 Task: For heading Arial Rounded MT Bold with Underline.  font size for heading26,  'Change the font style of data to'Browallia New.  and font size to 18,  Change the alignment of both headline & data to Align middle & Align Text left.  In the sheet  analysisAnnualSales_Report
Action: Mouse moved to (73, 184)
Screenshot: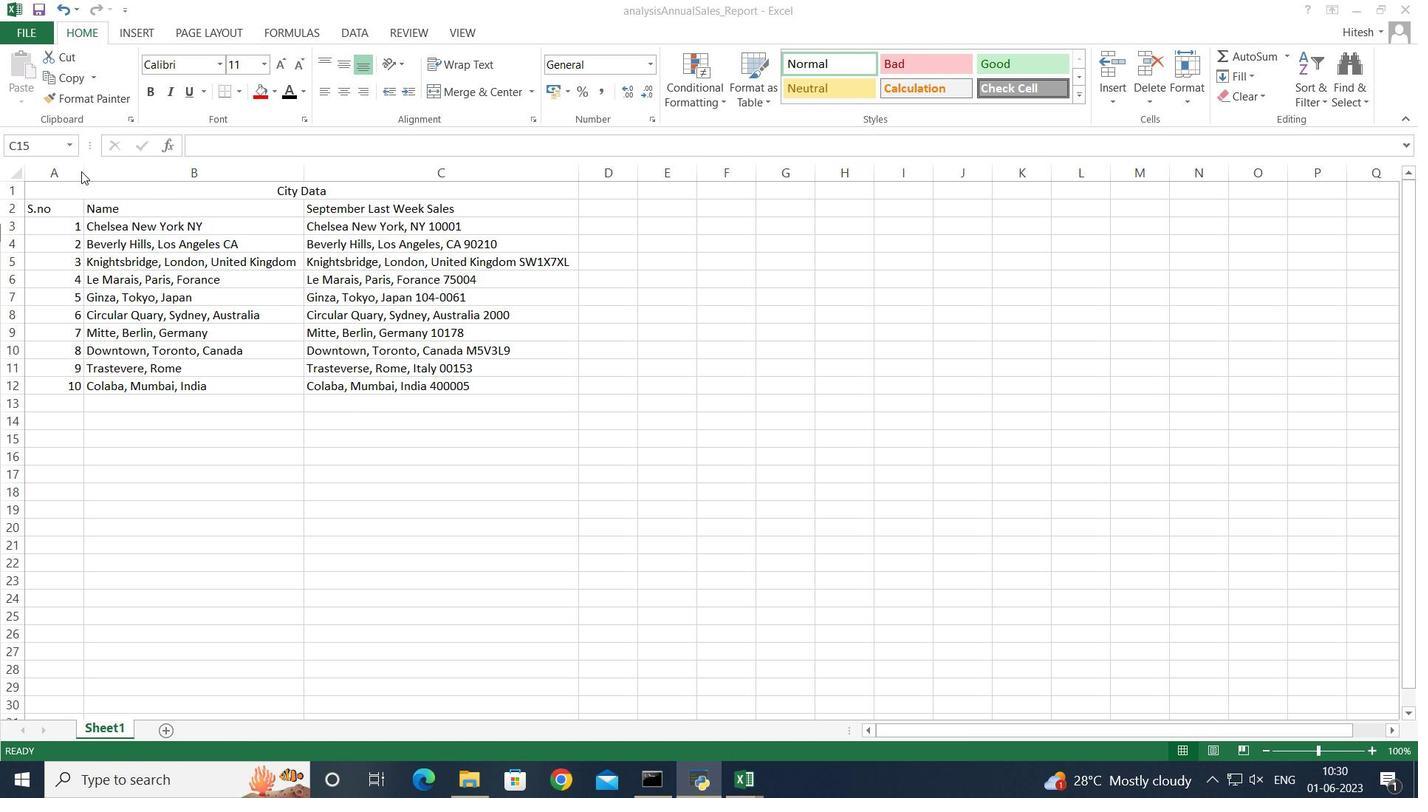 
Action: Mouse pressed left at (73, 184)
Screenshot: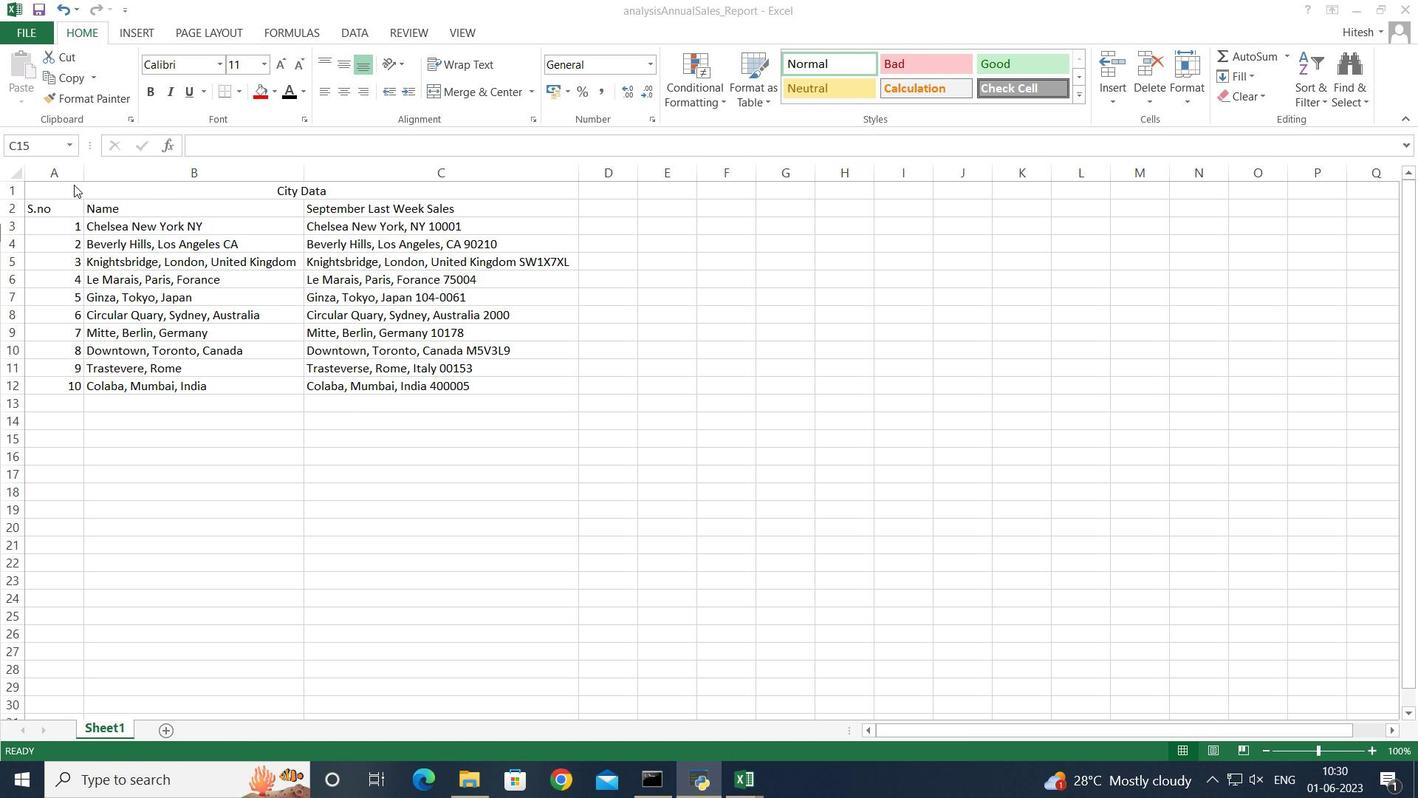 
Action: Mouse moved to (220, 66)
Screenshot: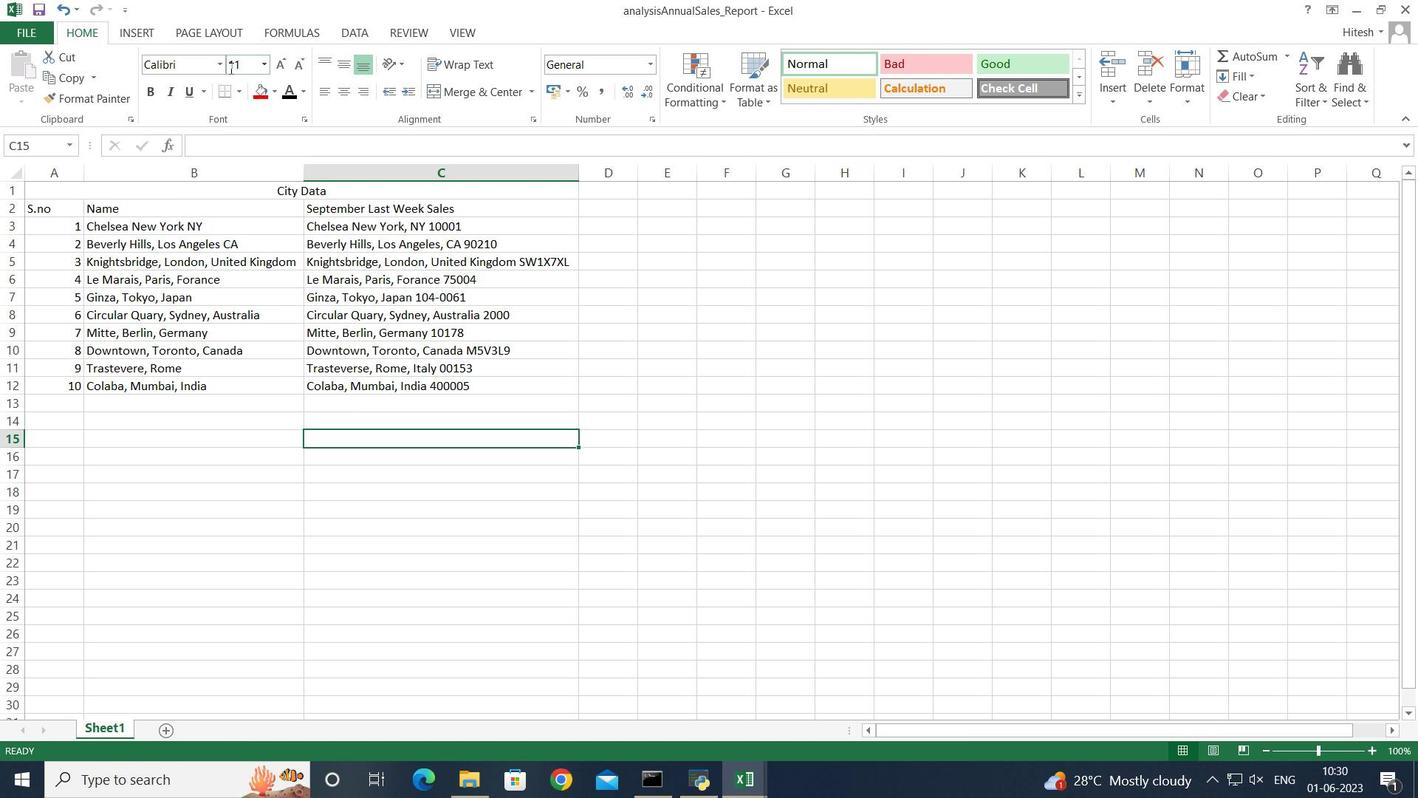 
Action: Mouse pressed left at (220, 66)
Screenshot: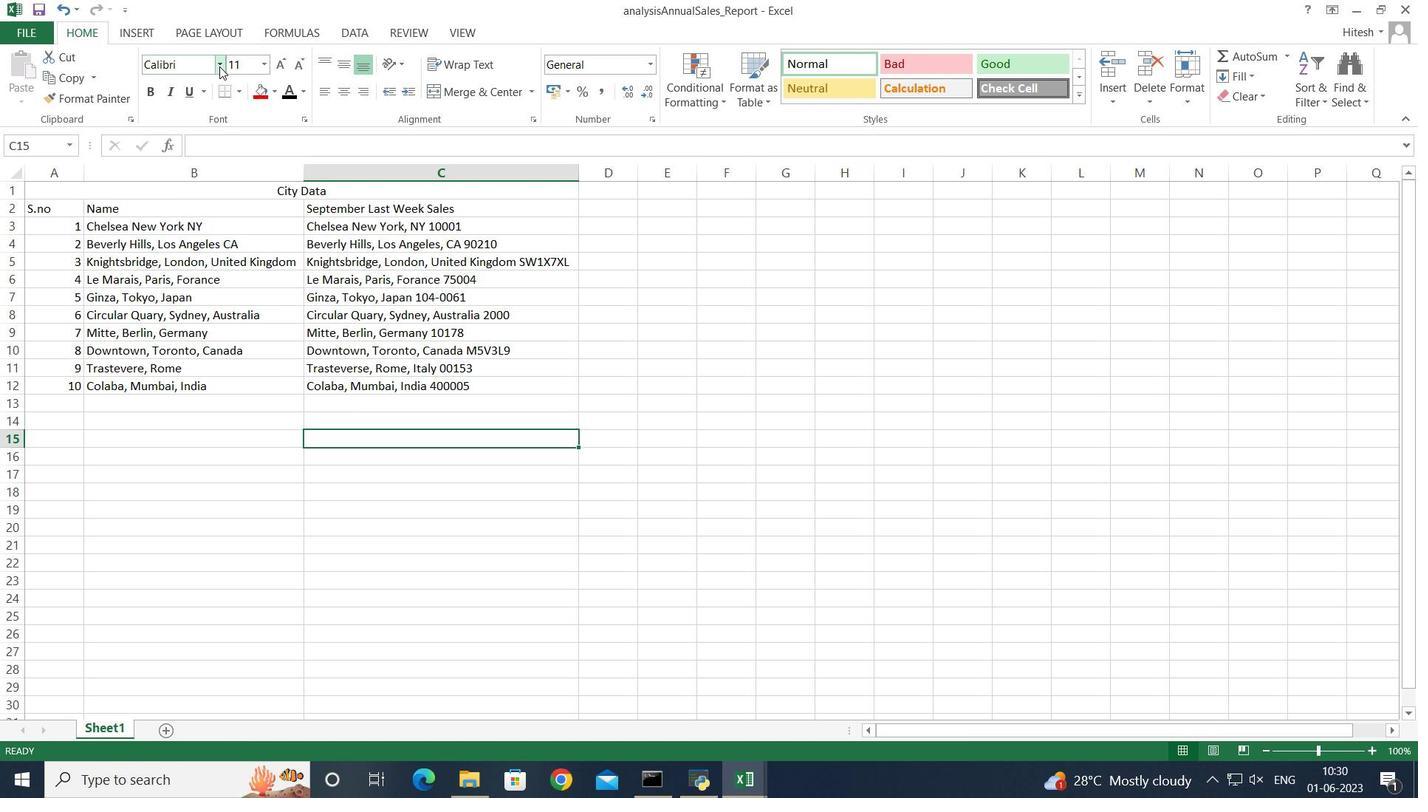 
Action: Mouse moved to (251, 286)
Screenshot: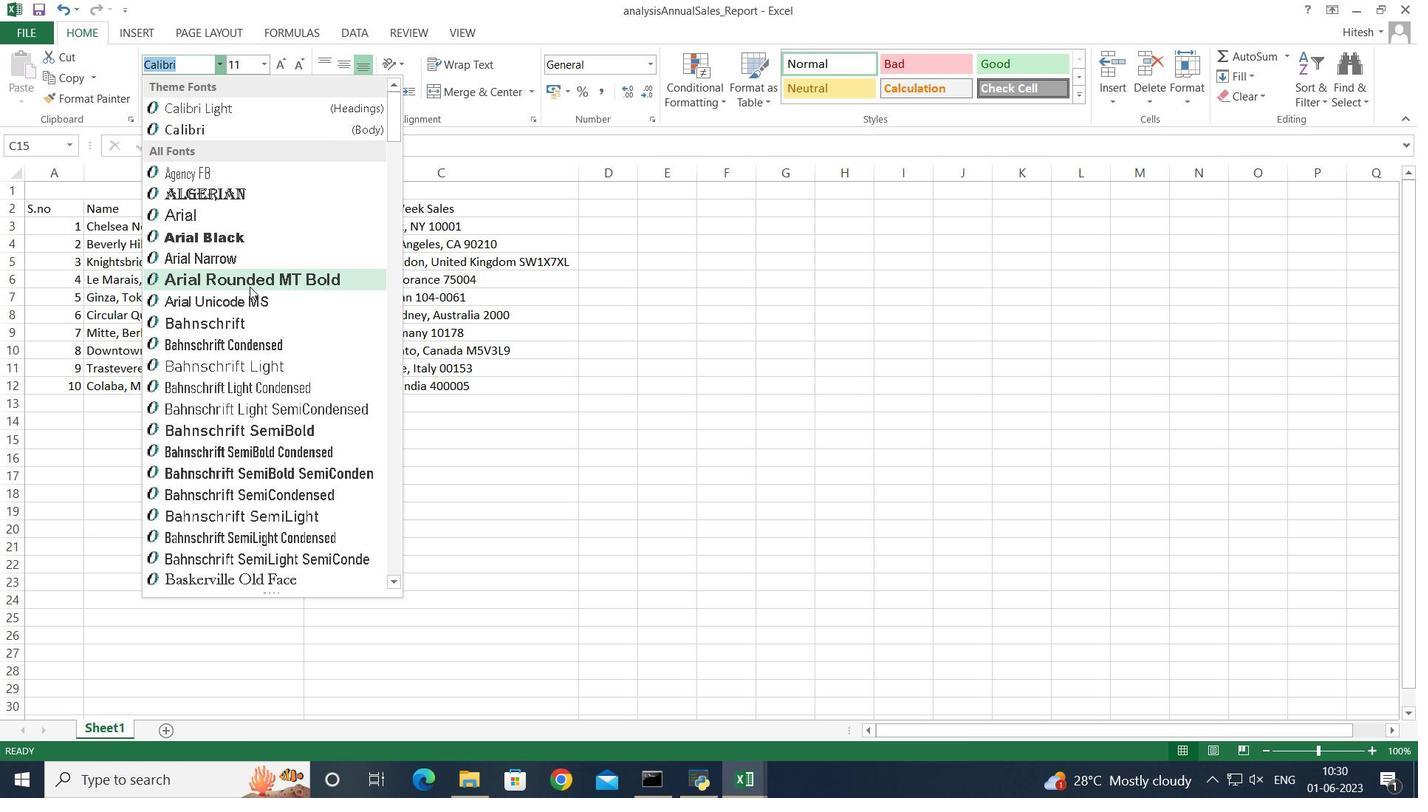 
Action: Mouse pressed left at (251, 286)
Screenshot: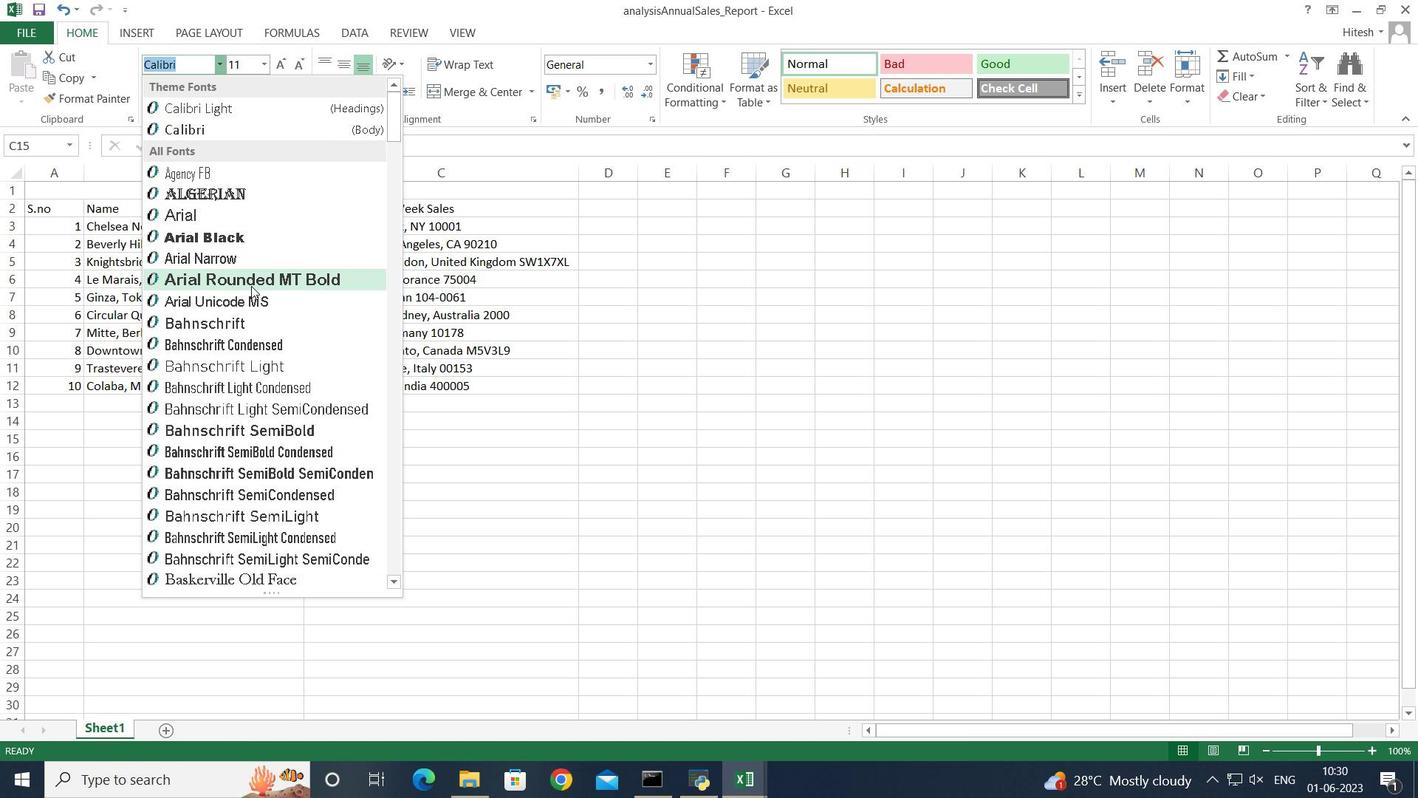 
Action: Mouse moved to (172, 192)
Screenshot: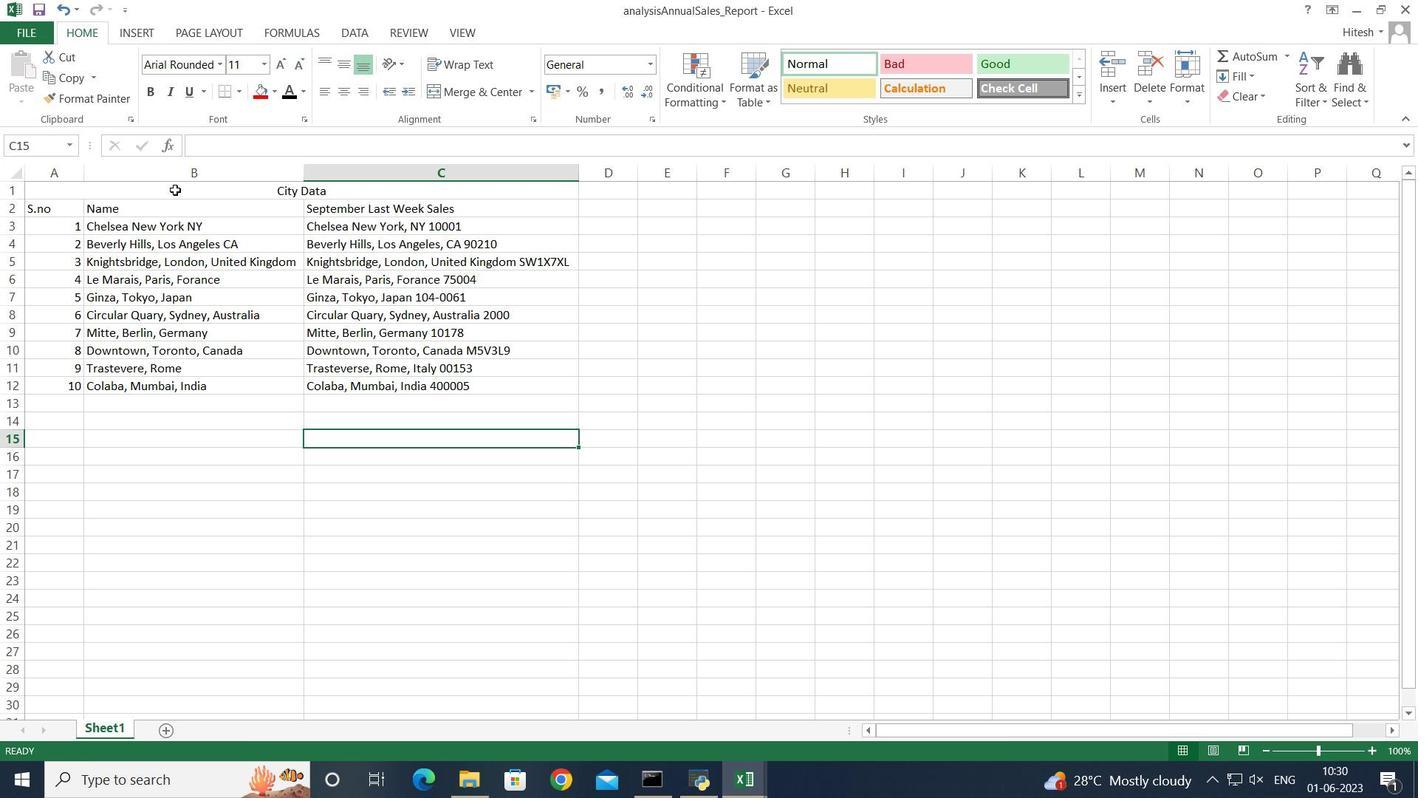 
Action: Mouse pressed left at (172, 192)
Screenshot: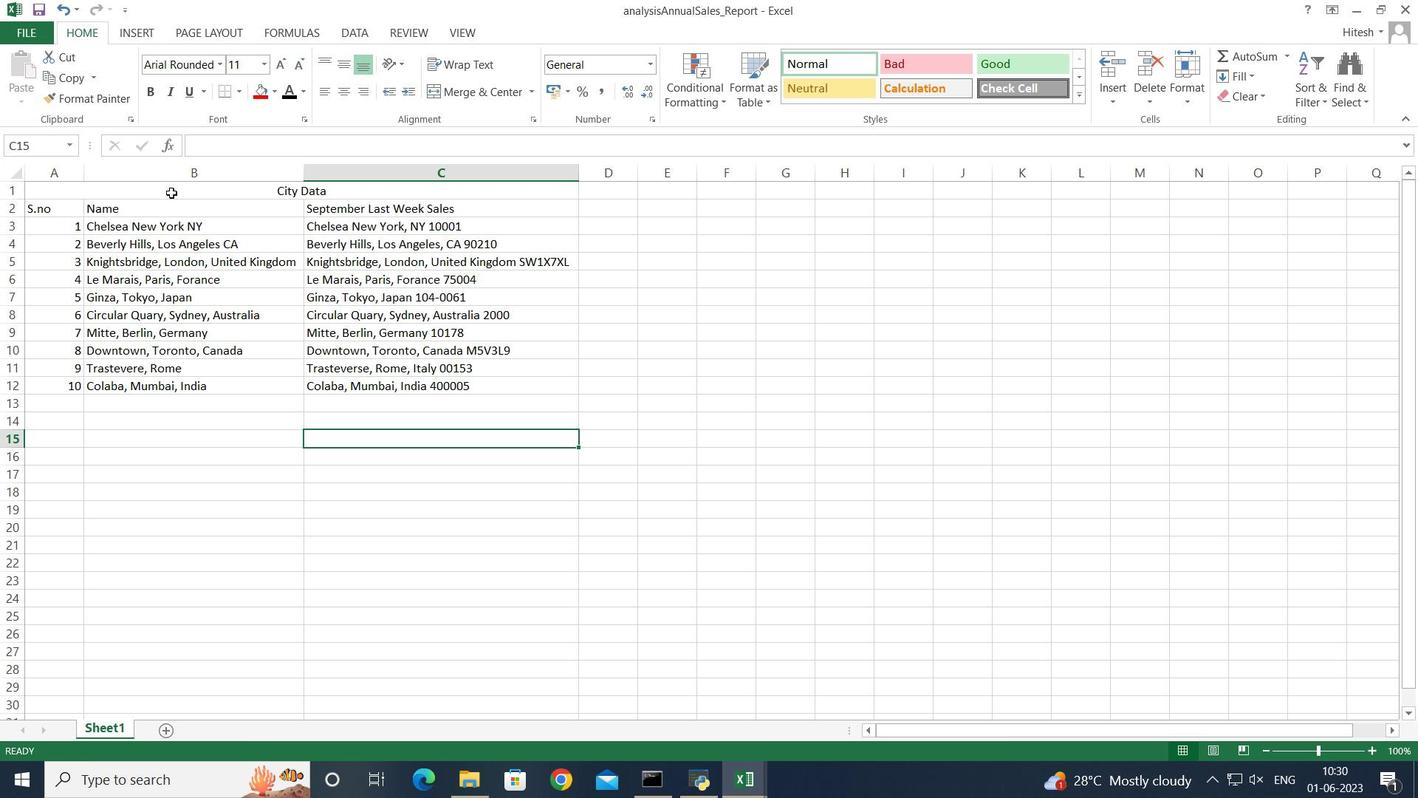 
Action: Mouse moved to (218, 65)
Screenshot: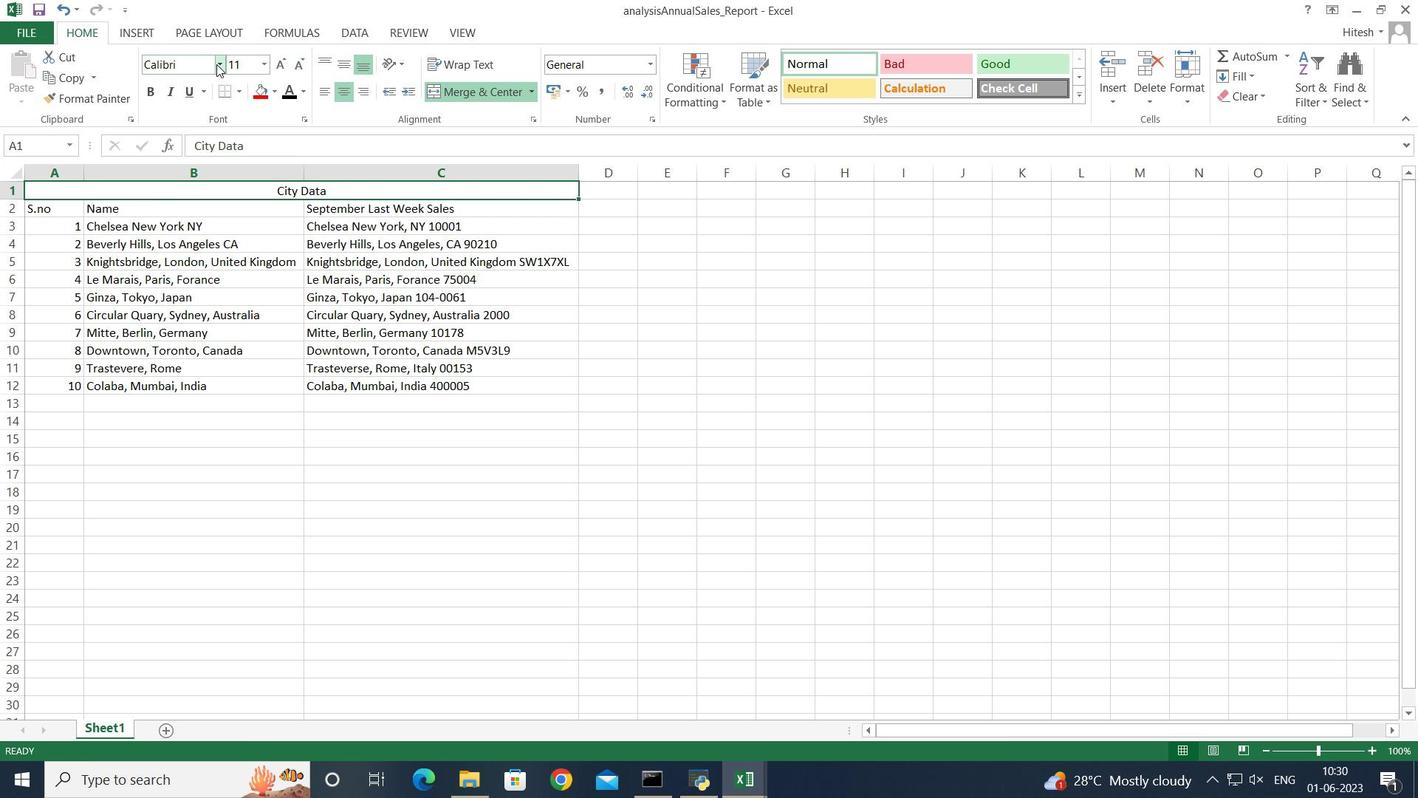 
Action: Mouse pressed left at (218, 65)
Screenshot: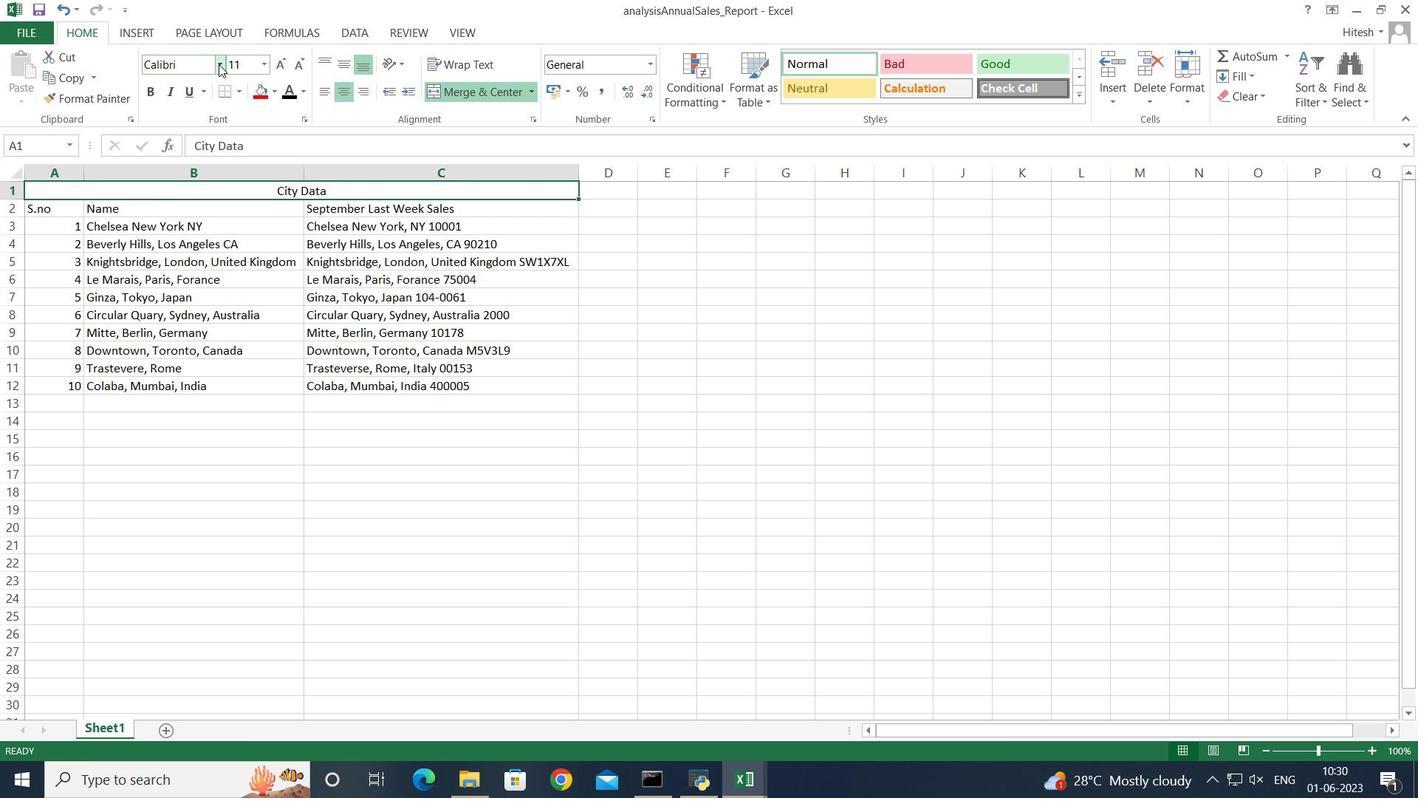
Action: Mouse moved to (212, 272)
Screenshot: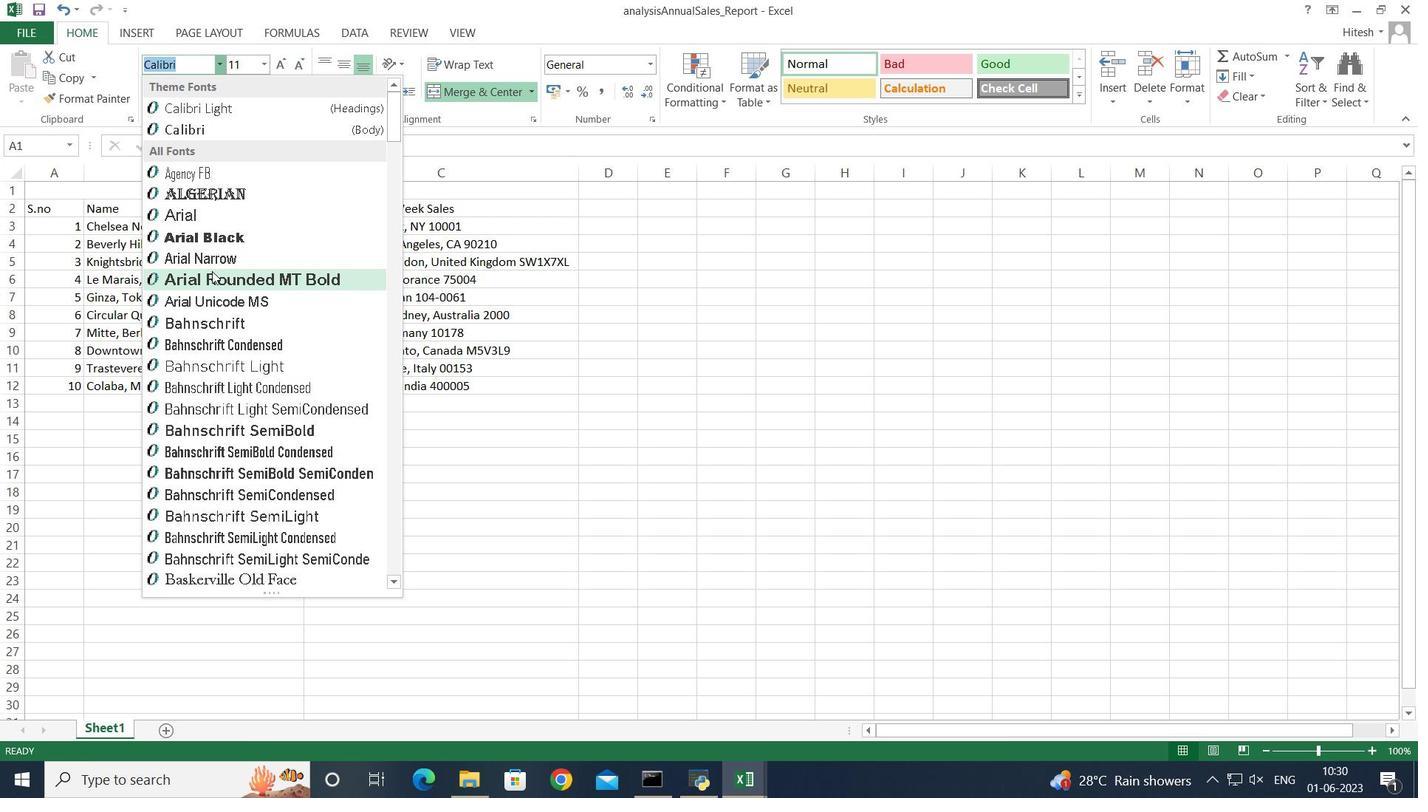 
Action: Mouse pressed left at (212, 272)
Screenshot: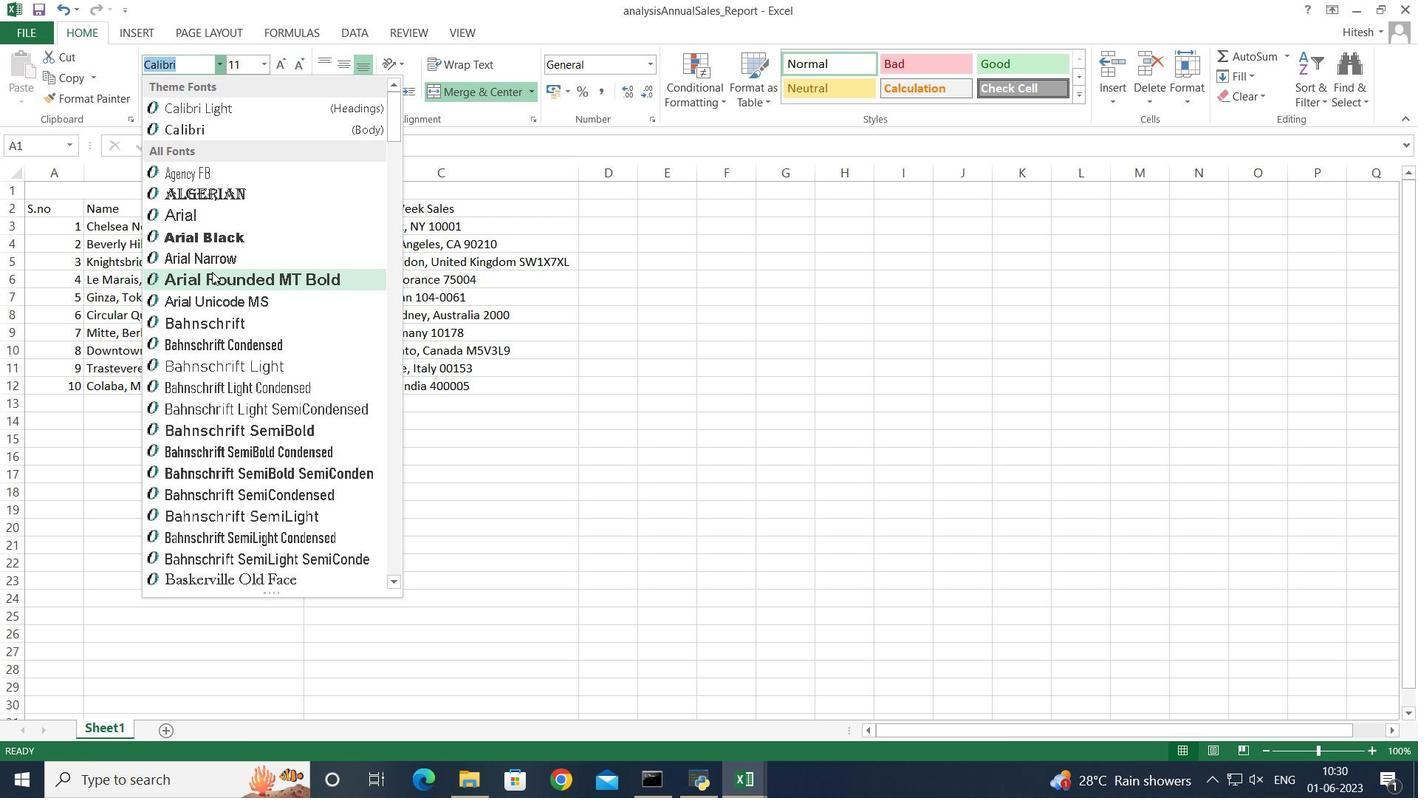 
Action: Mouse moved to (188, 92)
Screenshot: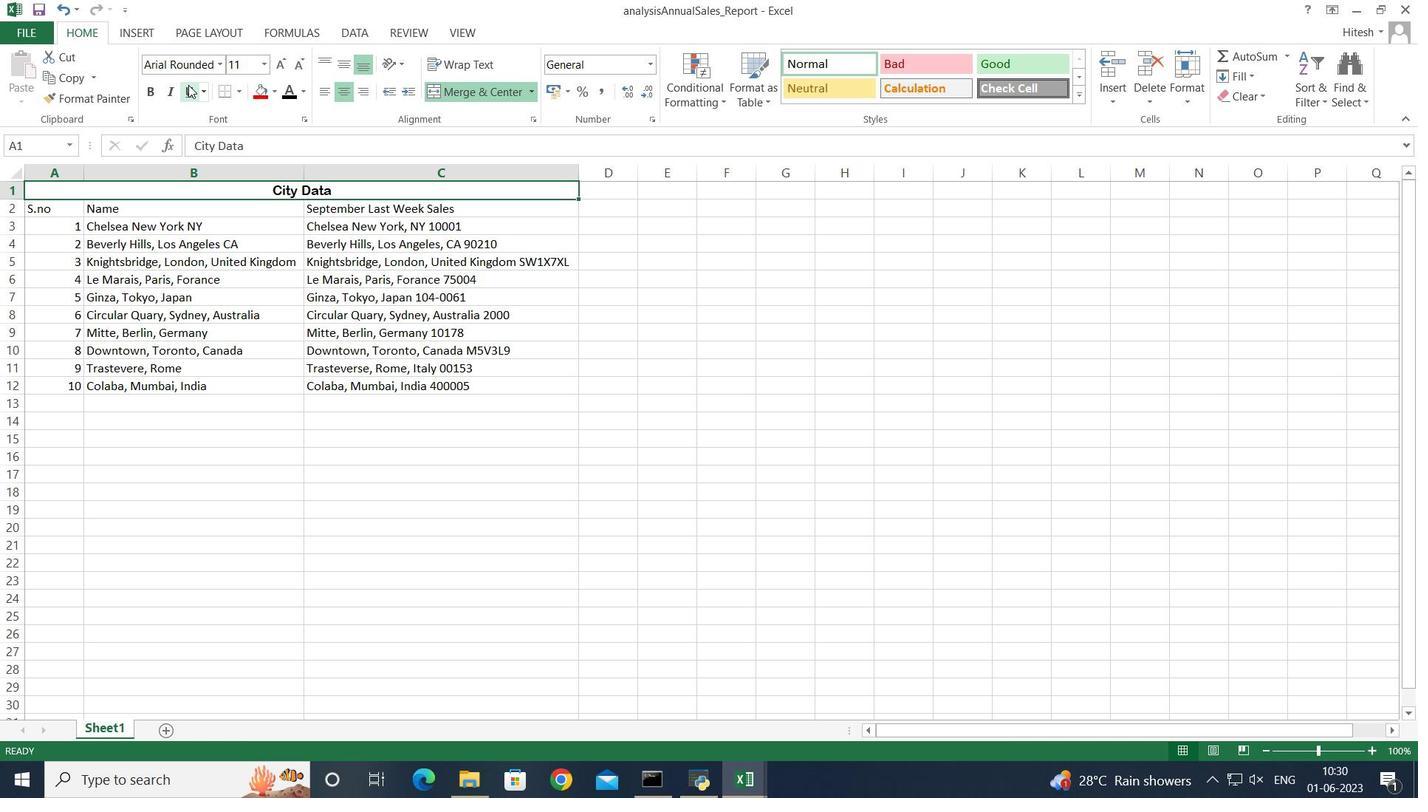 
Action: Mouse pressed left at (188, 92)
Screenshot: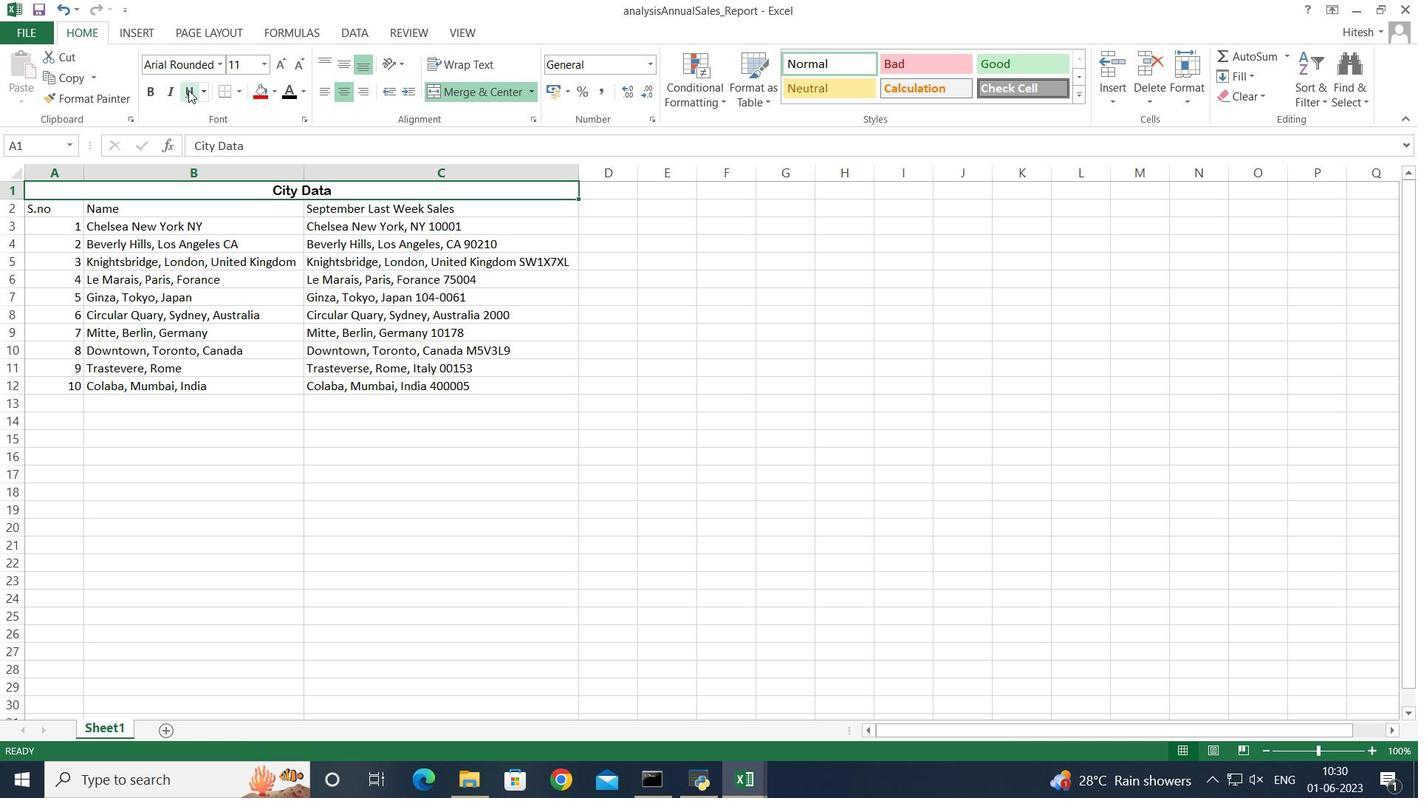
Action: Mouse moved to (261, 62)
Screenshot: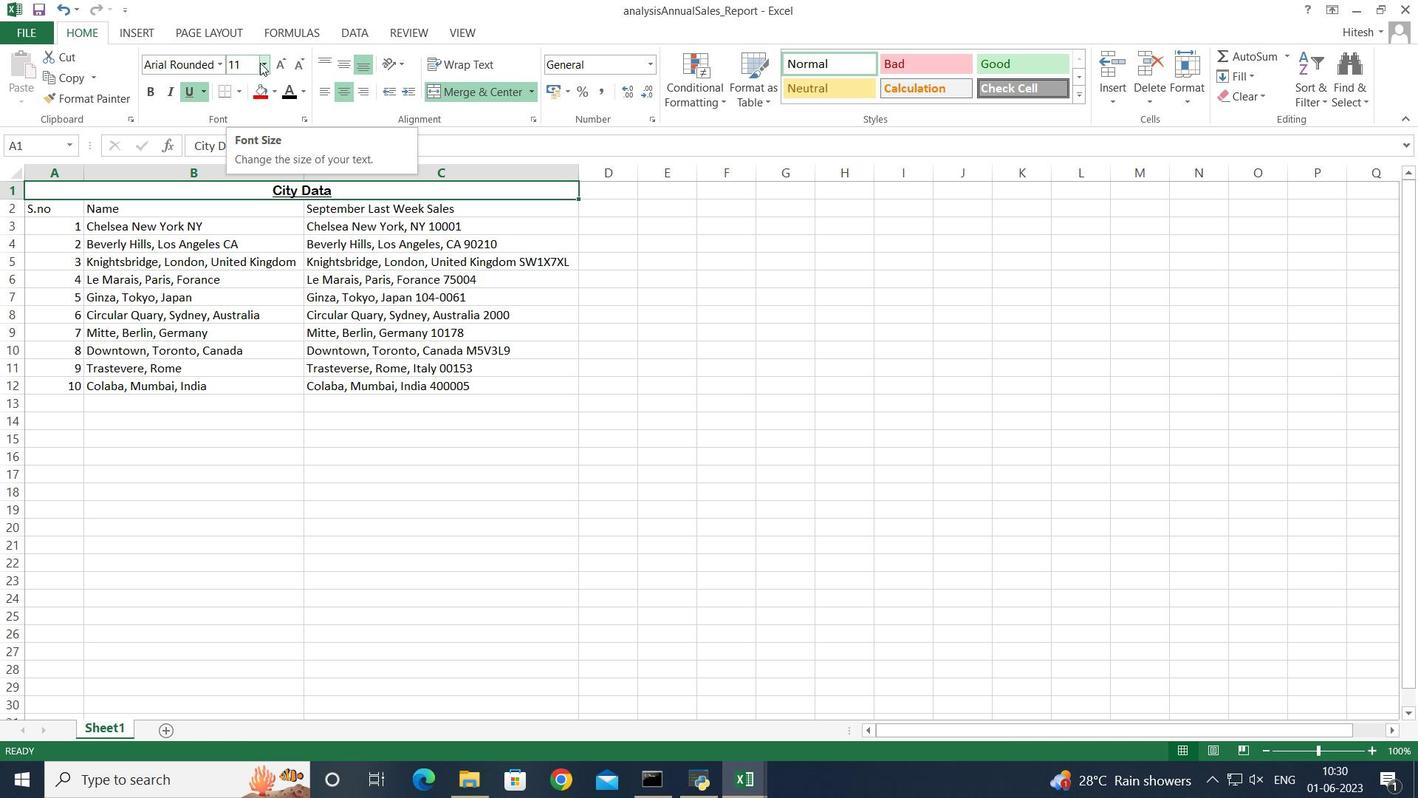 
Action: Mouse pressed left at (261, 62)
Screenshot: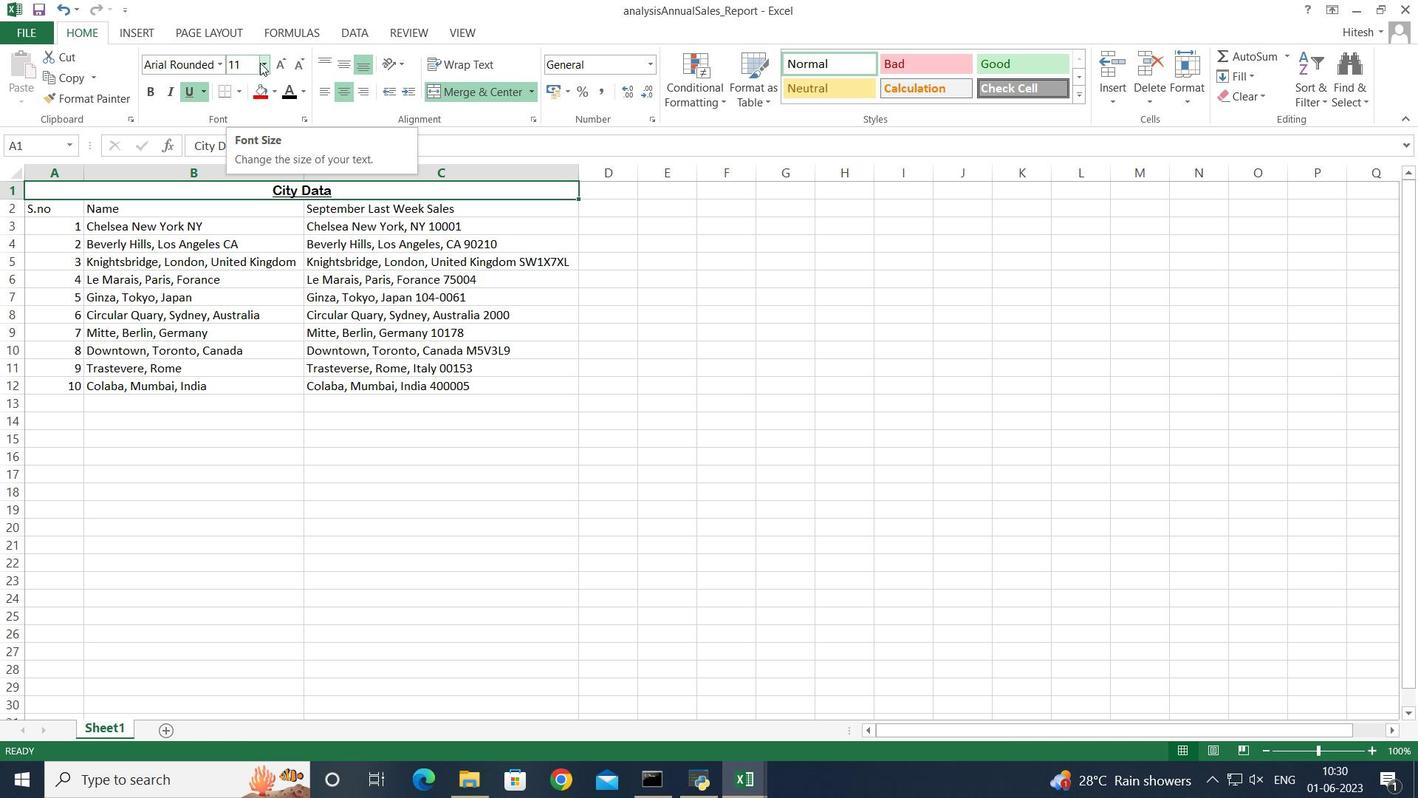 
Action: Mouse moved to (237, 276)
Screenshot: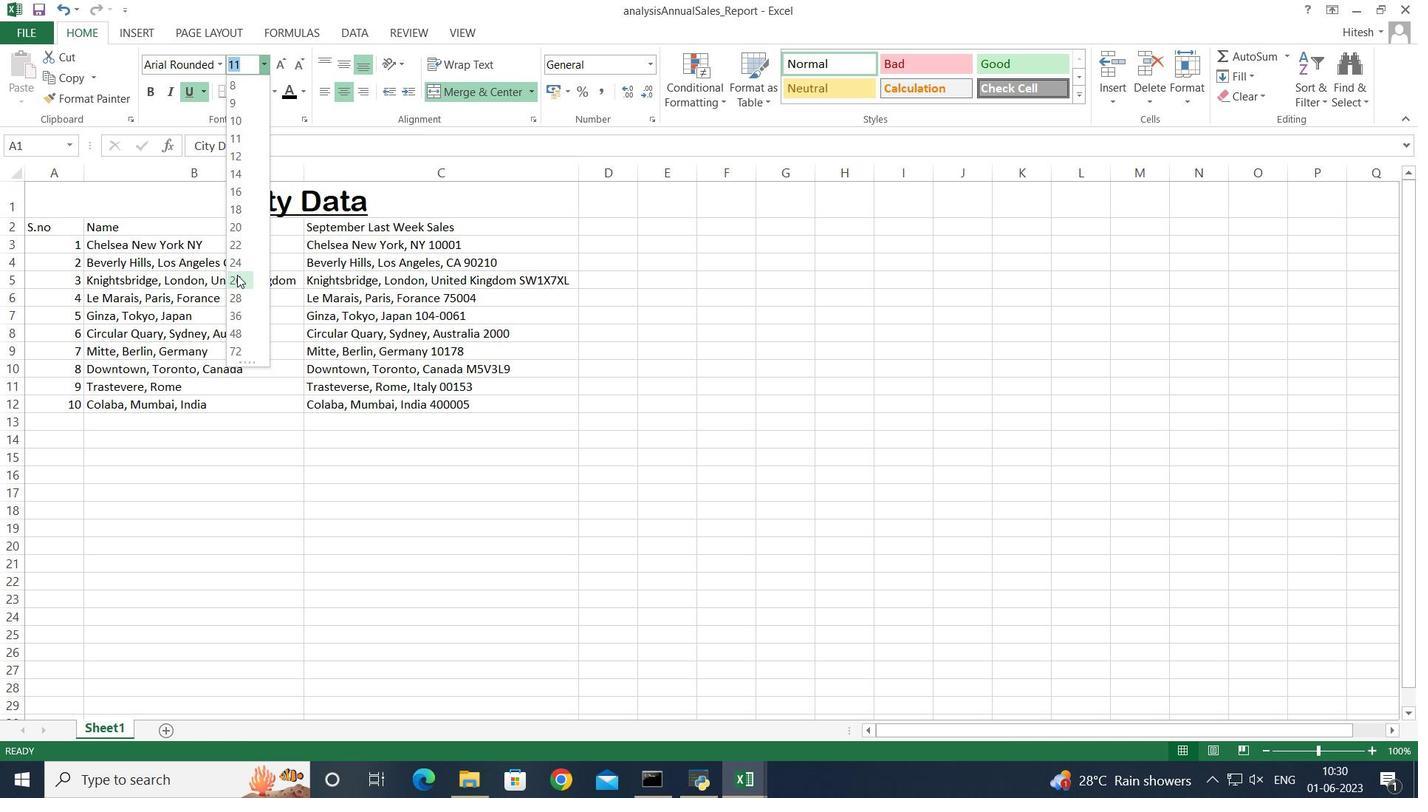 
Action: Mouse pressed left at (237, 276)
Screenshot: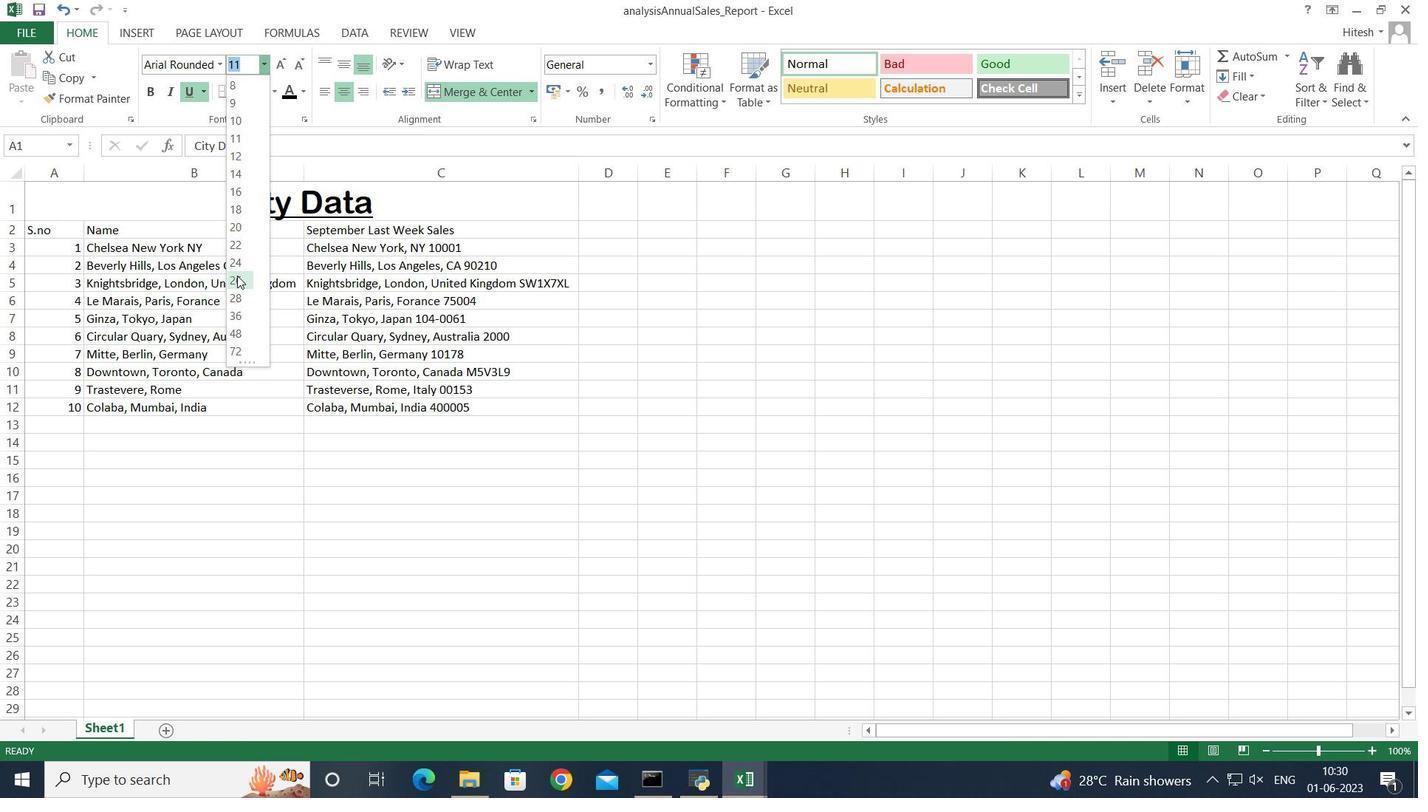 
Action: Mouse moved to (192, 447)
Screenshot: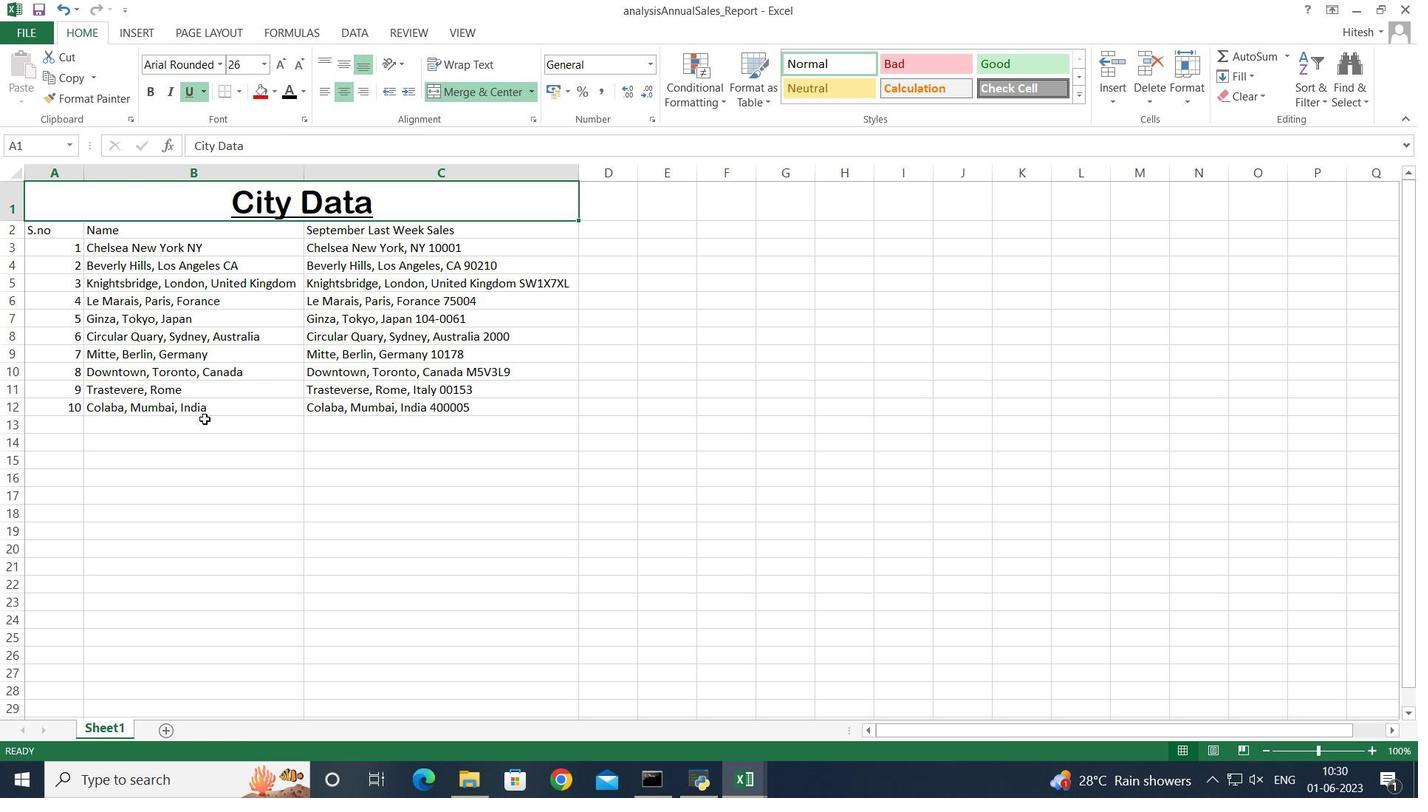 
Action: Mouse pressed left at (192, 447)
Screenshot: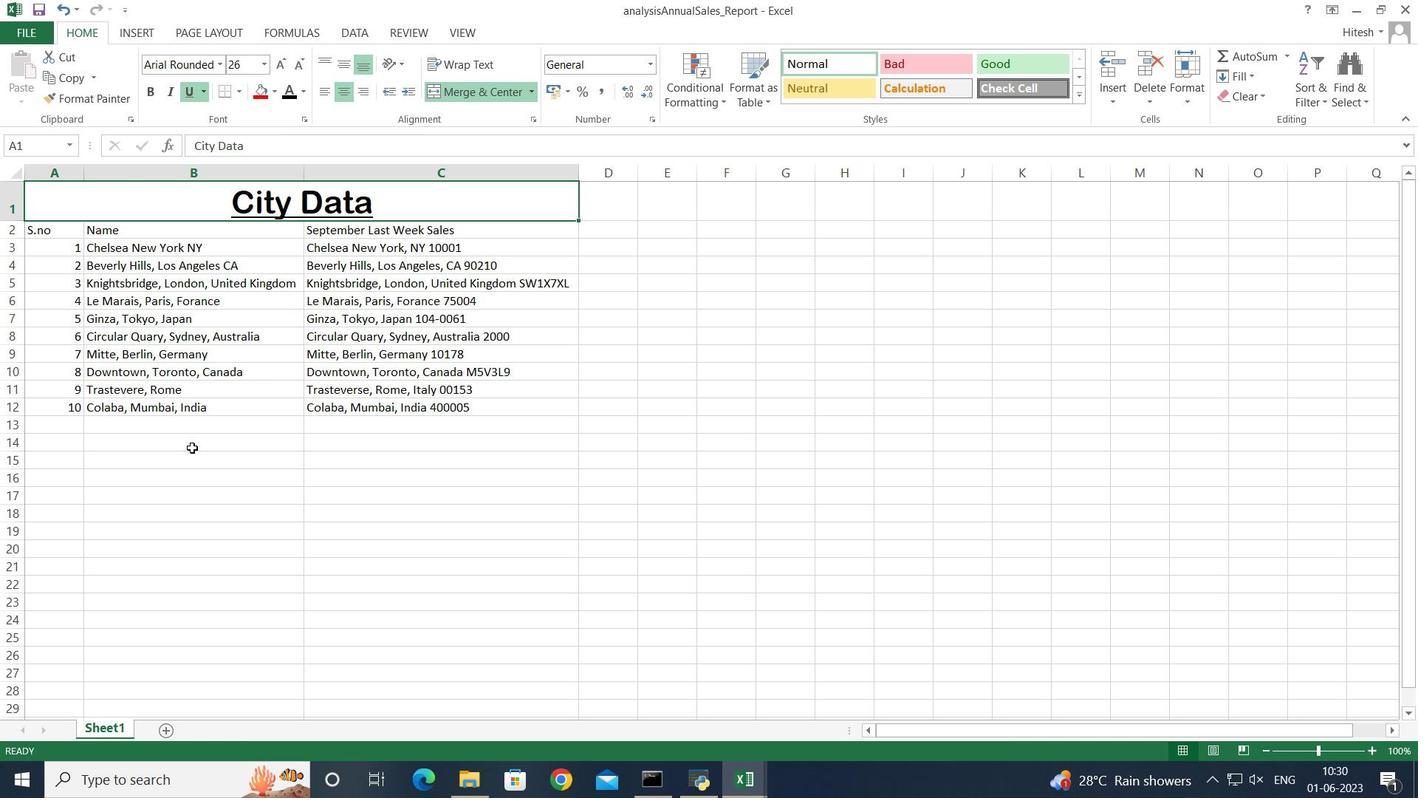 
Action: Mouse moved to (61, 235)
Screenshot: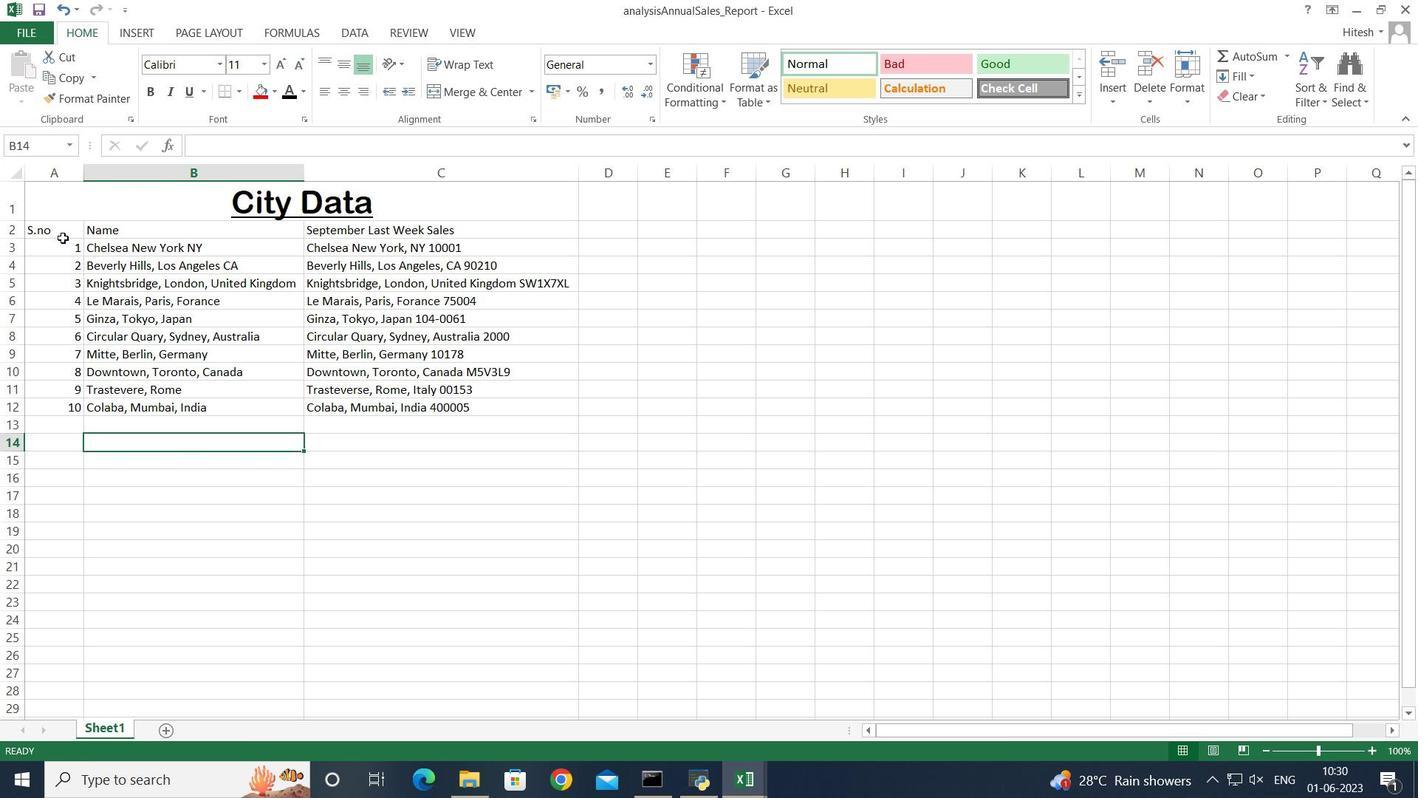 
Action: Mouse pressed left at (61, 235)
Screenshot: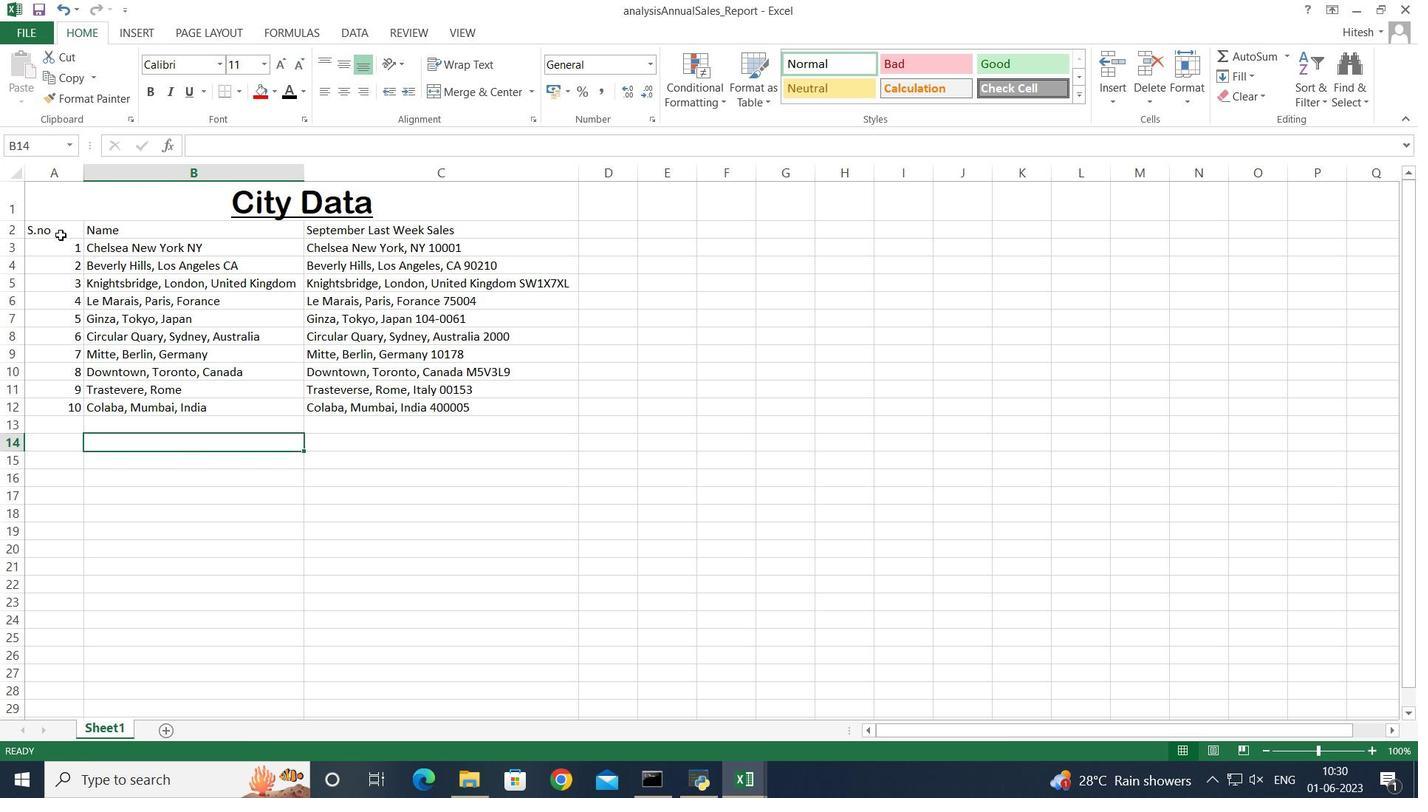 
Action: Key pressed <Key.shift><Key.right><Key.right><Key.down><Key.down><Key.down><Key.down><Key.down><Key.down><Key.down><Key.down><Key.down><Key.down>
Screenshot: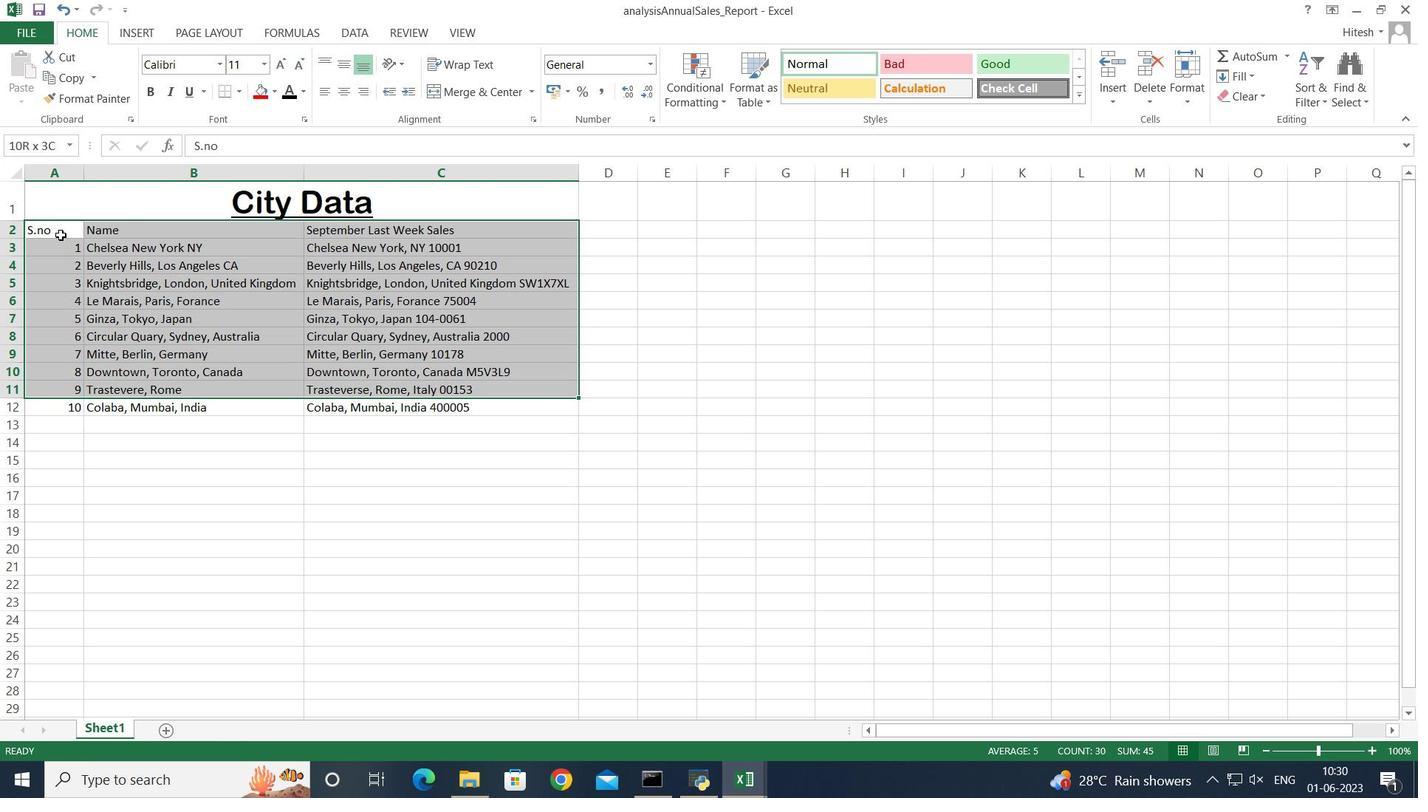 
Action: Mouse moved to (217, 61)
Screenshot: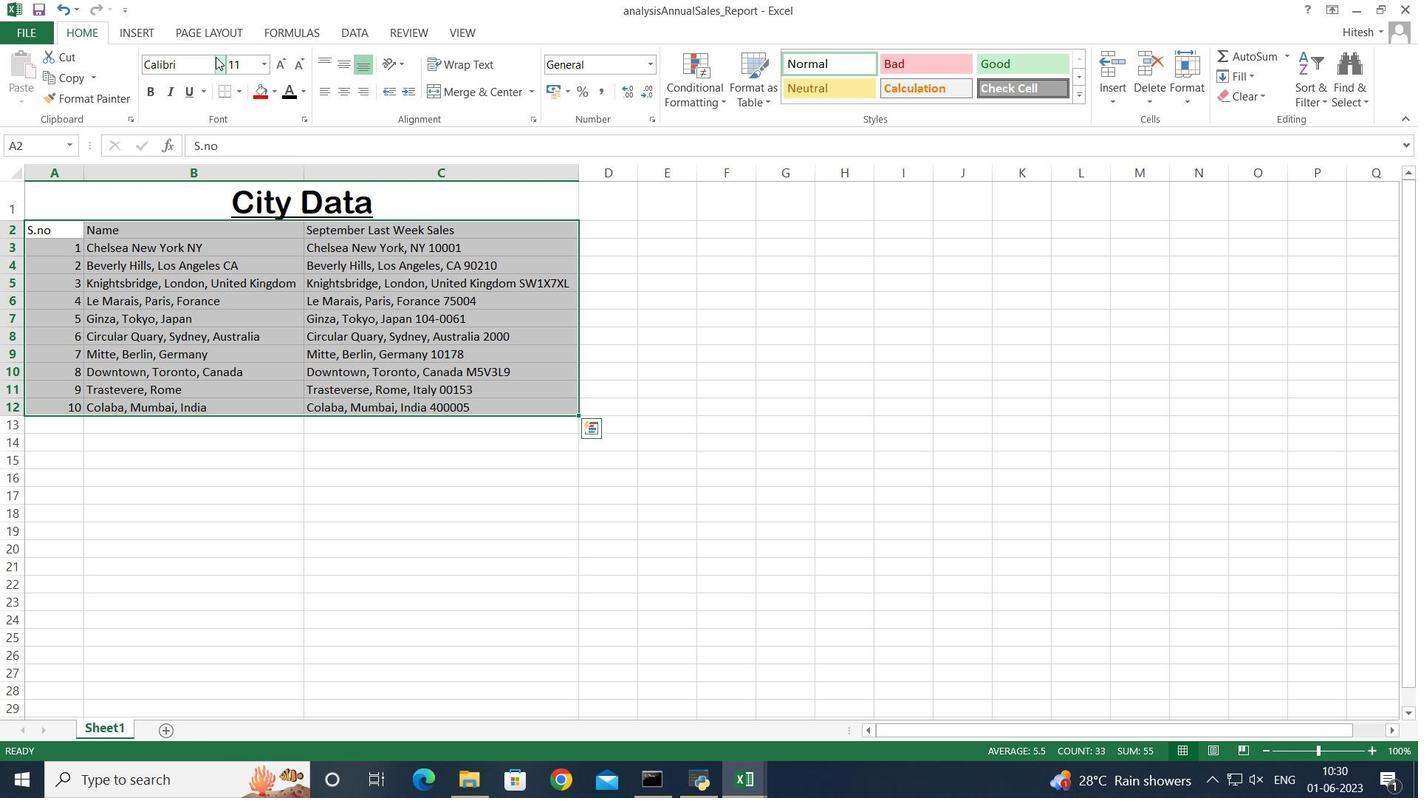 
Action: Mouse pressed left at (217, 61)
Screenshot: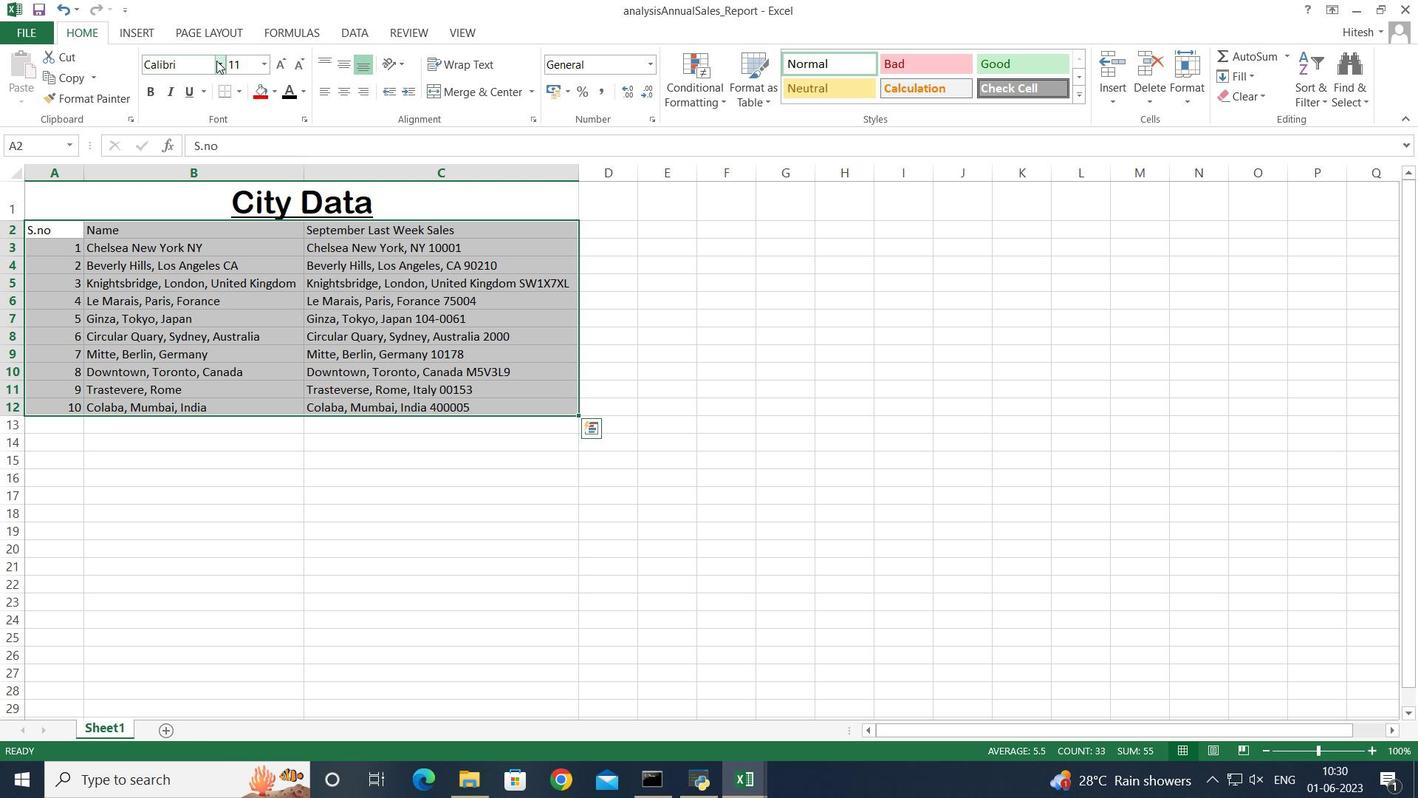 
Action: Mouse moved to (217, 62)
Screenshot: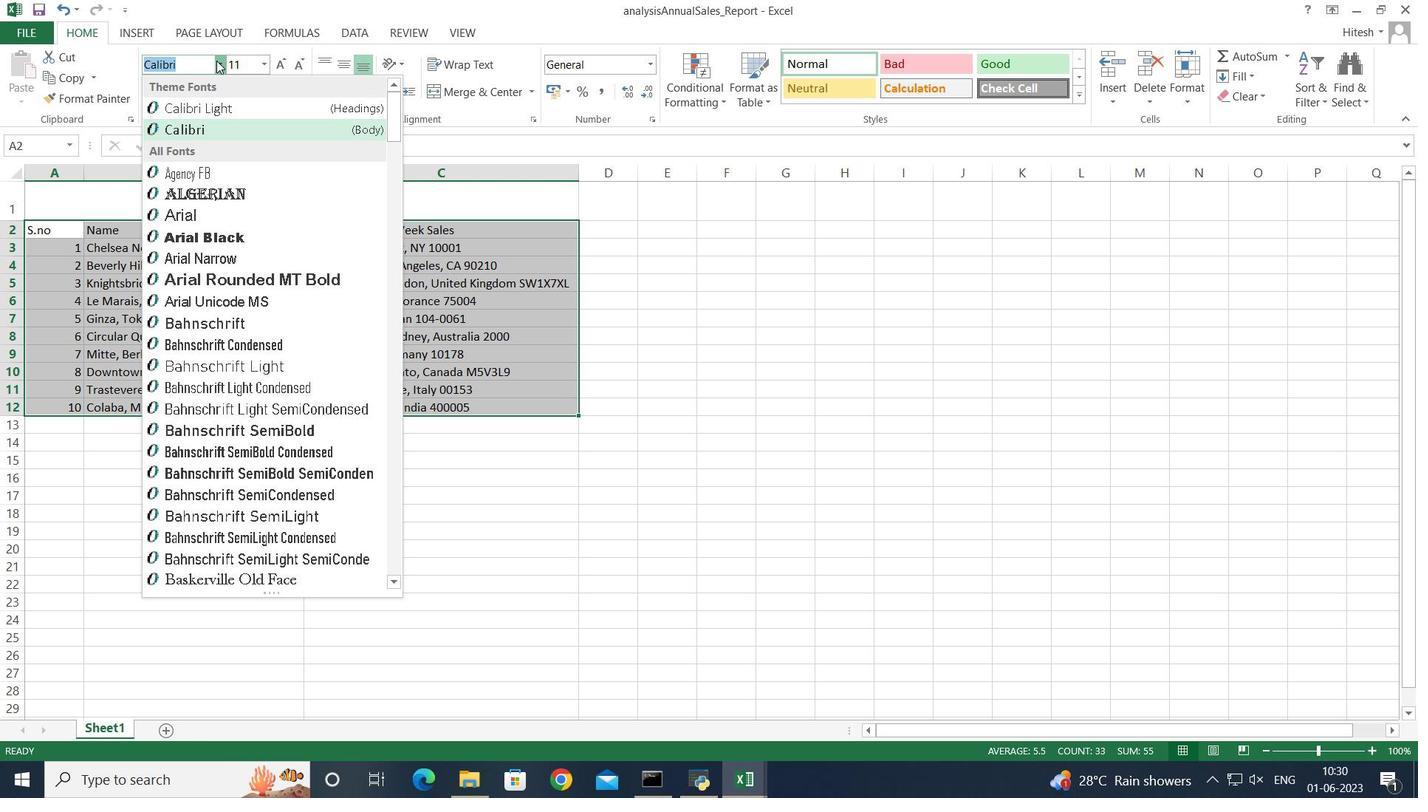 
Action: Key pressed b
Screenshot: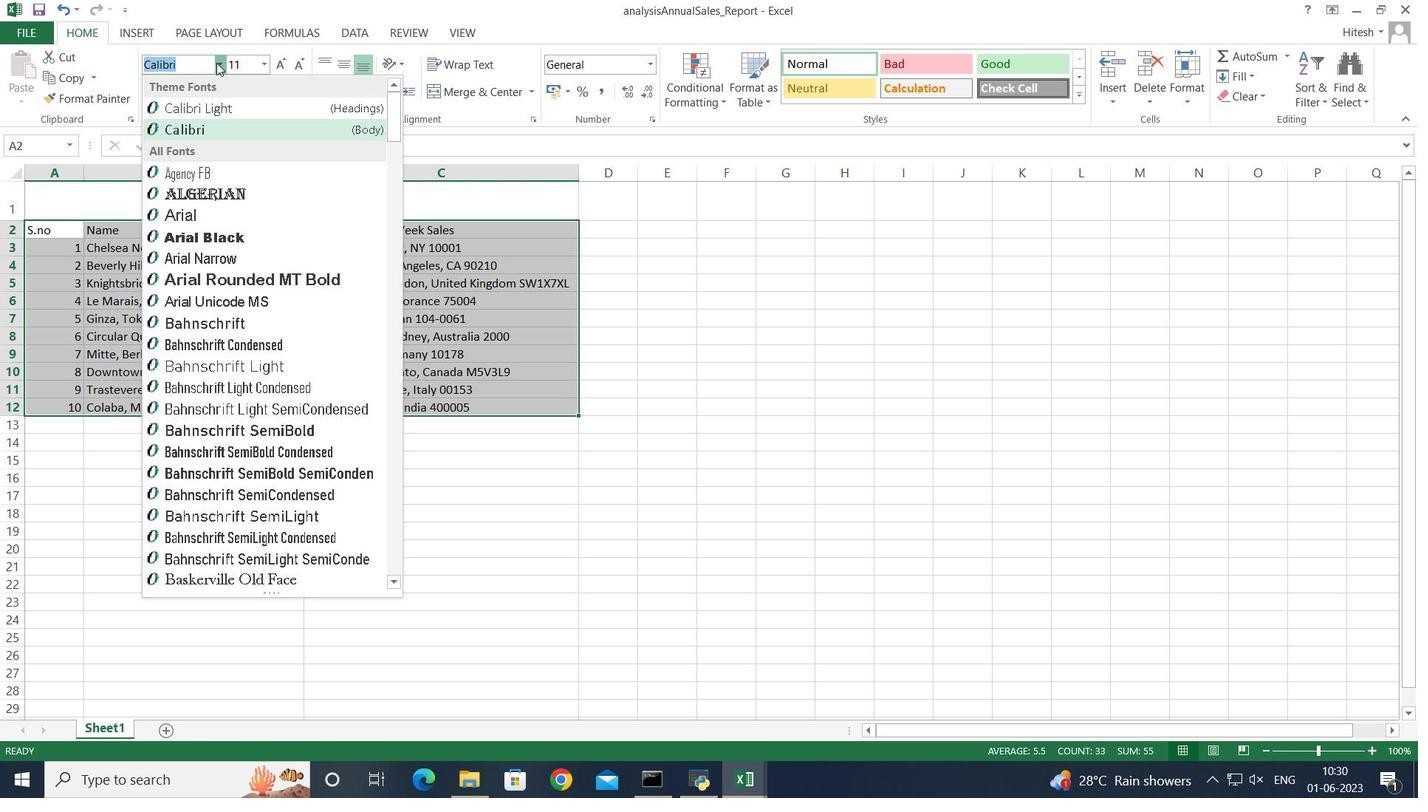 
Action: Mouse moved to (215, 62)
Screenshot: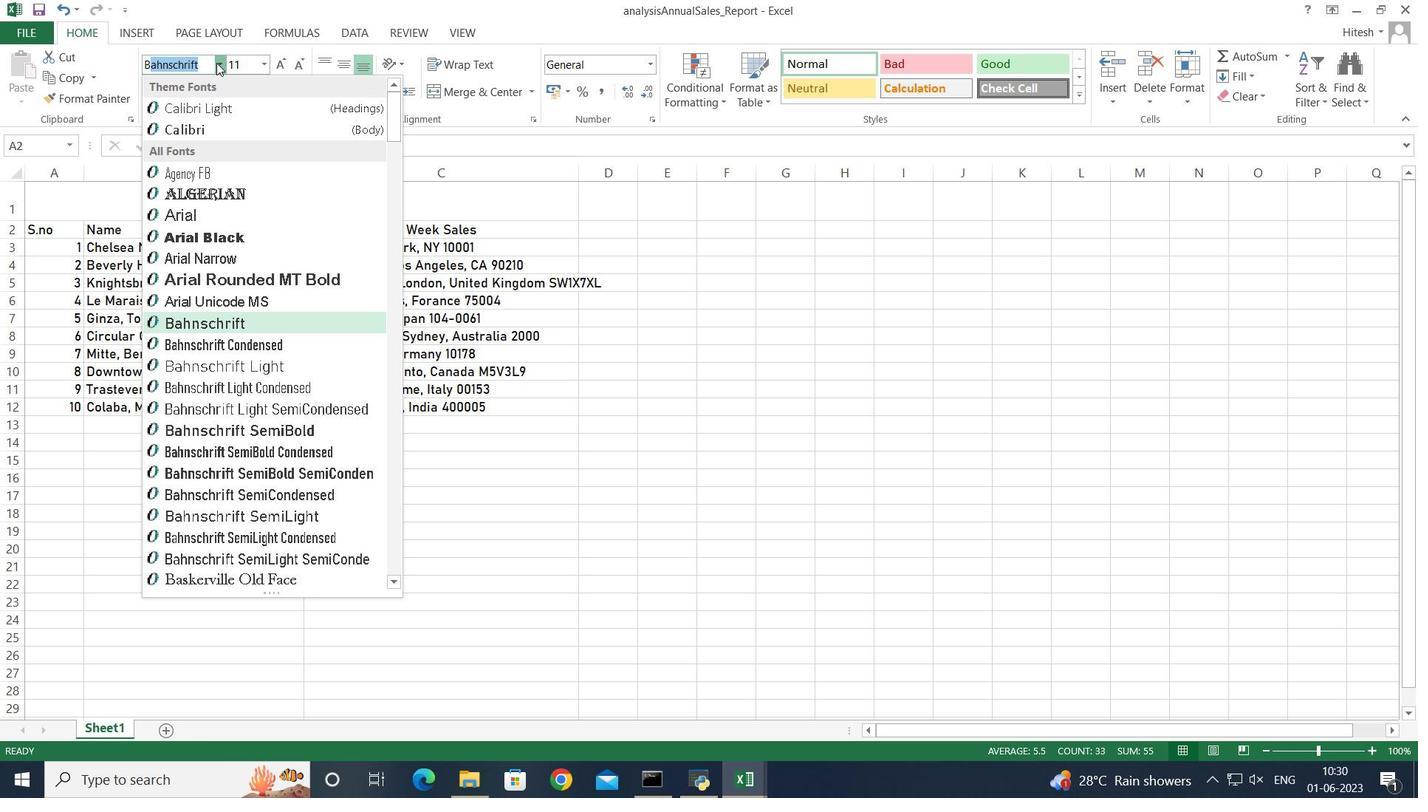 
Action: Key pressed r
Screenshot: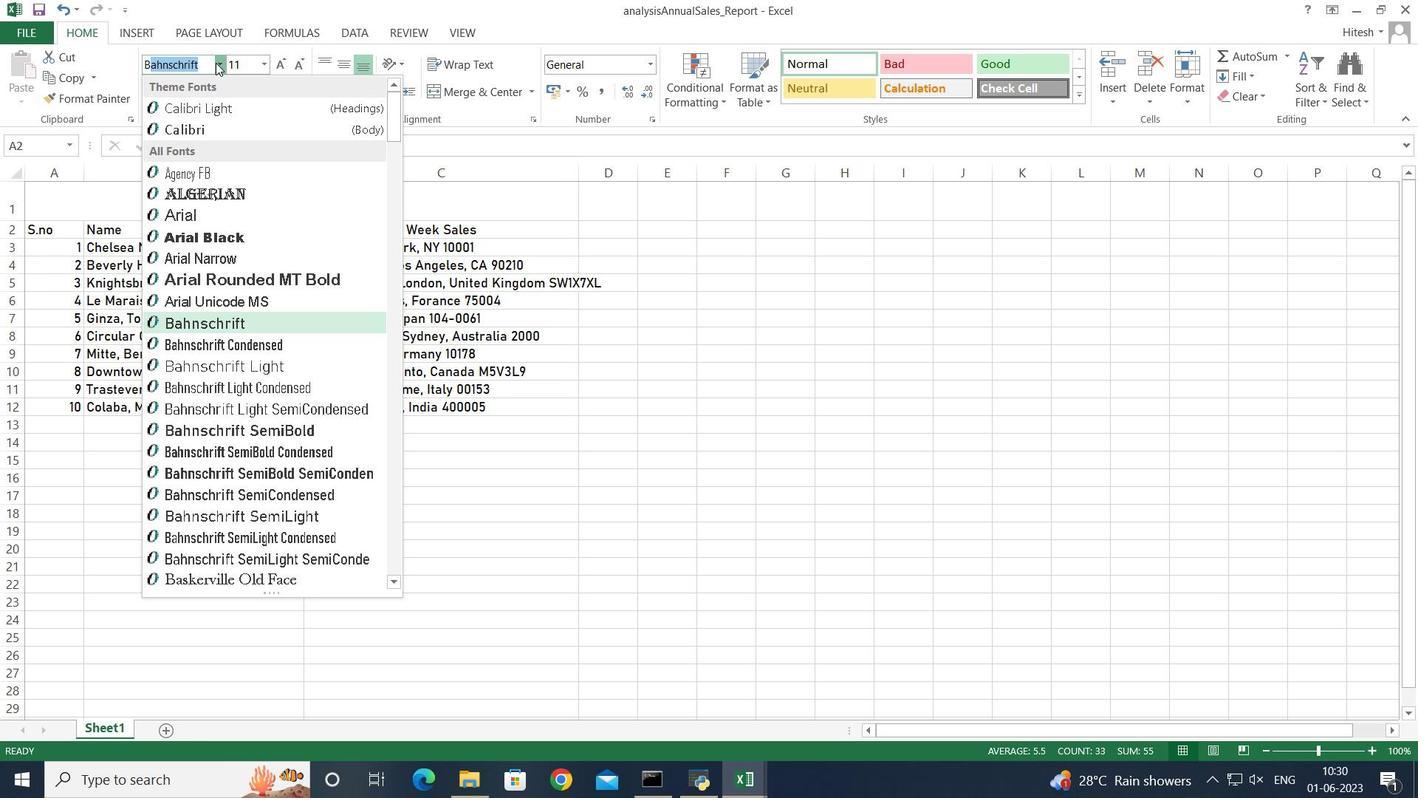 
Action: Mouse moved to (214, 62)
Screenshot: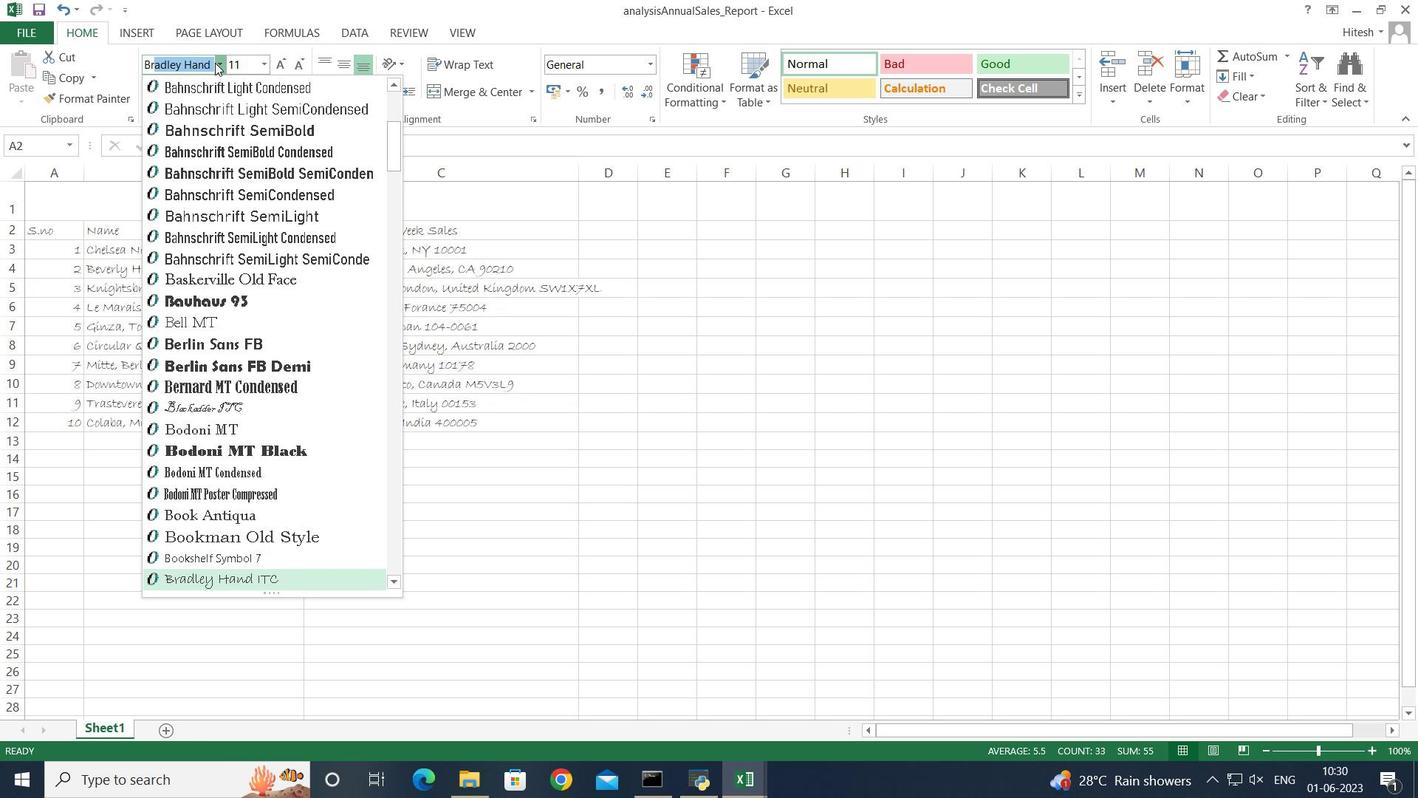 
Action: Key pressed o
Screenshot: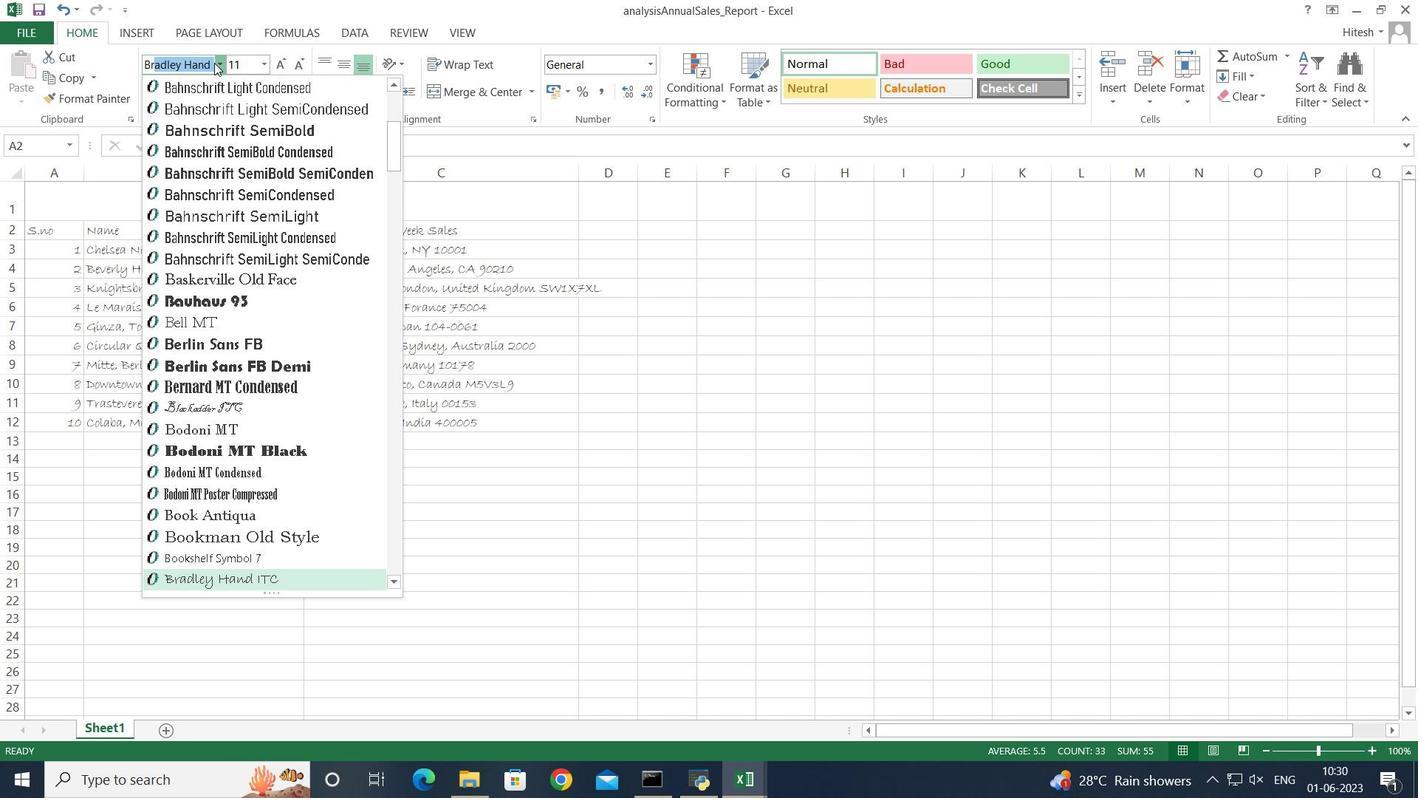
Action: Mouse moved to (212, 64)
Screenshot: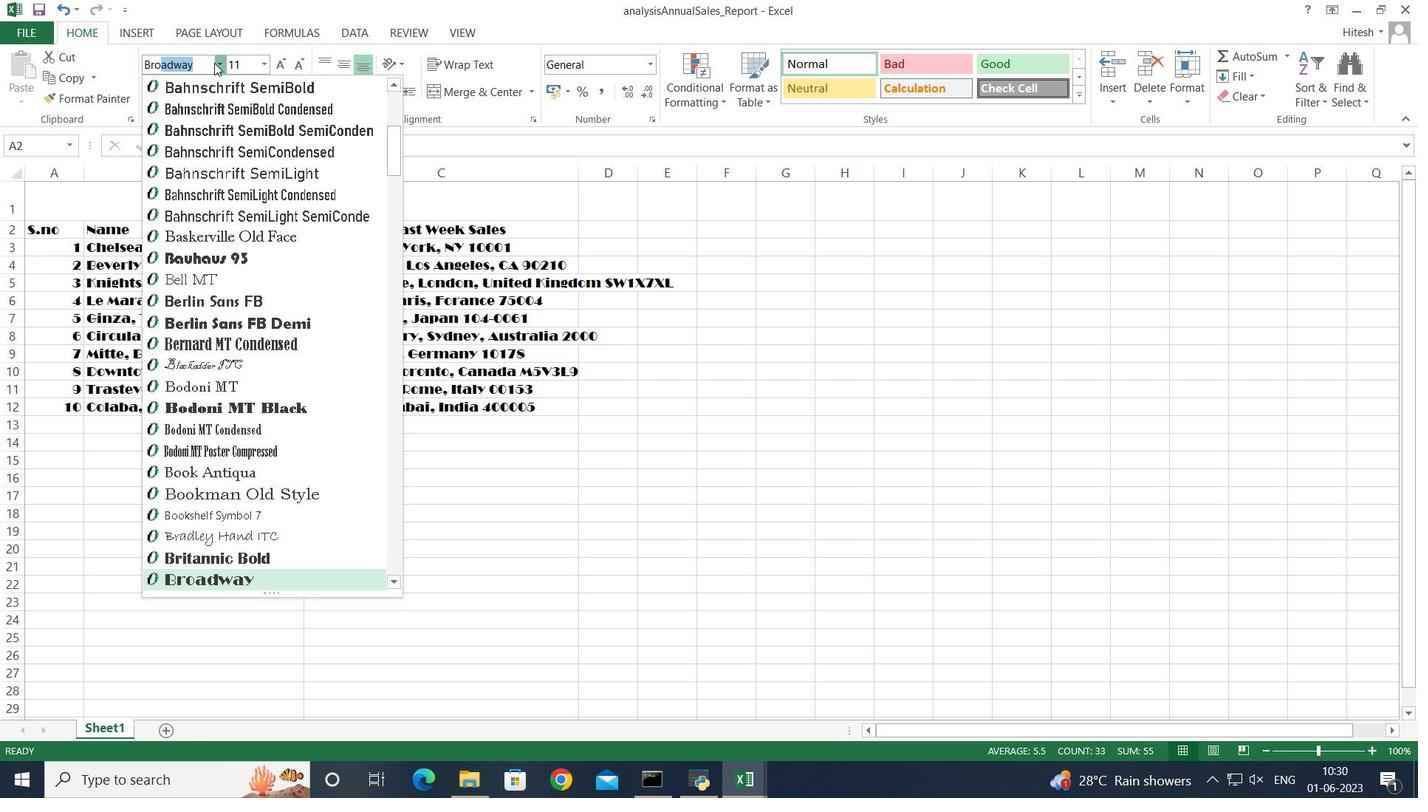 
Action: Key pressed w
Screenshot: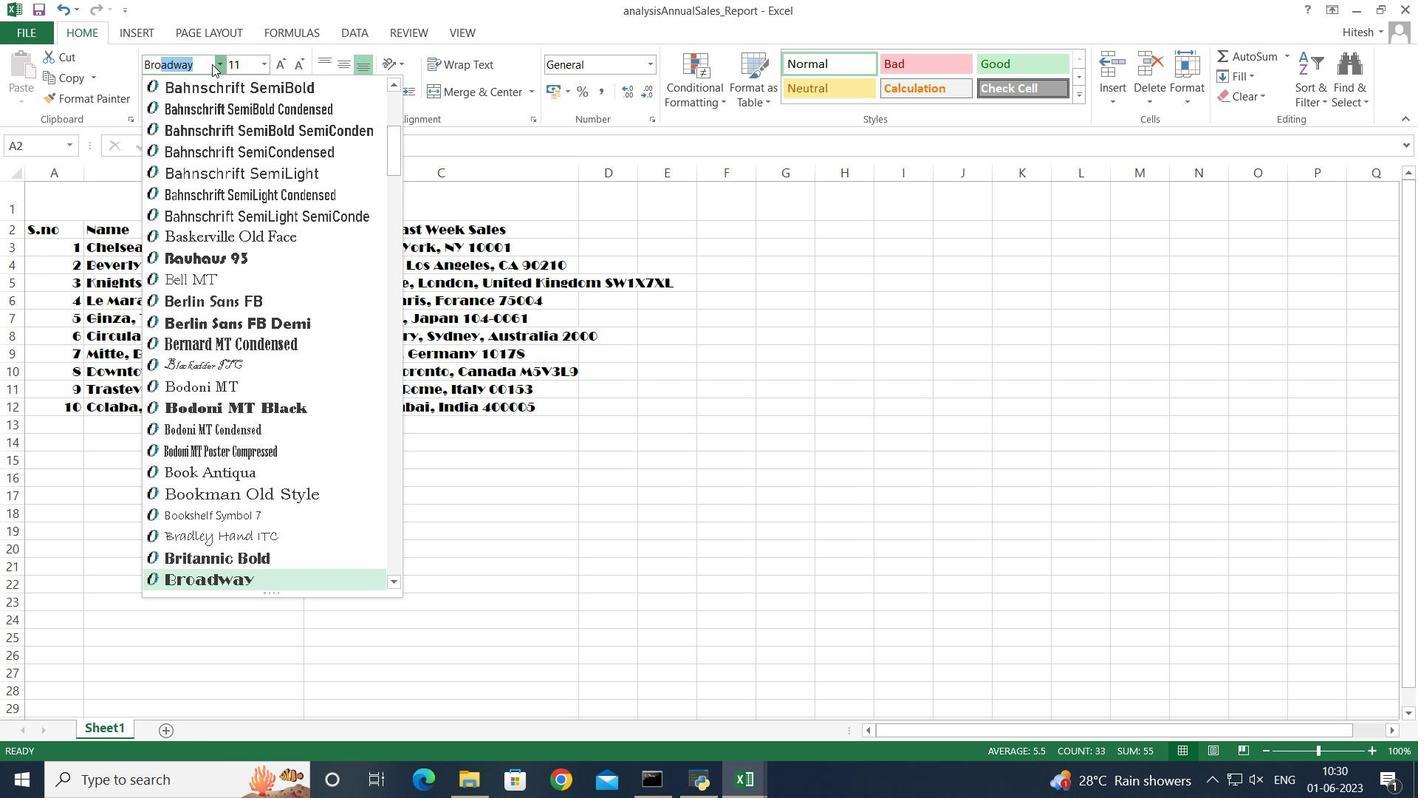 
Action: Mouse moved to (211, 65)
Screenshot: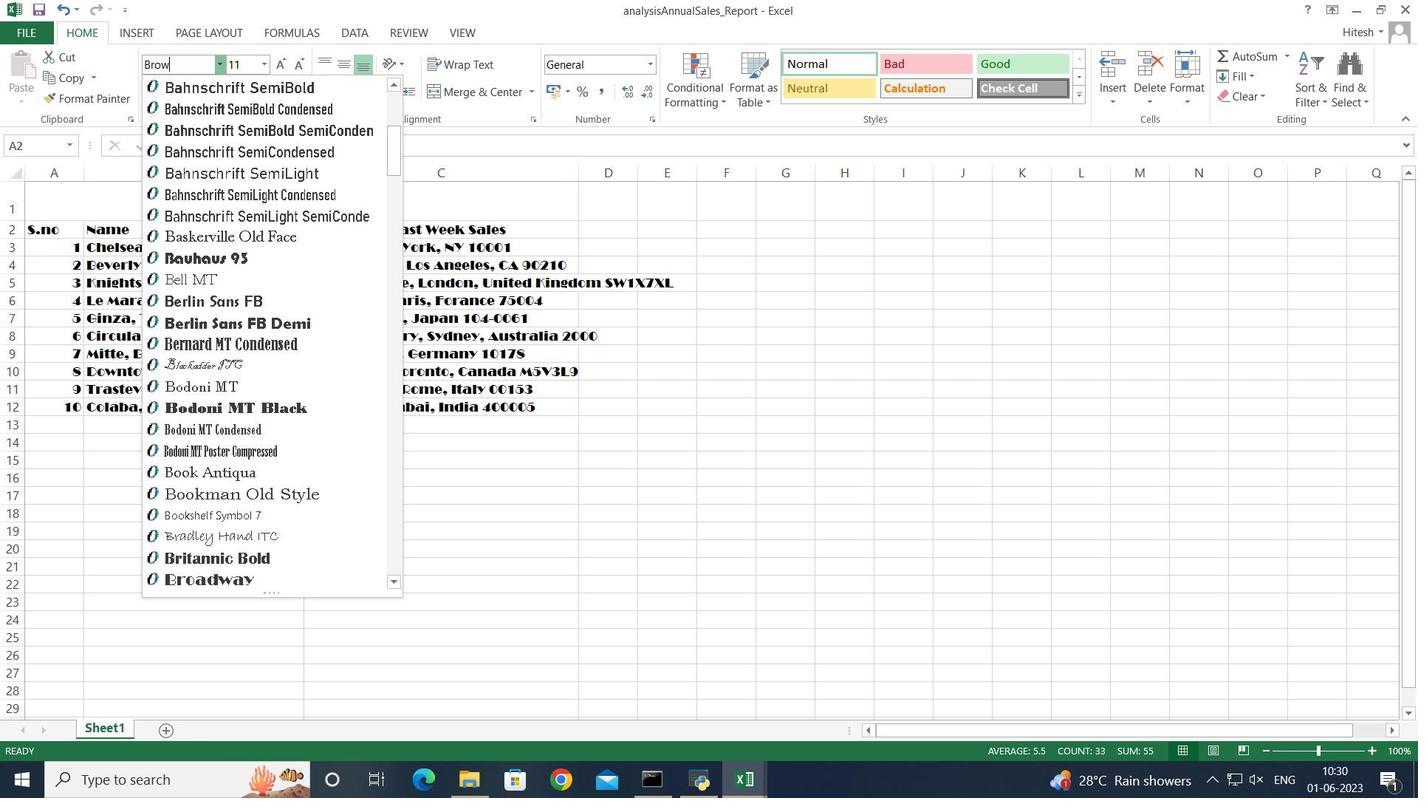
Action: Key pressed a
Screenshot: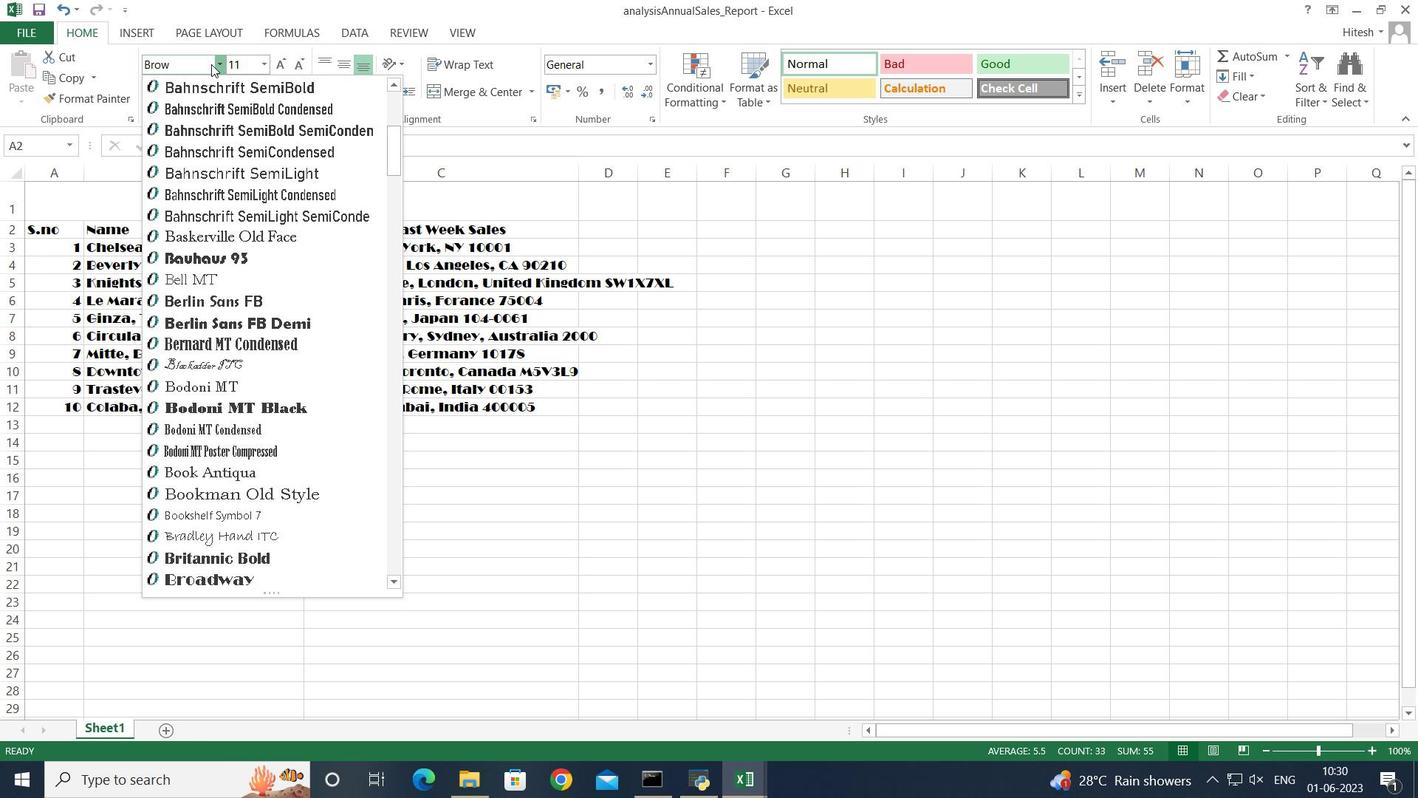
Action: Mouse moved to (198, 90)
Screenshot: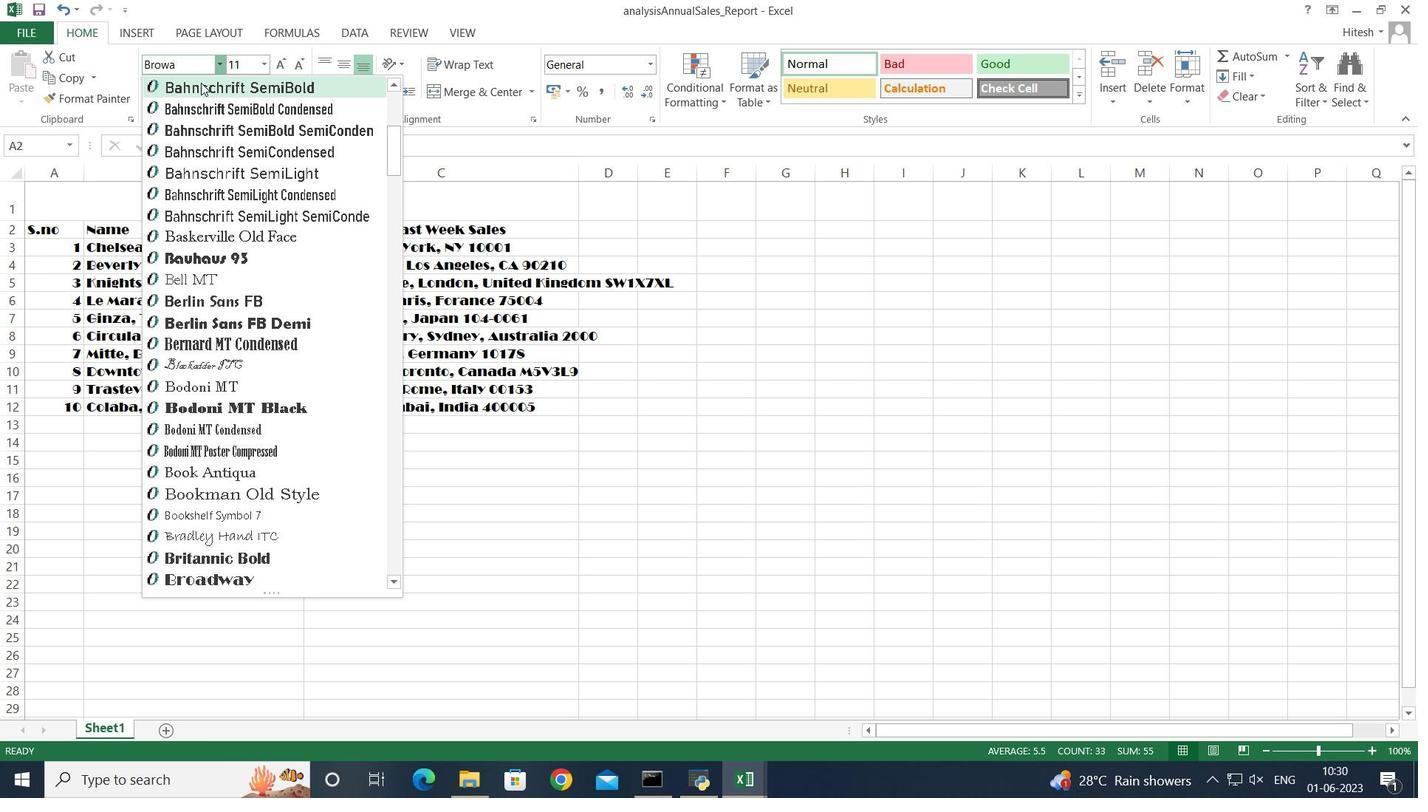 
Action: Key pressed llia<Key.space>
Screenshot: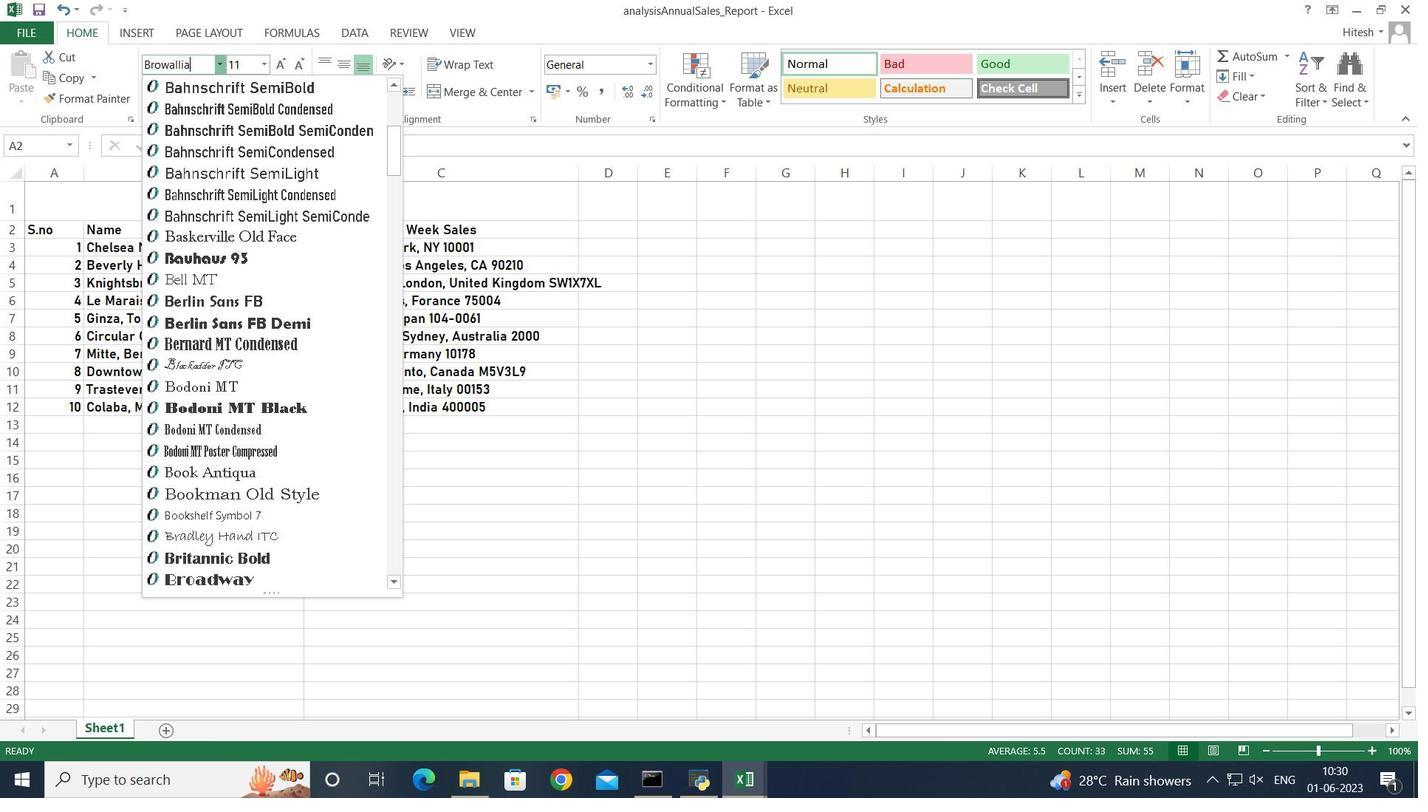 
Action: Mouse moved to (197, 91)
Screenshot: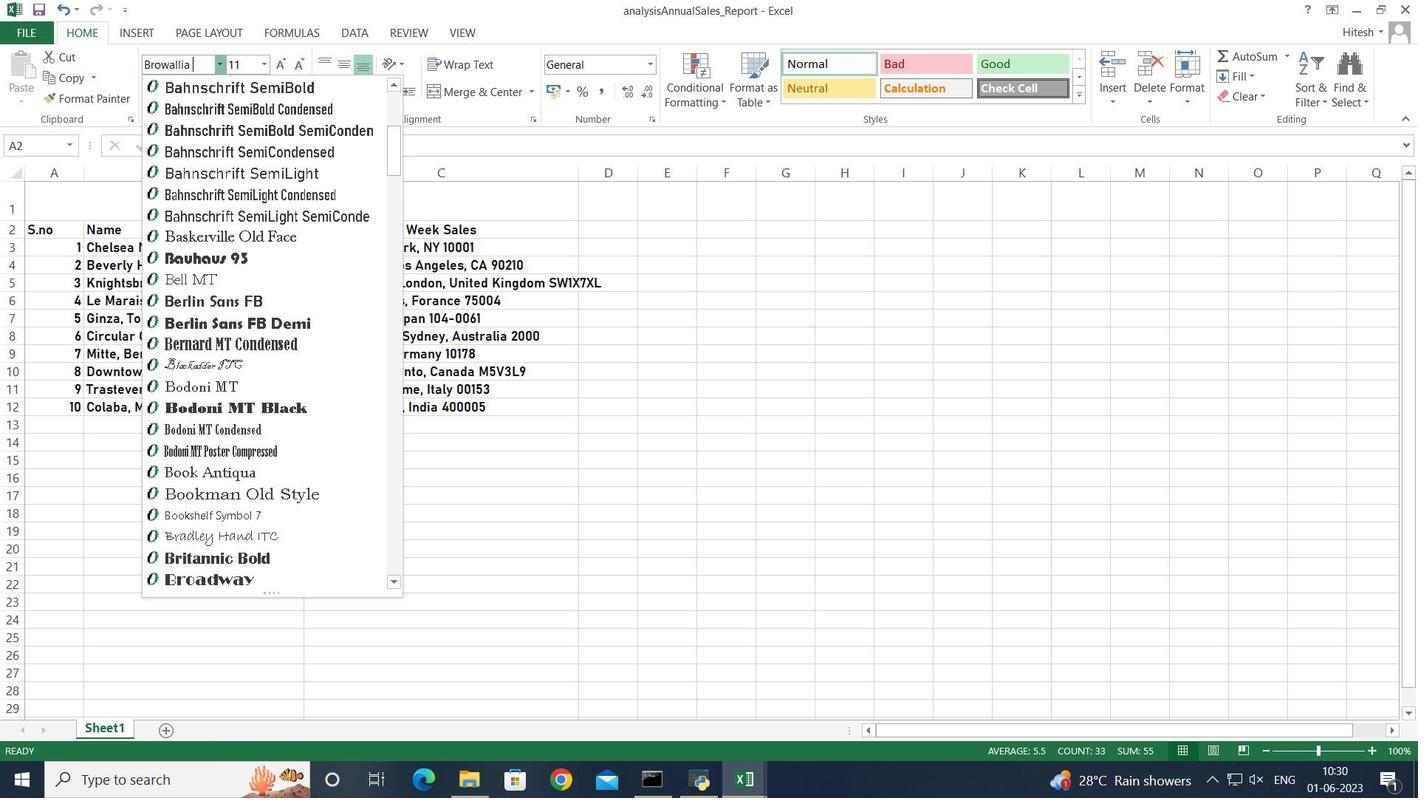 
Action: Key pressed n
Screenshot: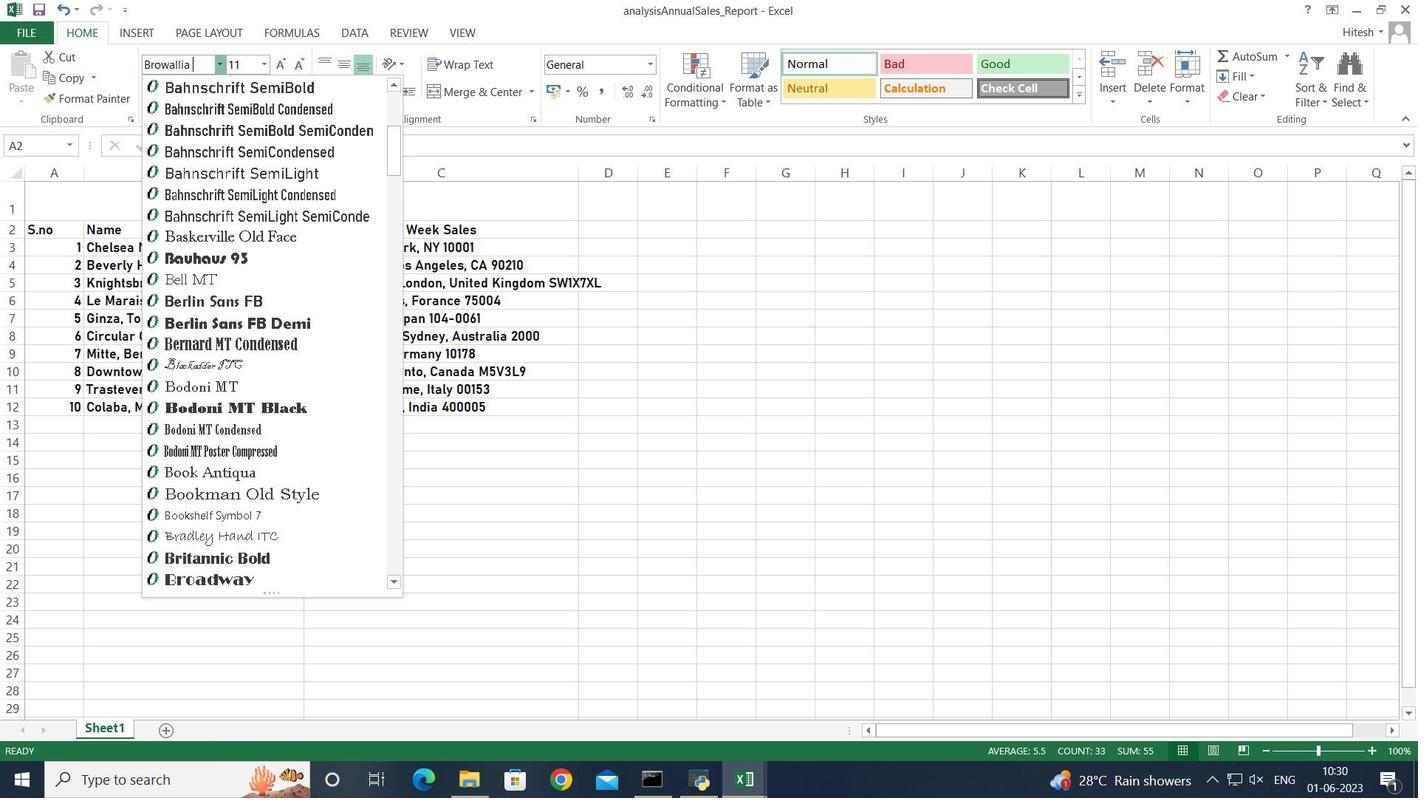 
Action: Mouse moved to (197, 91)
Screenshot: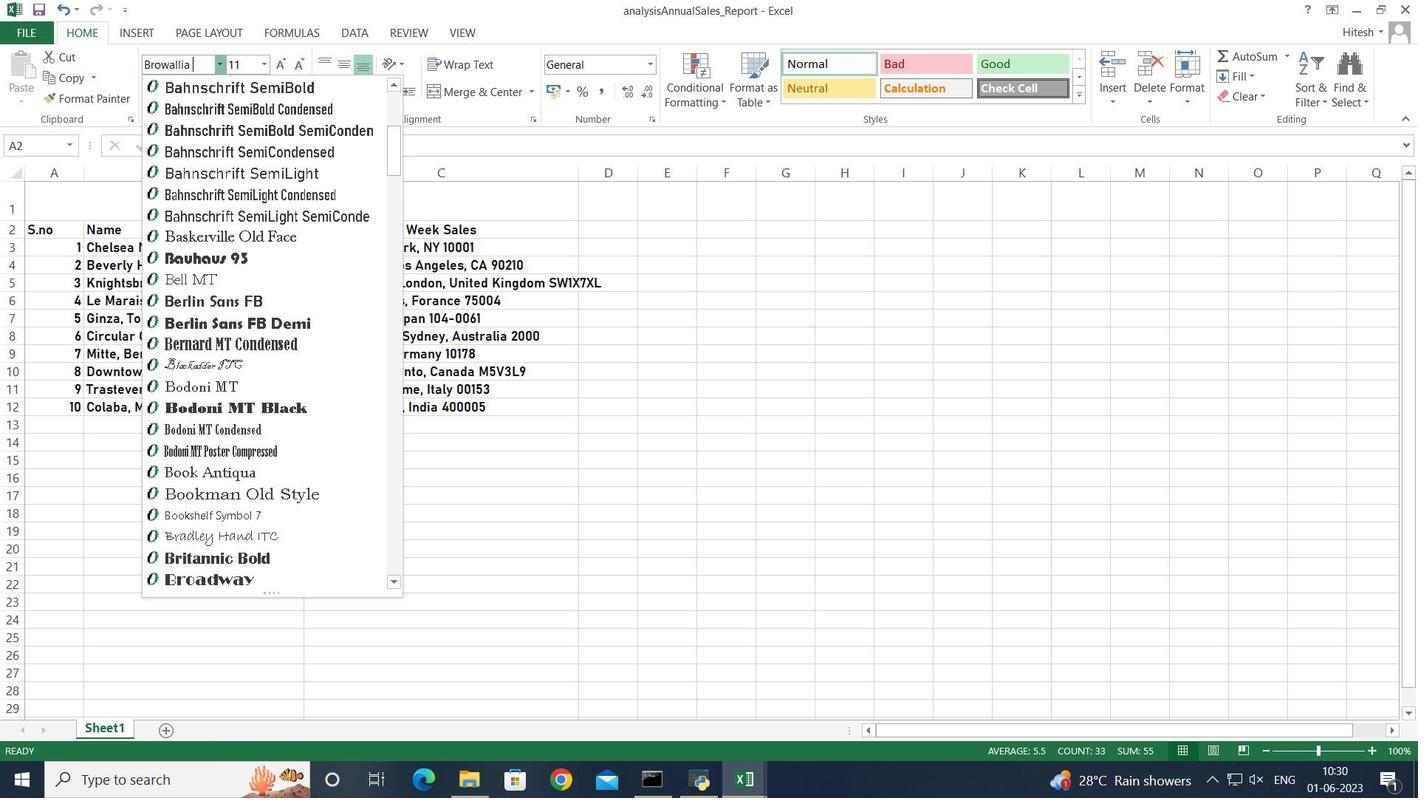 
Action: Key pressed ew<Key.enter>
Screenshot: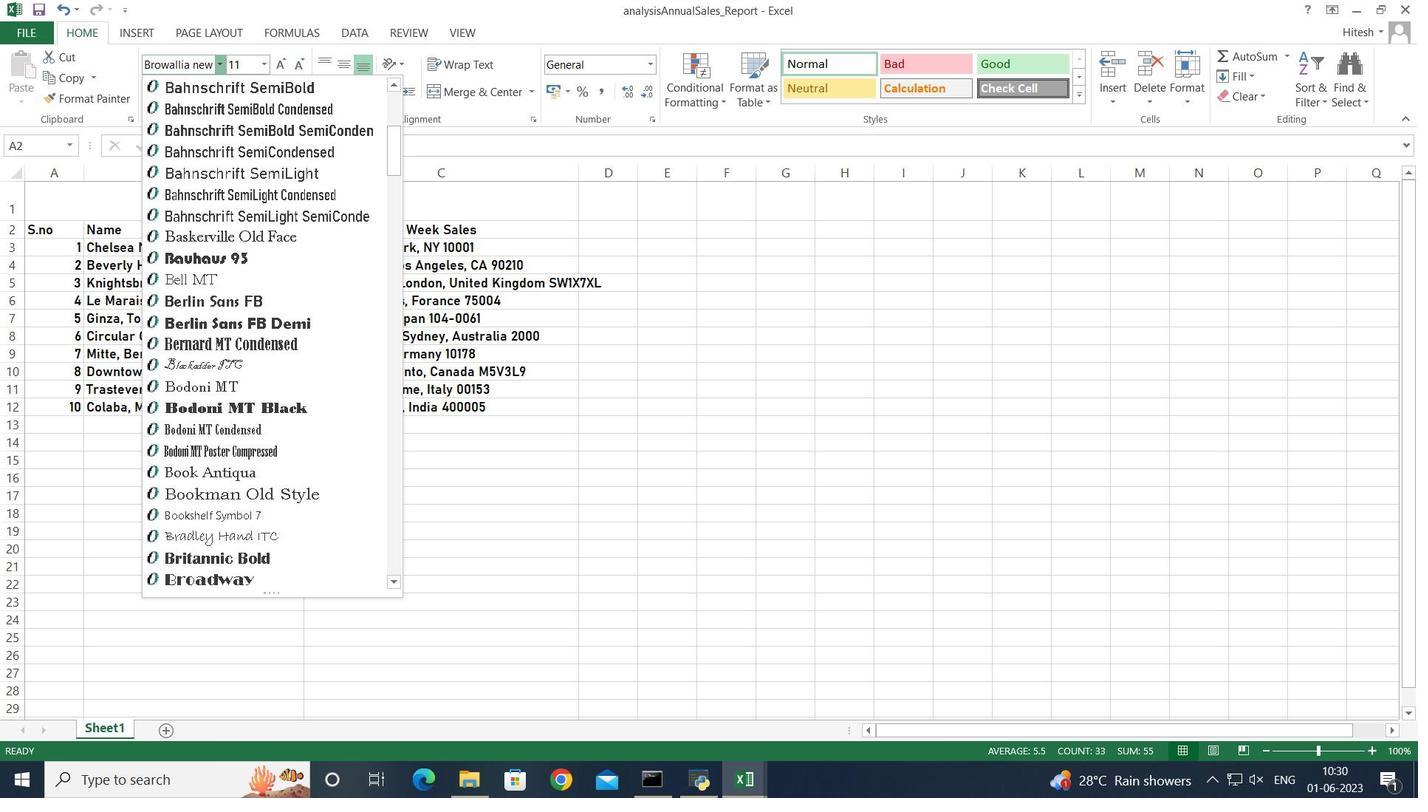 
Action: Mouse moved to (262, 62)
Screenshot: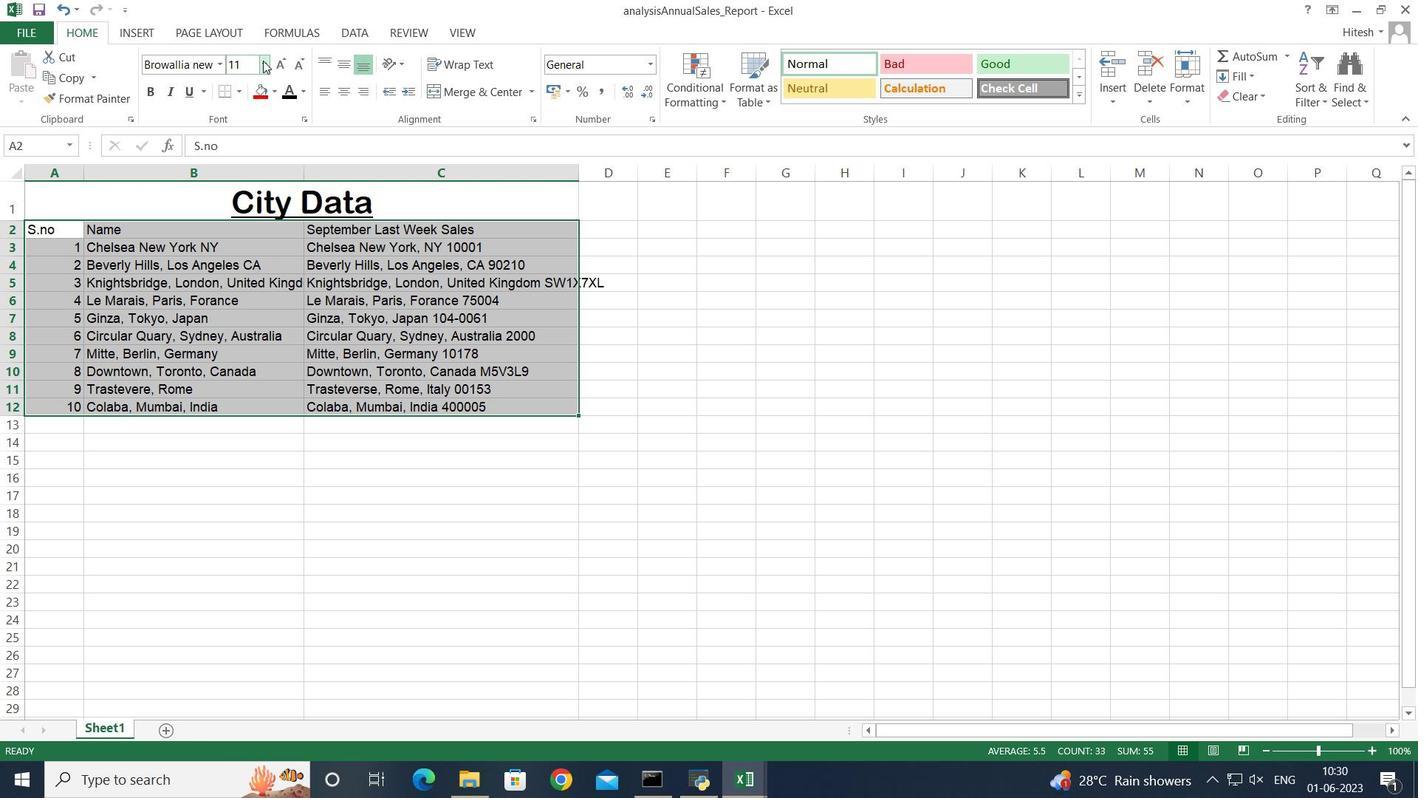 
Action: Mouse pressed left at (262, 62)
Screenshot: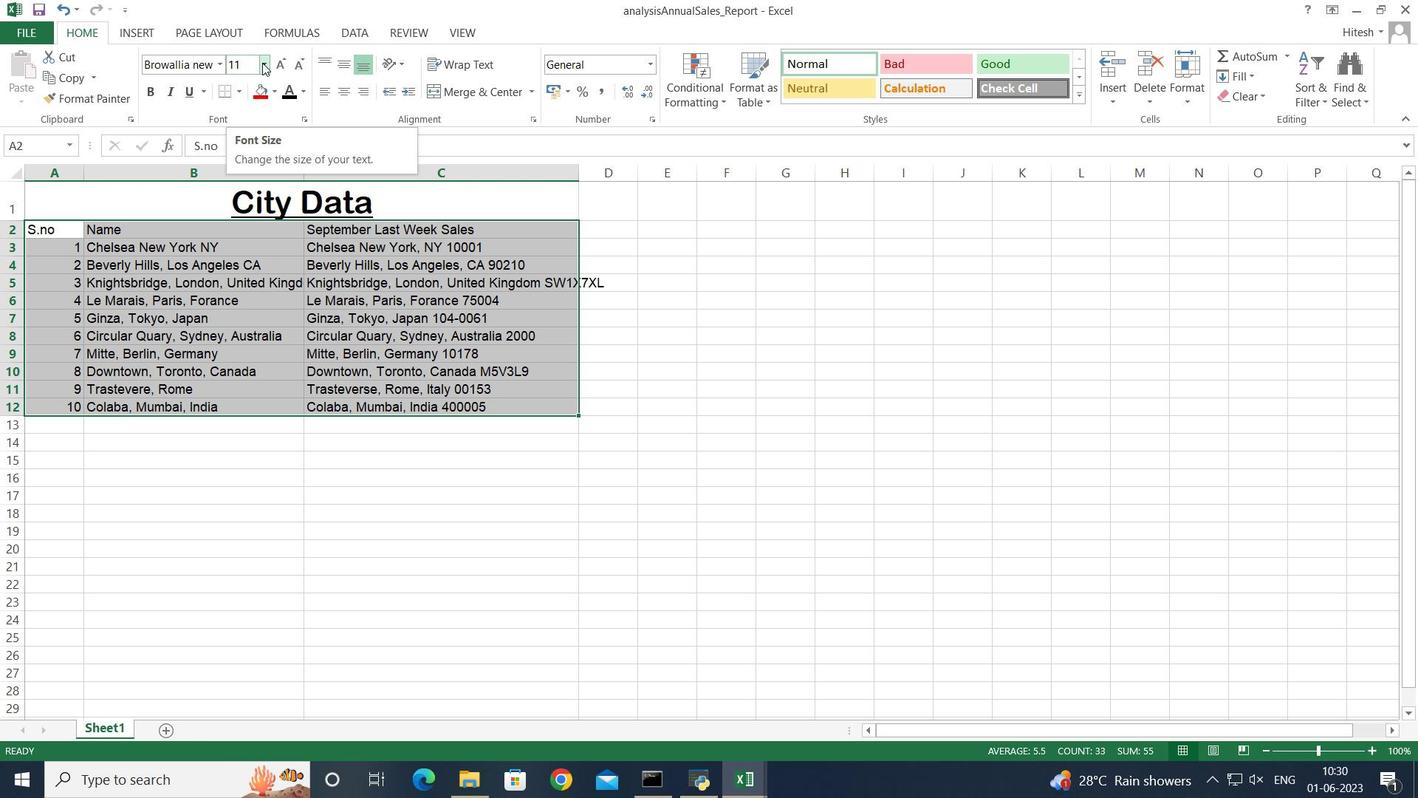 
Action: Mouse moved to (242, 204)
Screenshot: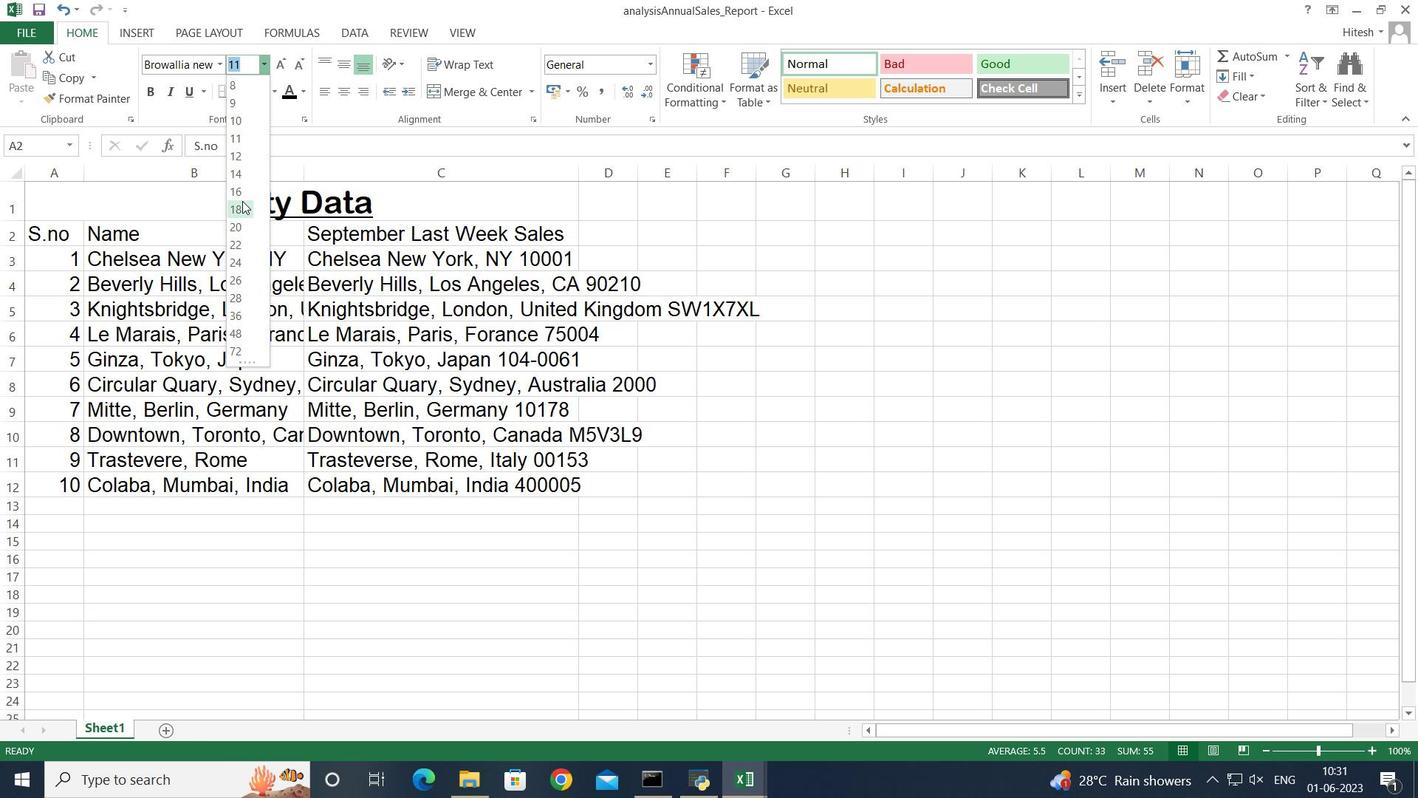 
Action: Mouse pressed left at (242, 204)
Screenshot: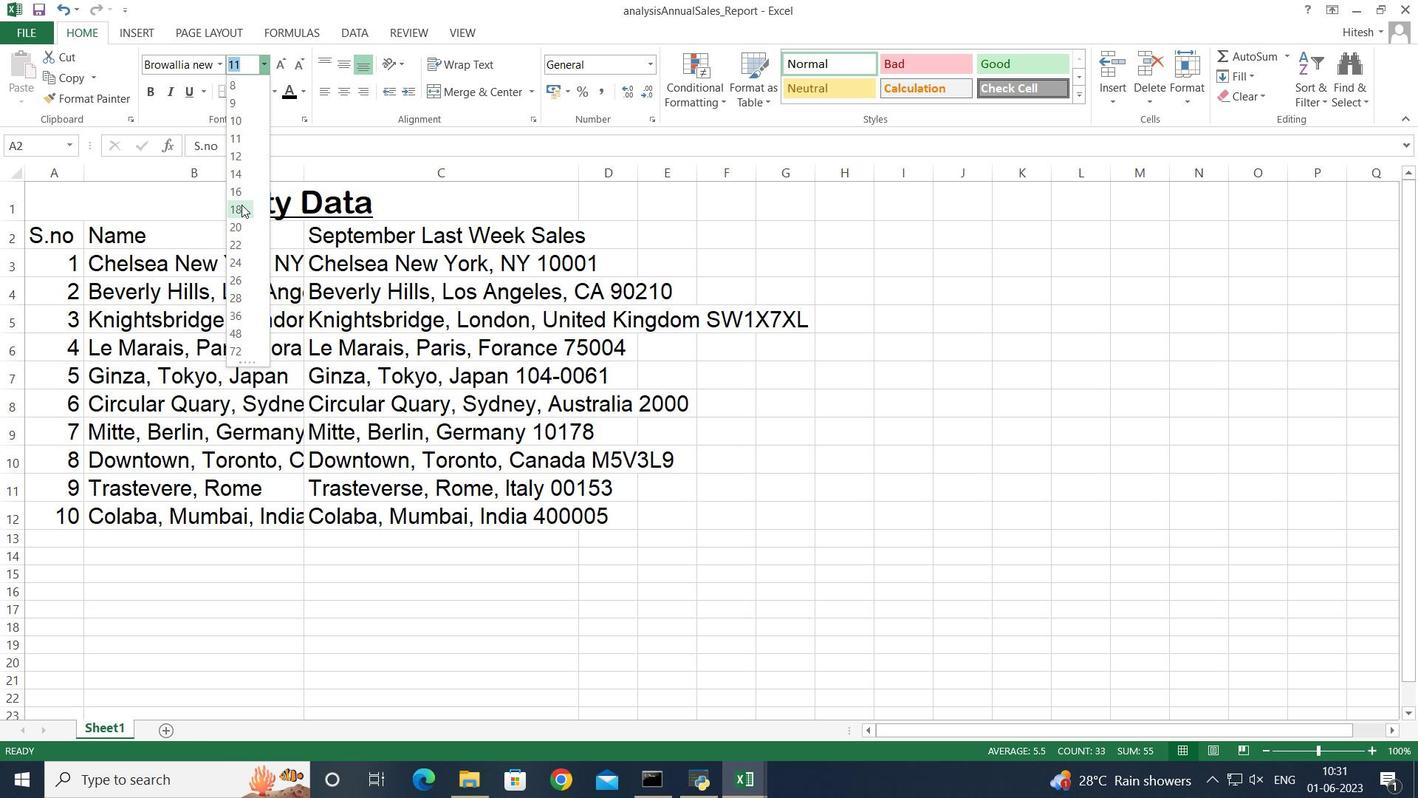 
Action: Mouse moved to (339, 572)
Screenshot: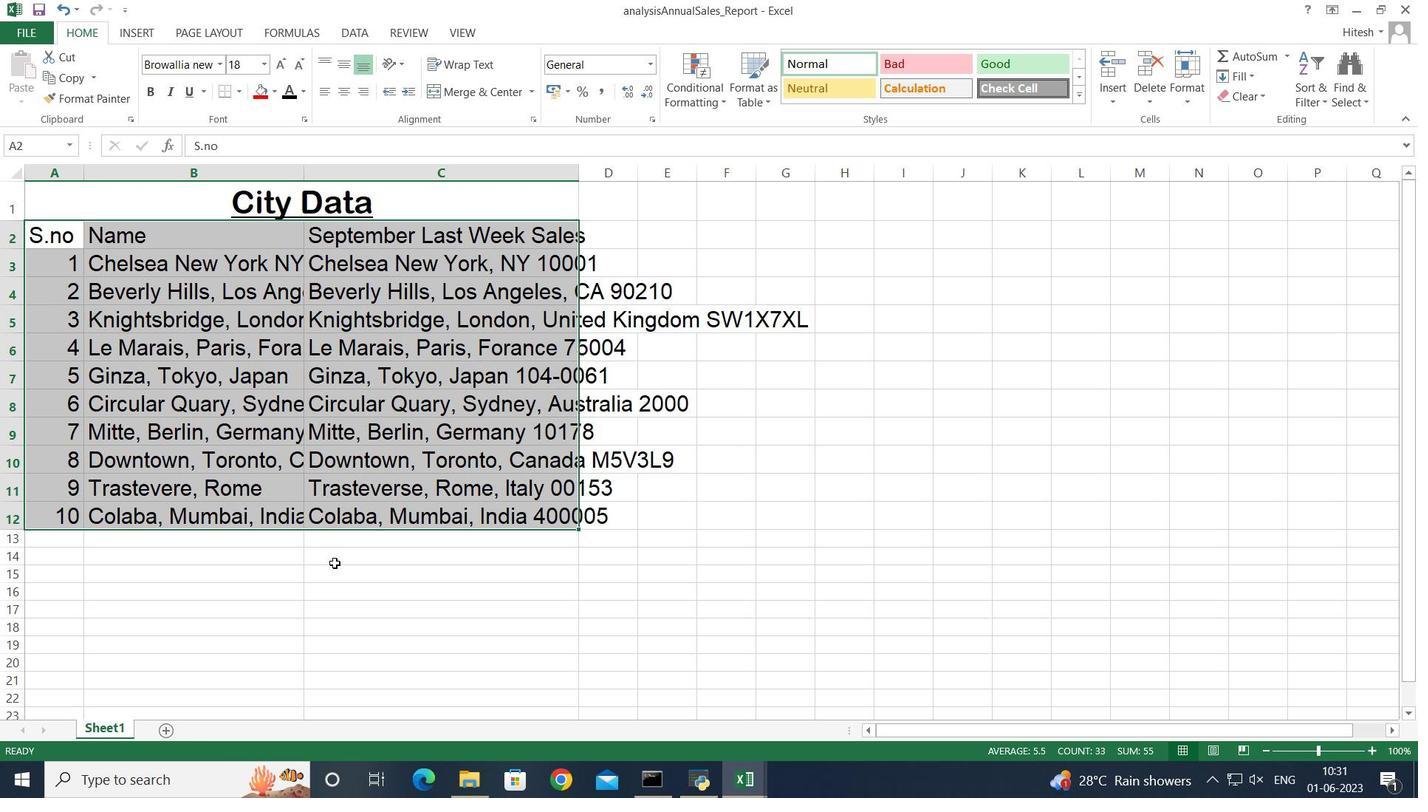 
Action: Mouse pressed left at (339, 572)
Screenshot: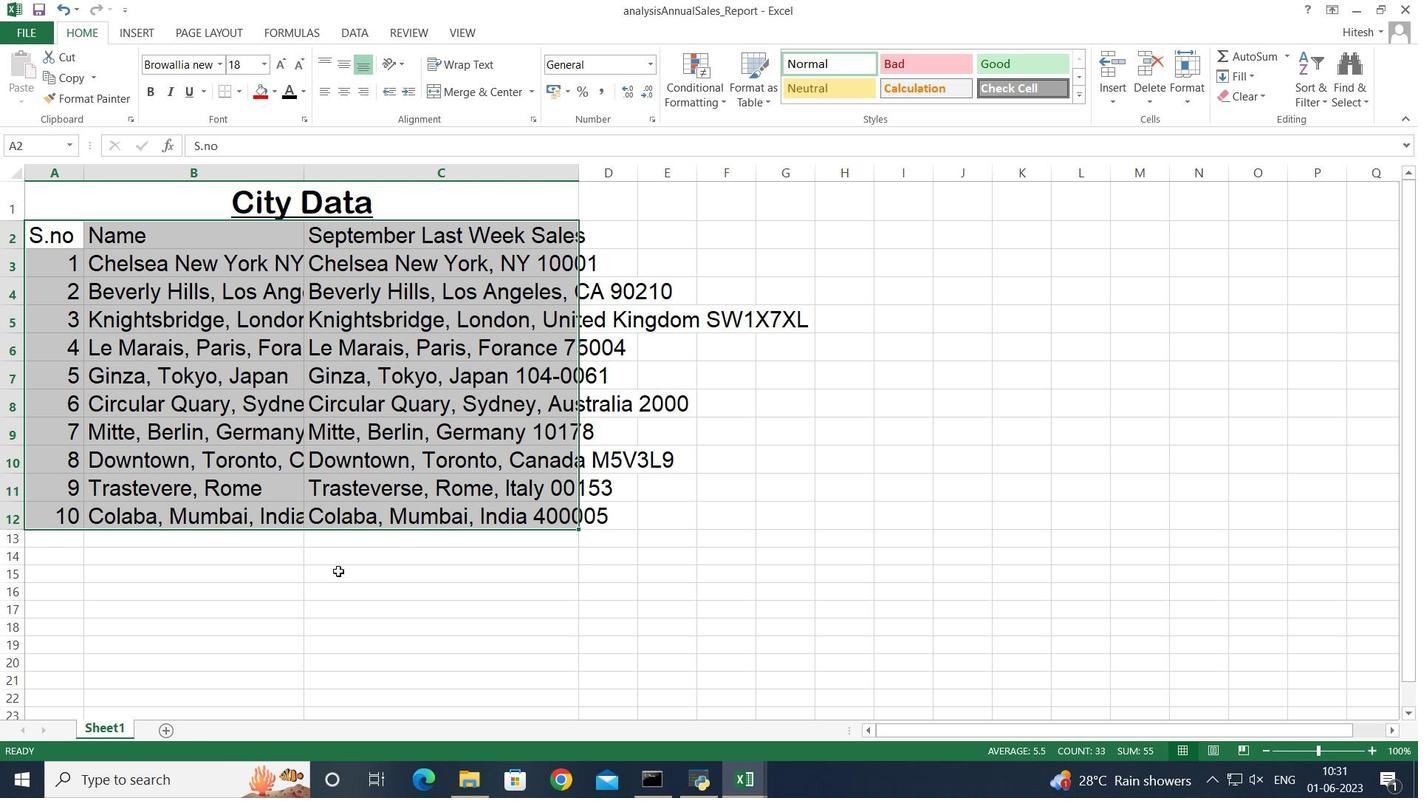 
Action: Mouse moved to (60, 202)
Screenshot: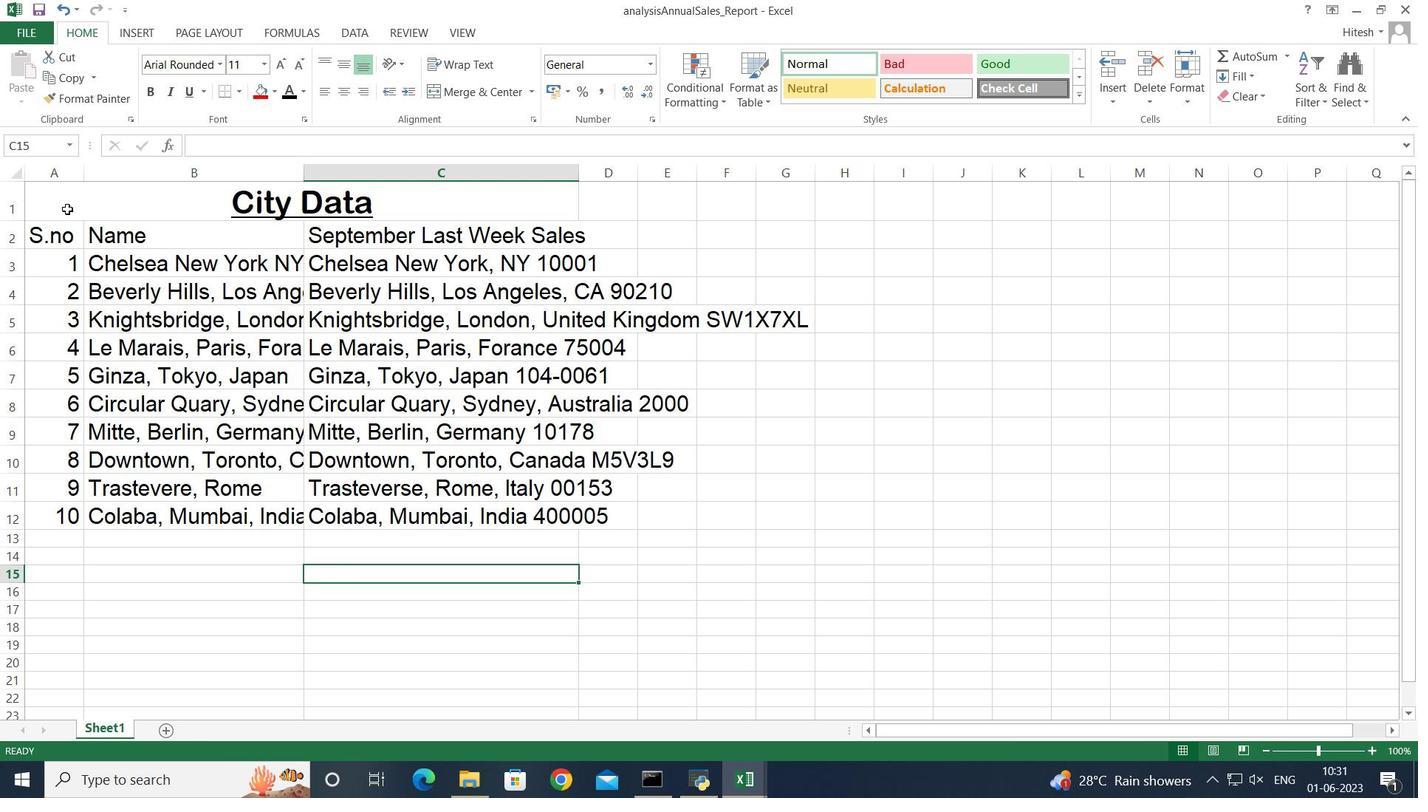 
Action: Mouse pressed left at (60, 202)
Screenshot: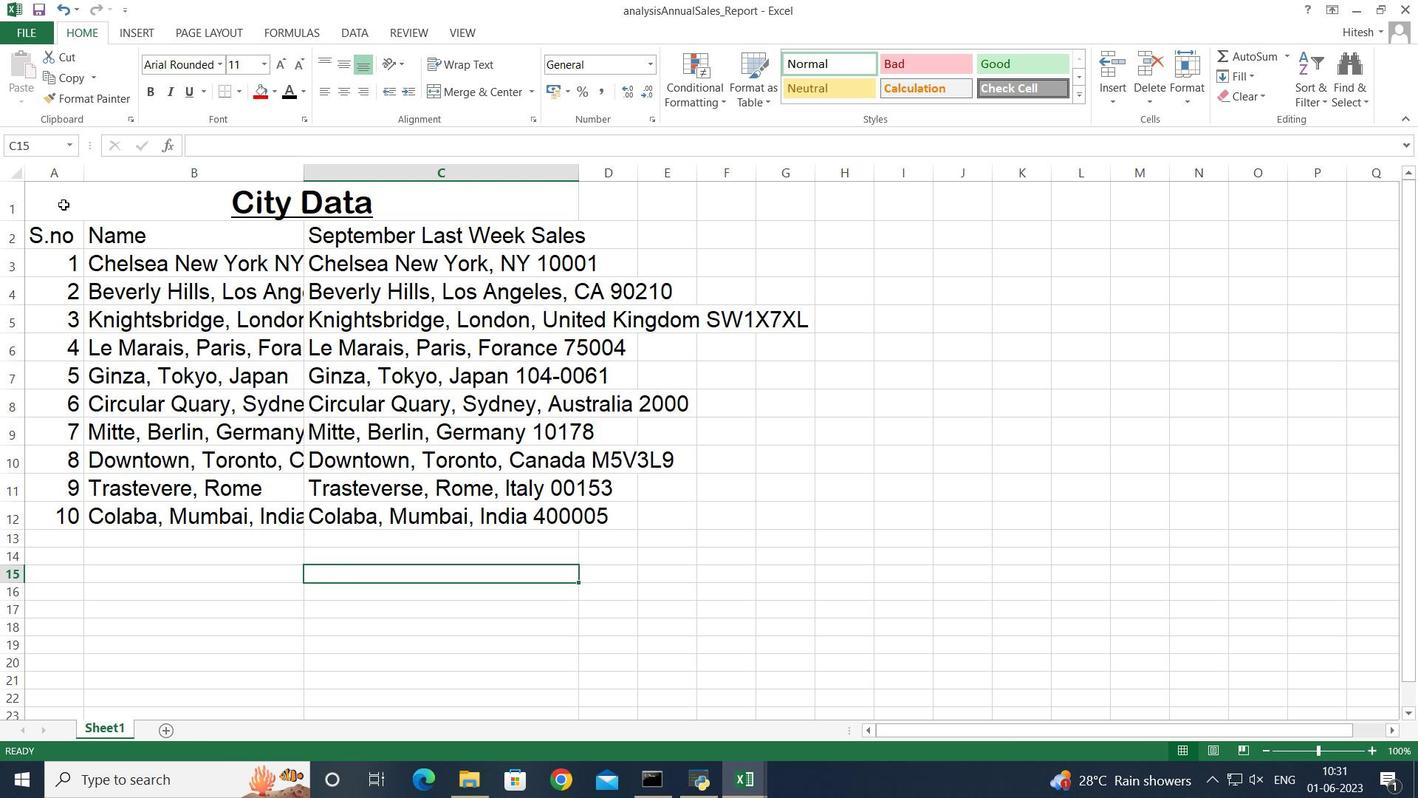 
Action: Mouse moved to (341, 63)
Screenshot: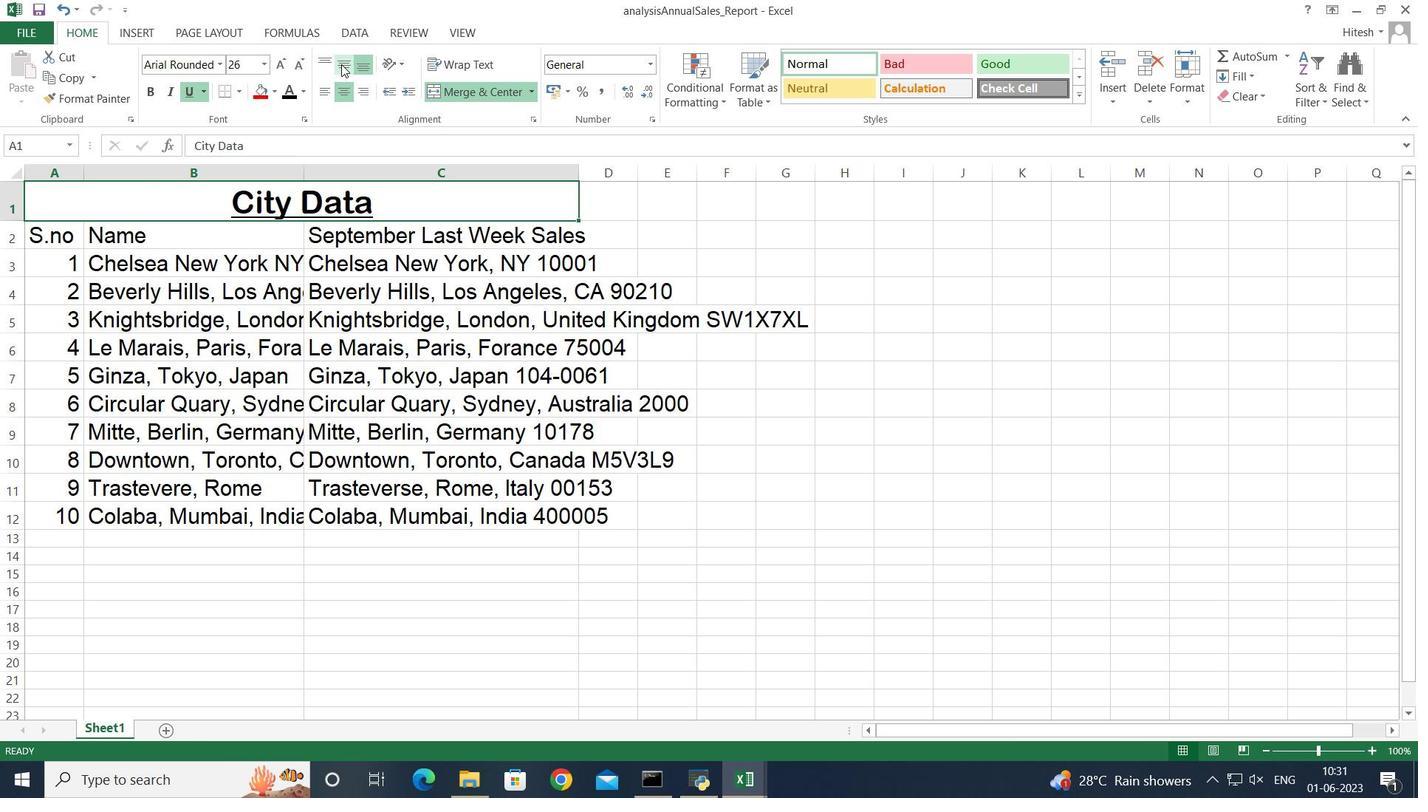 
Action: Mouse pressed left at (341, 63)
Screenshot: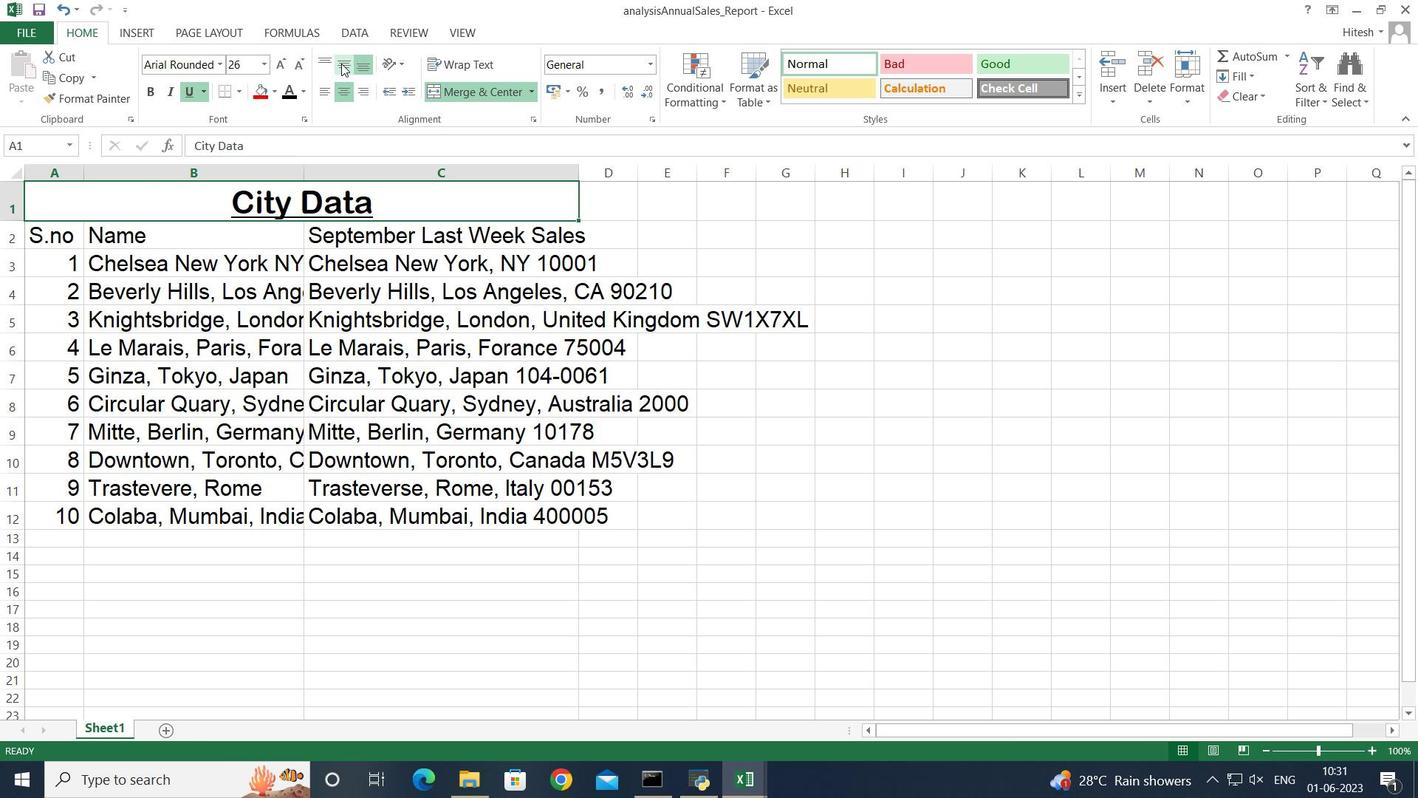 
Action: Mouse moved to (172, 543)
Screenshot: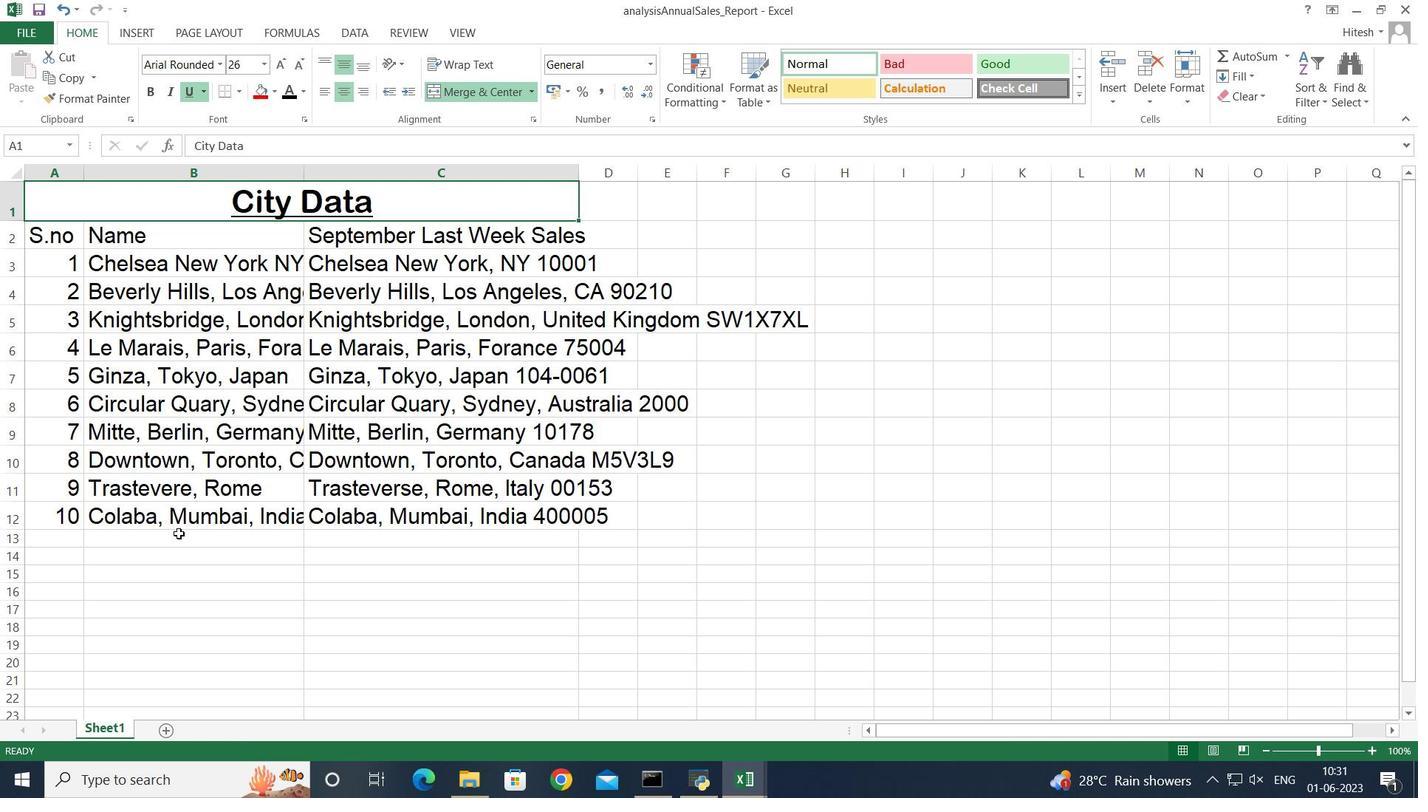 
Action: Mouse pressed left at (172, 543)
Screenshot: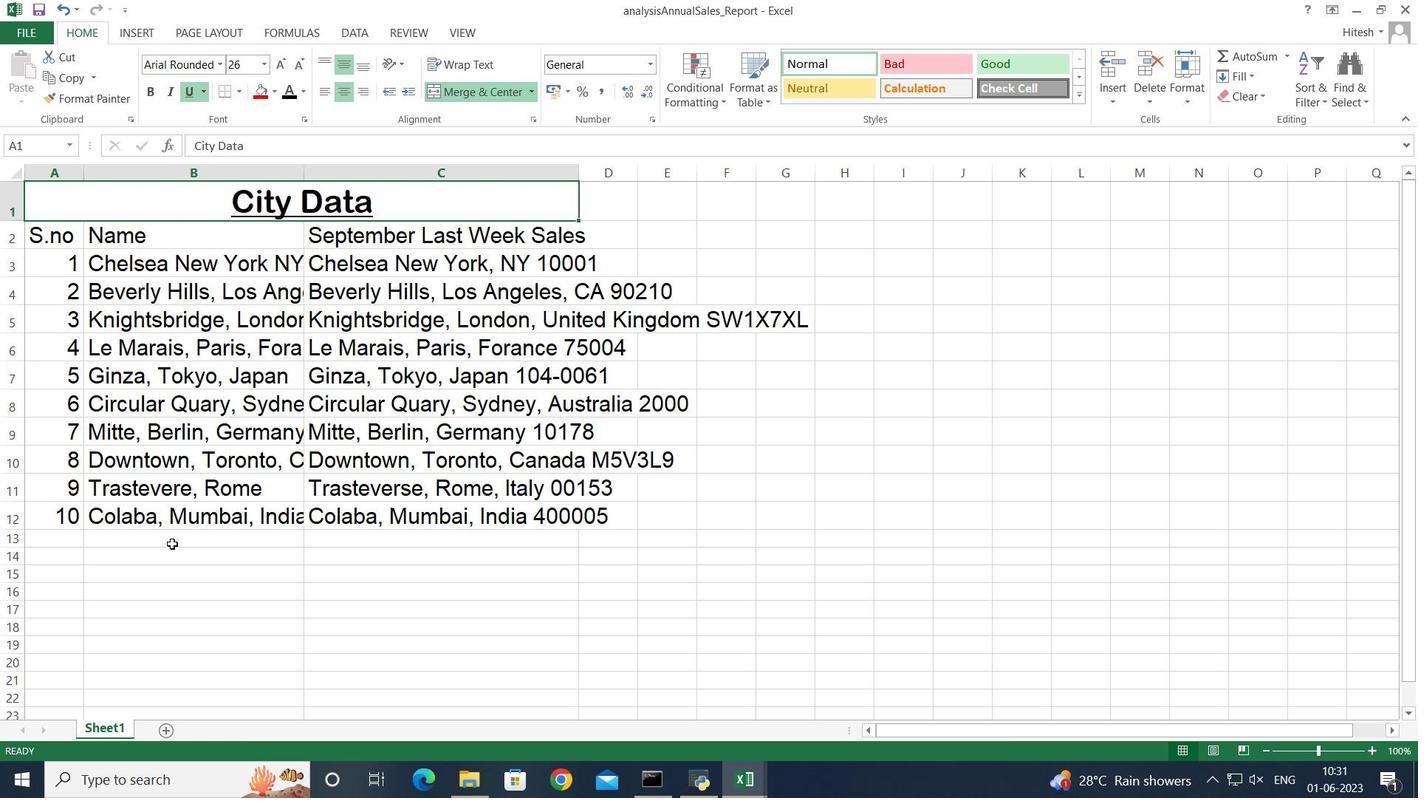 
Action: Mouse moved to (53, 228)
Screenshot: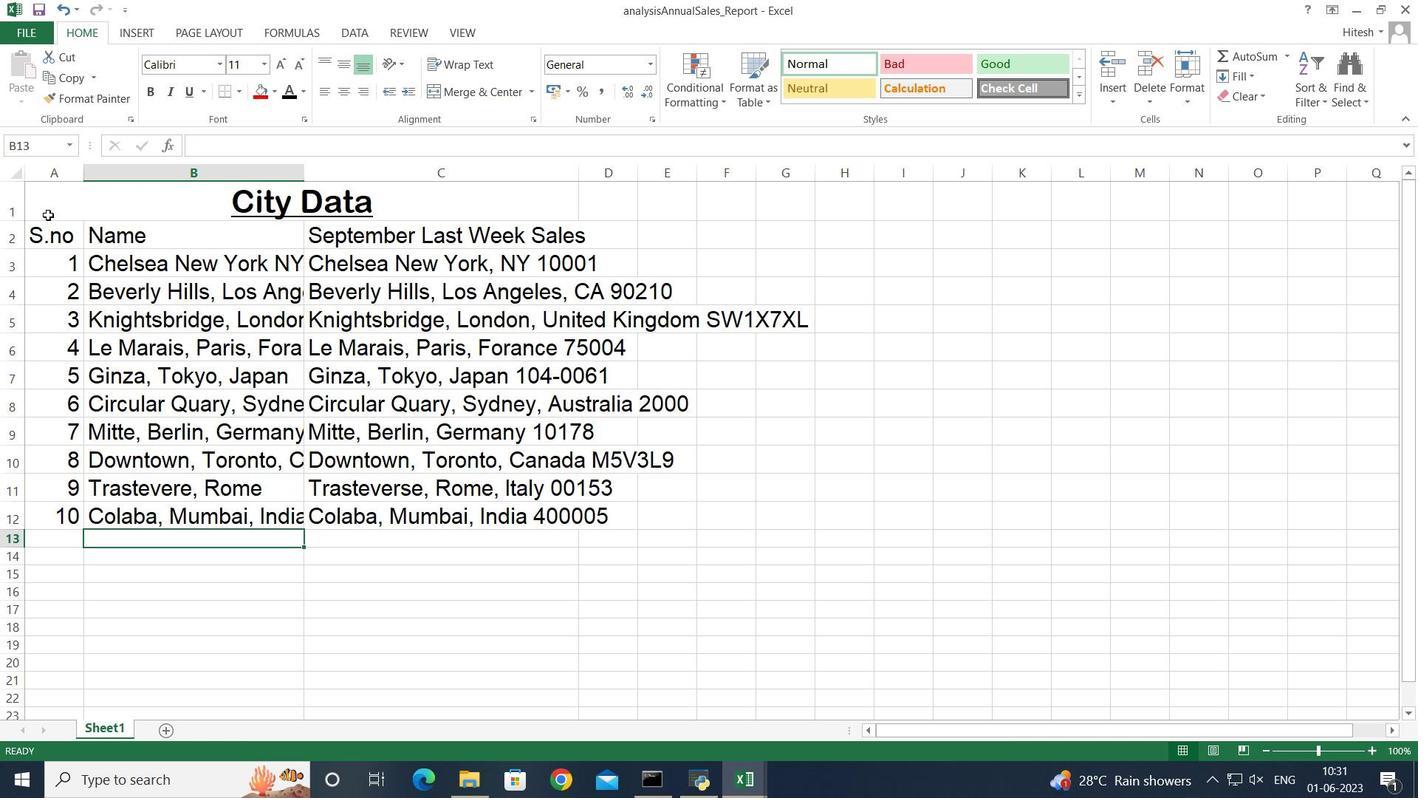 
Action: Mouse pressed left at (53, 228)
Screenshot: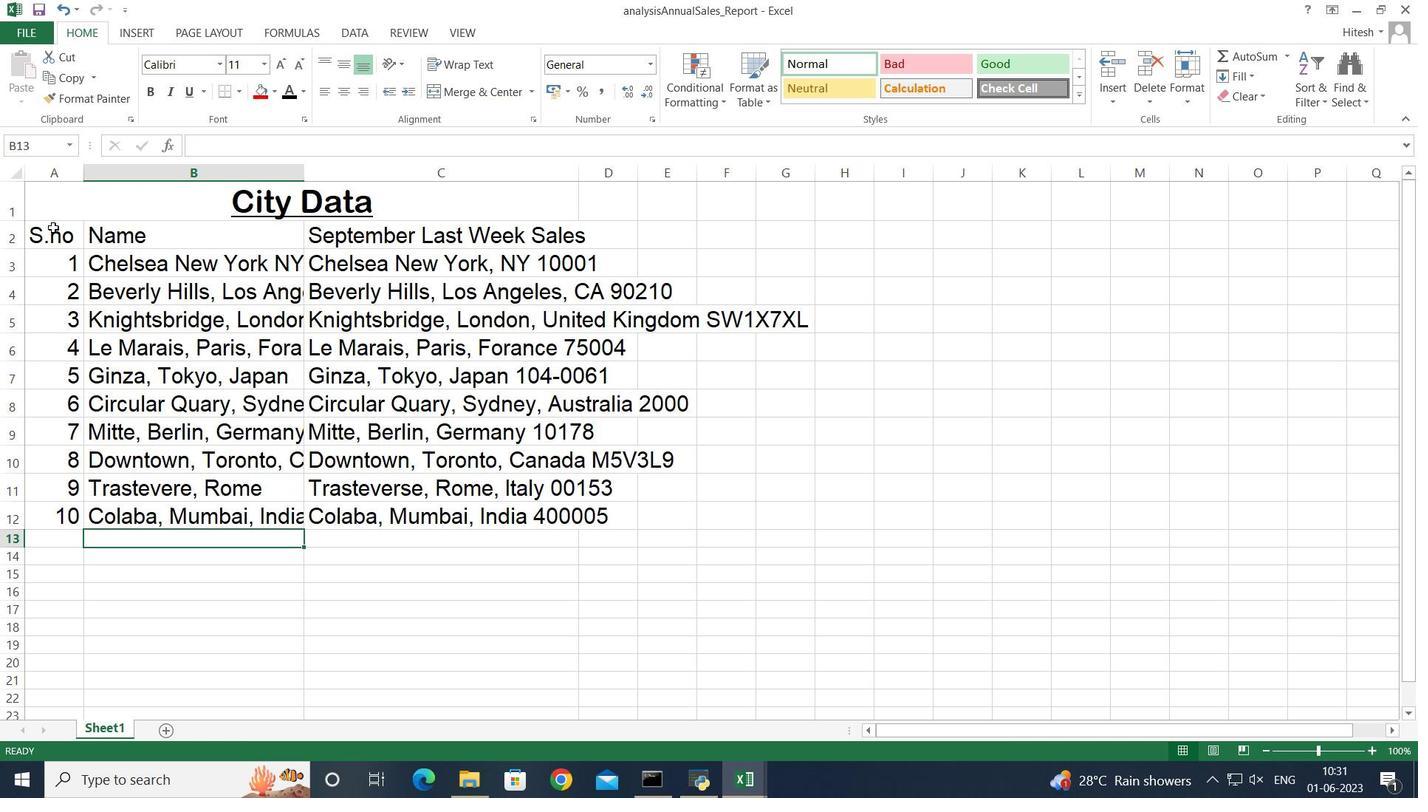 
Action: Mouse moved to (53, 229)
Screenshot: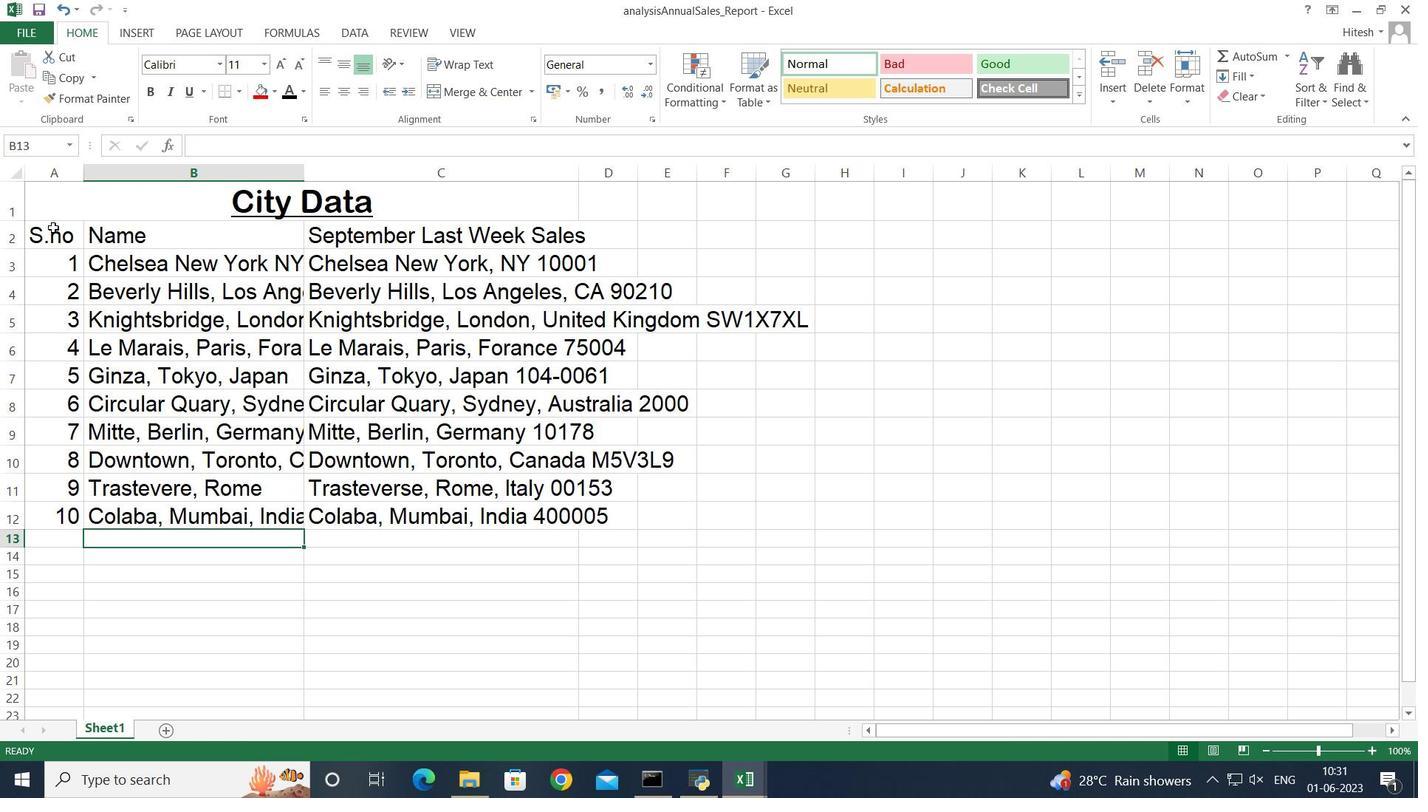
Action: Key pressed <Key.shift><Key.right><Key.right><Key.right><Key.left><Key.down><Key.down><Key.down><Key.down><Key.down><Key.down><Key.down><Key.down><Key.down><Key.down>
Screenshot: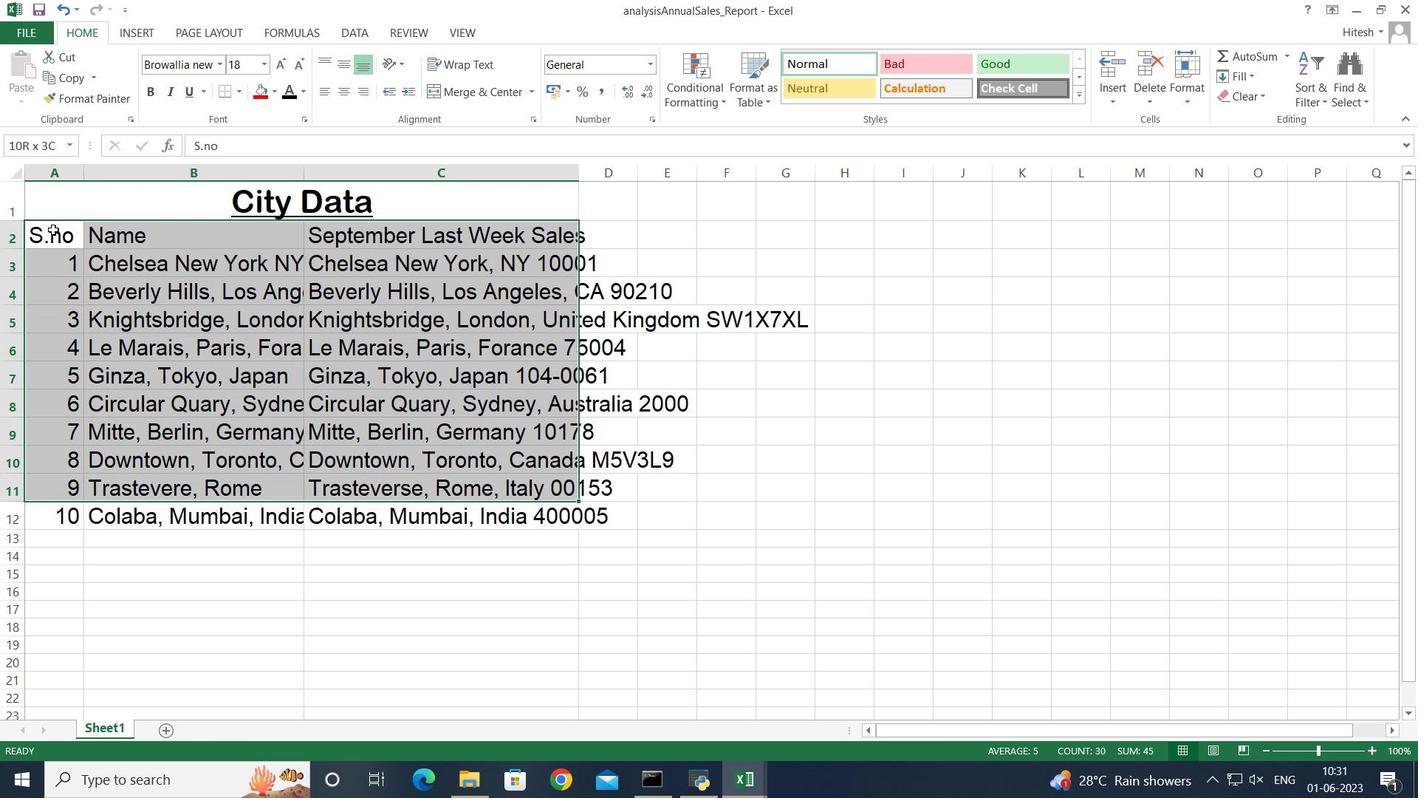 
Action: Mouse moved to (320, 93)
Screenshot: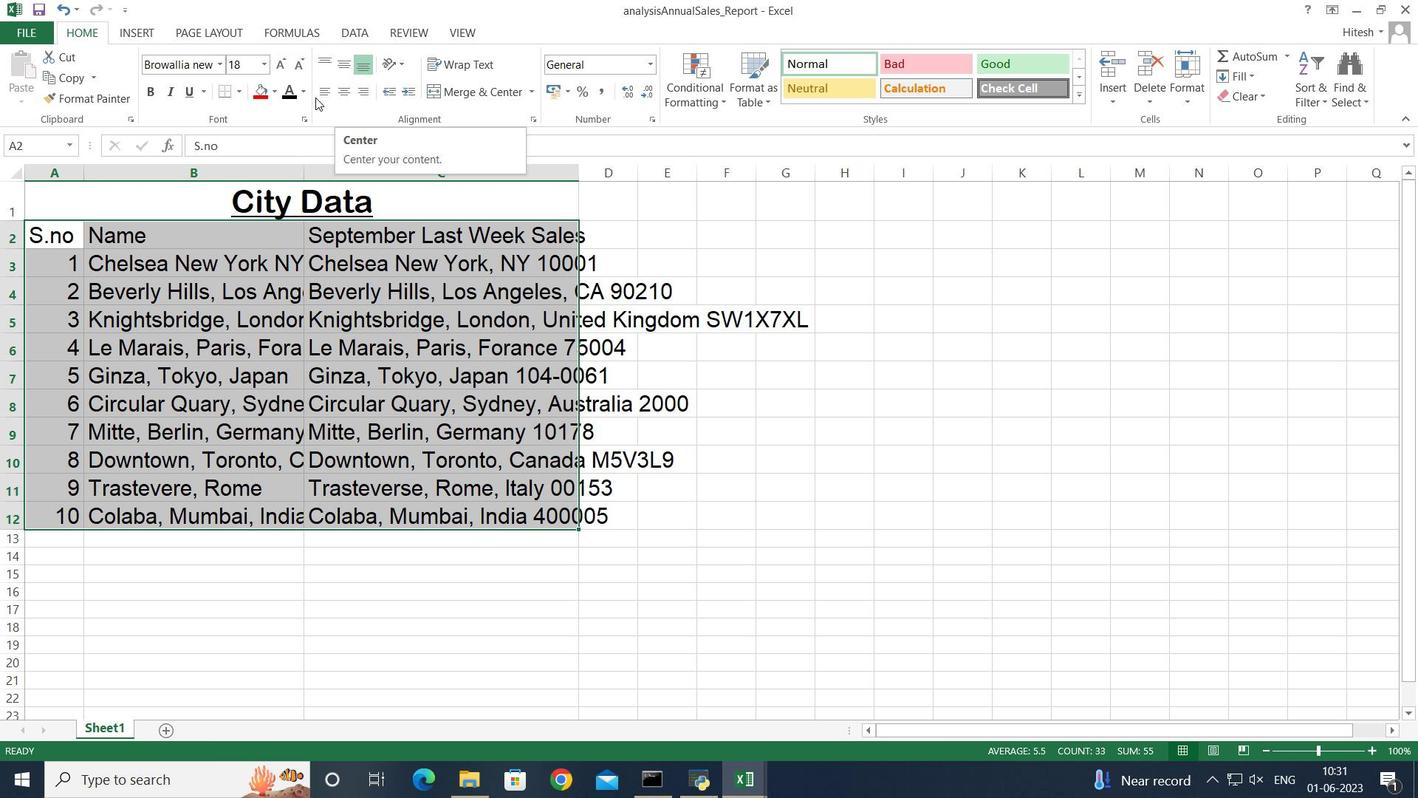 
Action: Mouse pressed left at (320, 93)
Screenshot: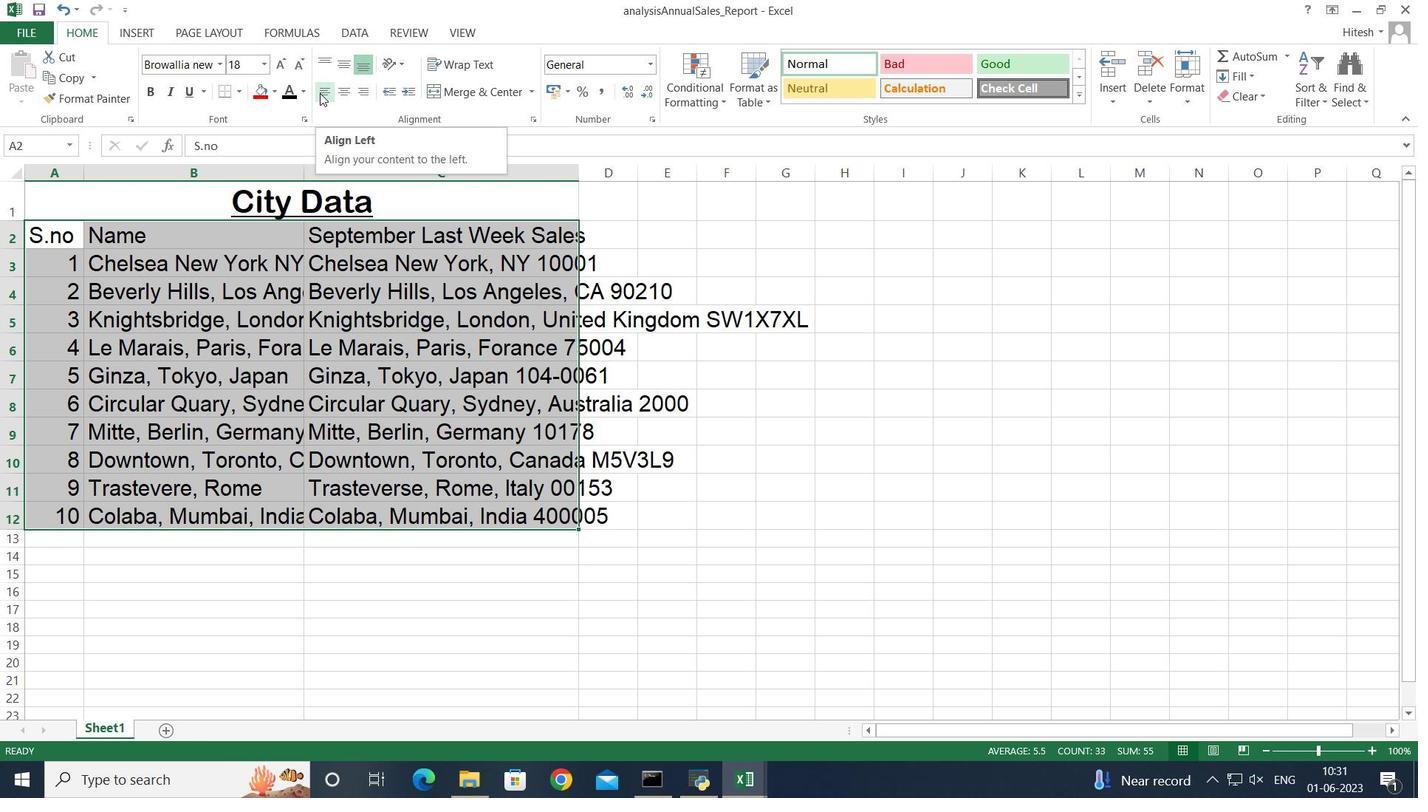 
Action: Mouse moved to (377, 557)
Screenshot: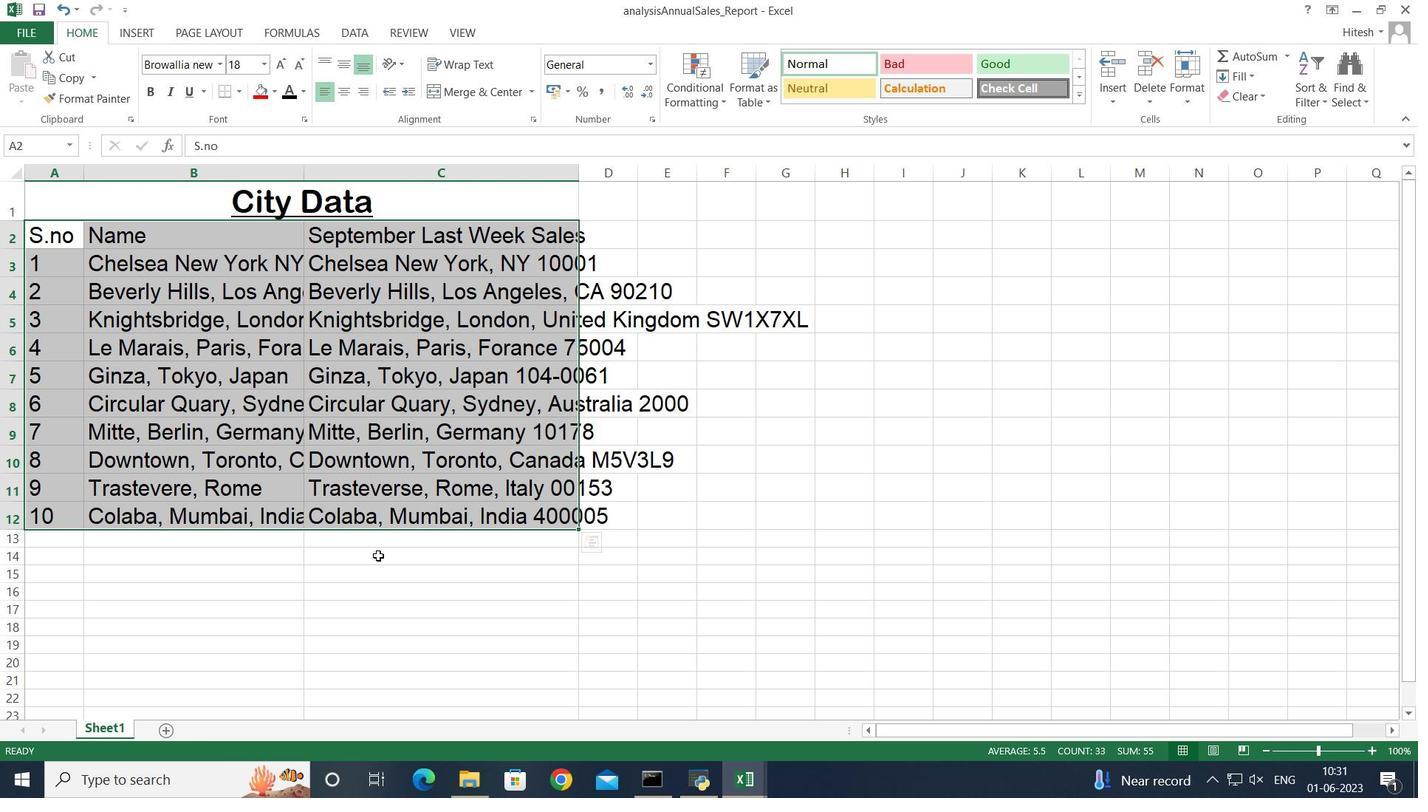 
Action: Mouse pressed left at (377, 557)
Screenshot: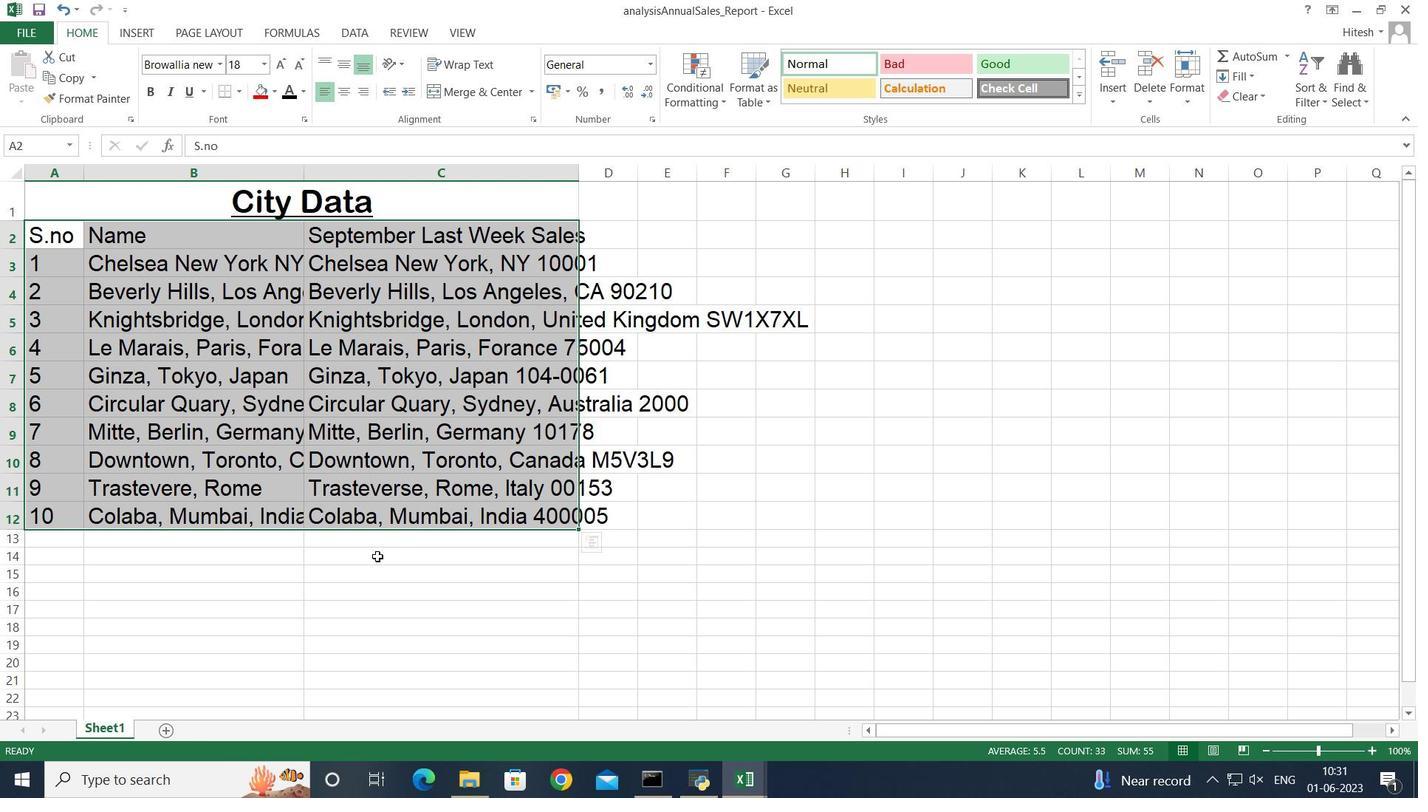 
Action: Mouse moved to (321, 576)
Screenshot: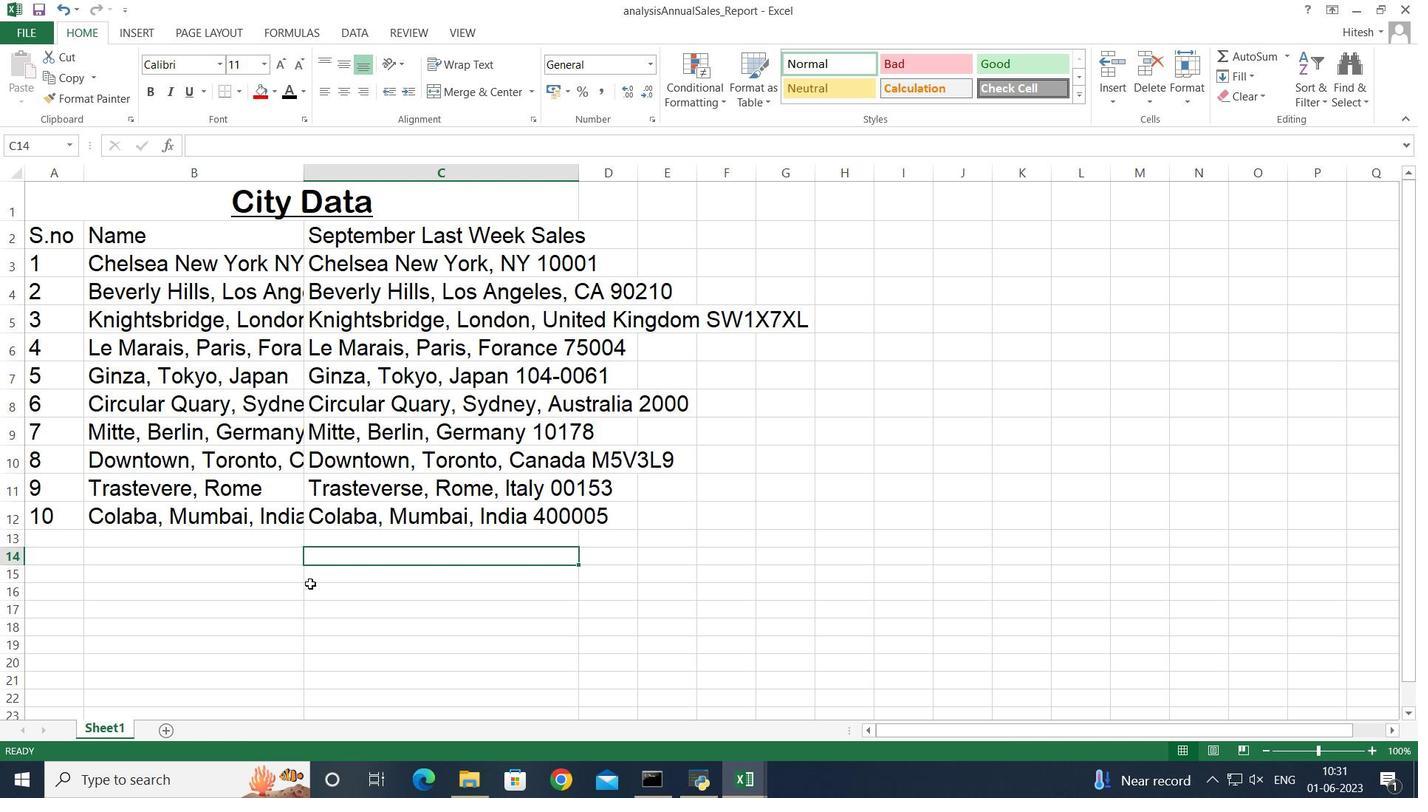 
